 Task: In the Contact  Julia.Wilson@autoliv.com, Create email and send with subject: 'Welcome to a New Paradigm: Introducing Our Visionary Solution', and with mail content 'Hello,_x000D_
Welcome to a new era of excellence. Discover the tools and resources that will redefine your industry and set you on a path to greatness._x000D_
Thanks & Regards', attach the document: Proposal.doc and insert image: visitingcard.jpg. Below Thanks & Regards, write snapchat and insert the URL: 'www.snapchat.com'. Mark checkbox to create task to follow up : In 3 business days . Logged in from softage.5@softage.net
Action: Mouse moved to (57, 54)
Screenshot: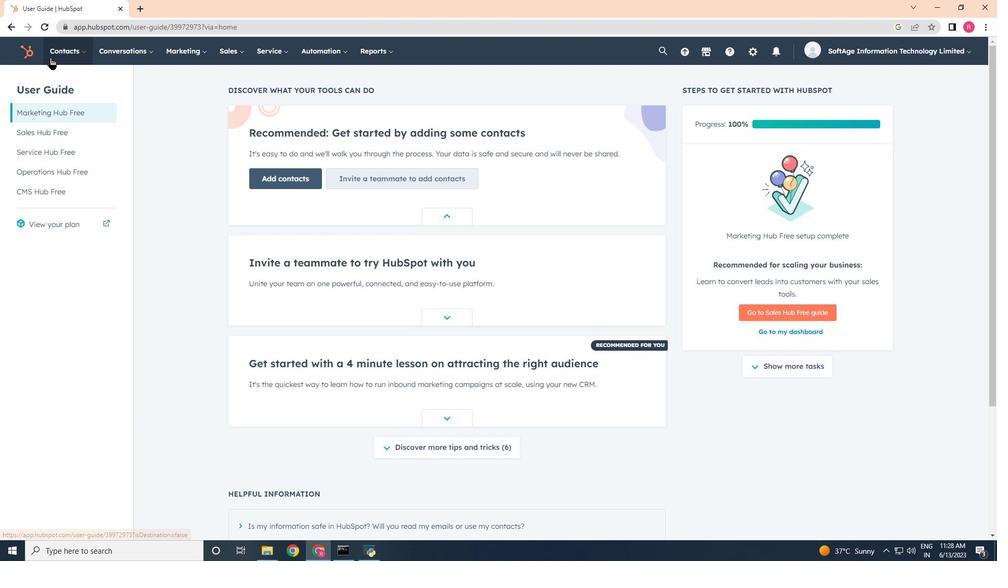 
Action: Mouse pressed left at (57, 54)
Screenshot: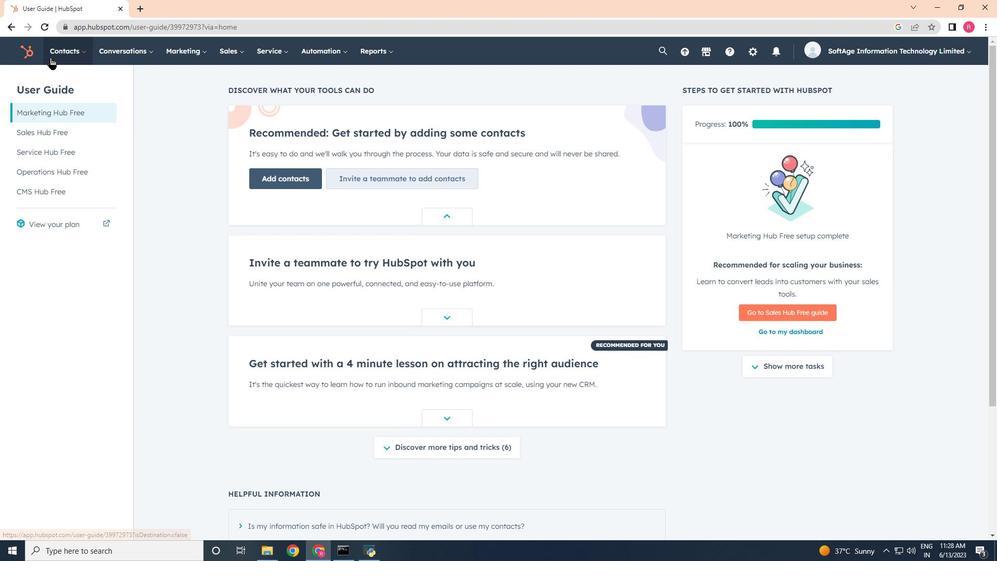 
Action: Mouse moved to (77, 77)
Screenshot: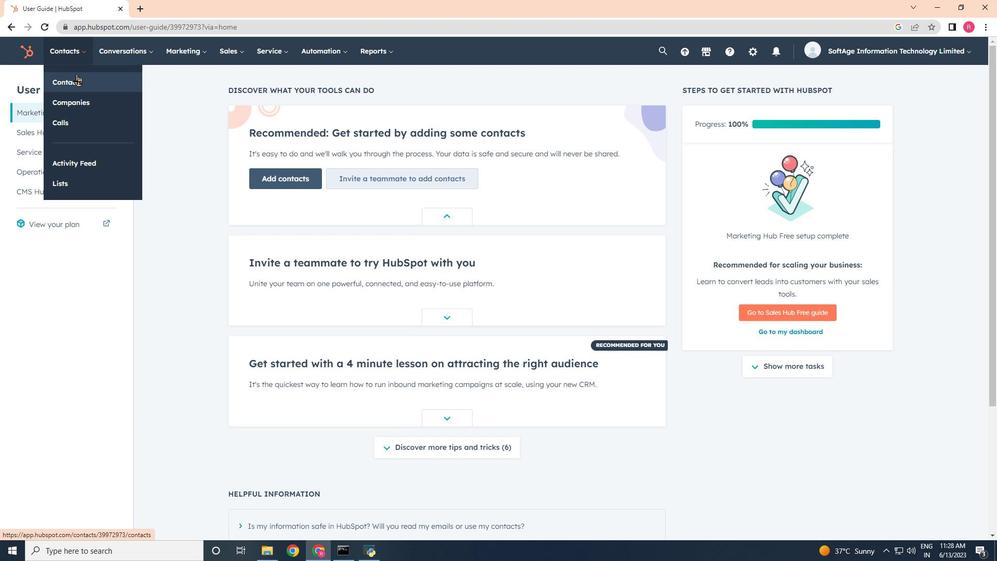 
Action: Mouse pressed left at (77, 77)
Screenshot: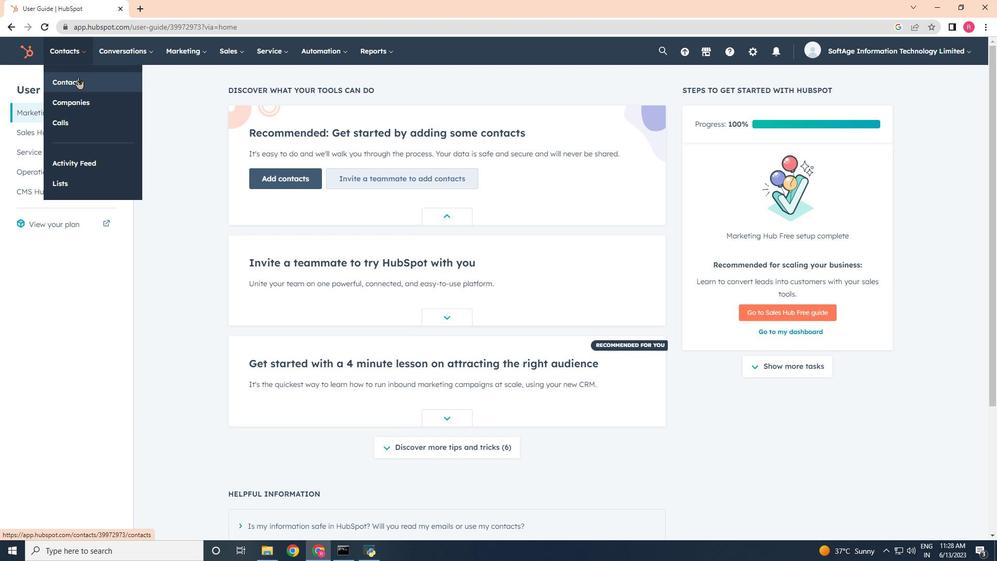 
Action: Mouse moved to (73, 168)
Screenshot: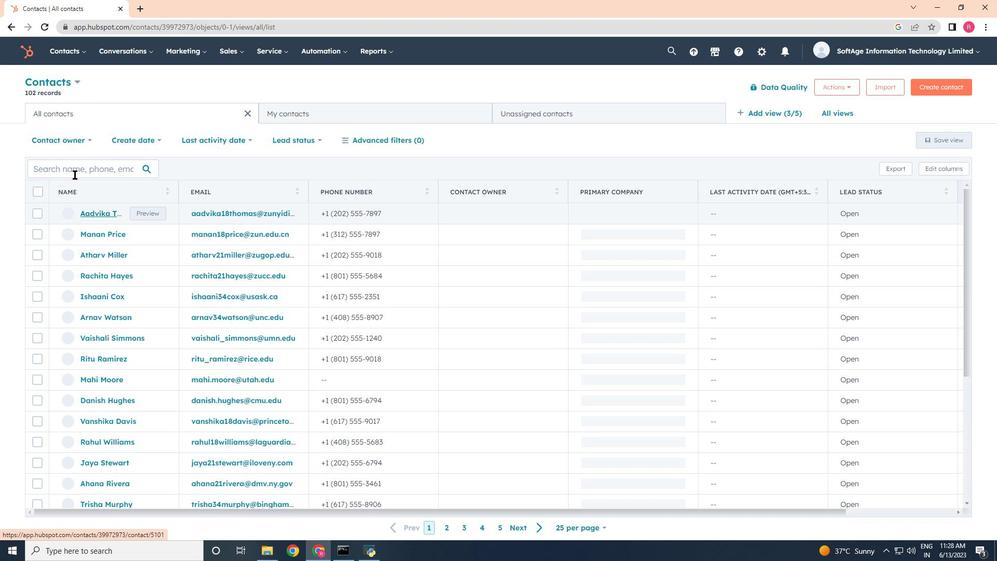 
Action: Mouse pressed left at (73, 168)
Screenshot: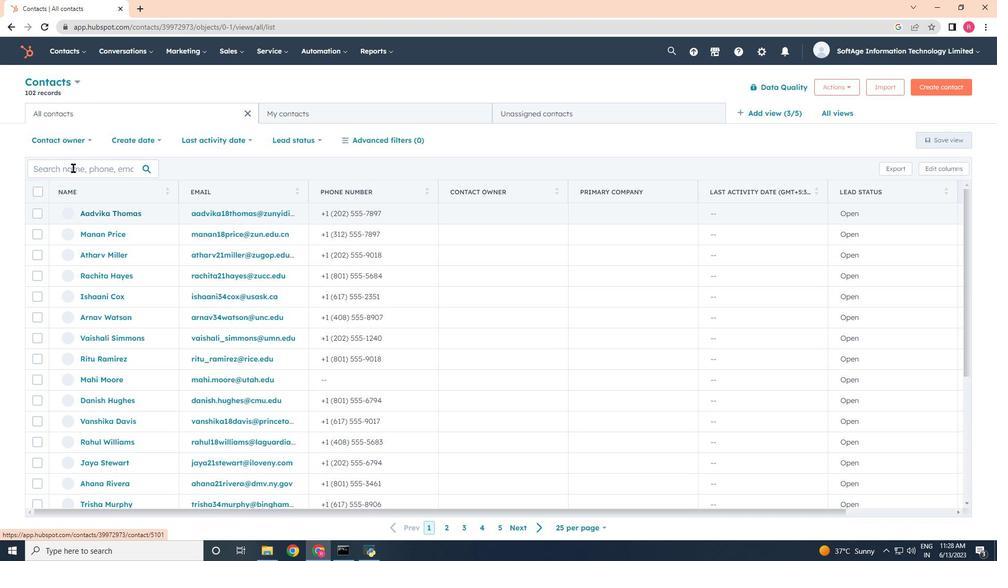 
Action: Key pressed <Key.shift>Julia.<Key.shift><Key.shift><Key.shift><Key.shift><Key.shift>Wilson<Key.shift>@auti<Key.backspace>oliv.com
Screenshot: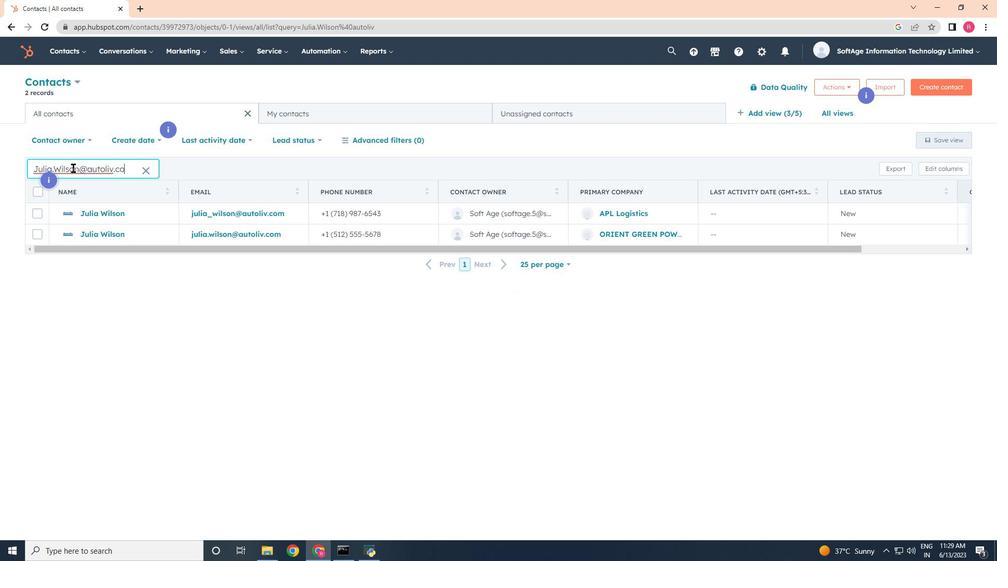 
Action: Mouse moved to (91, 216)
Screenshot: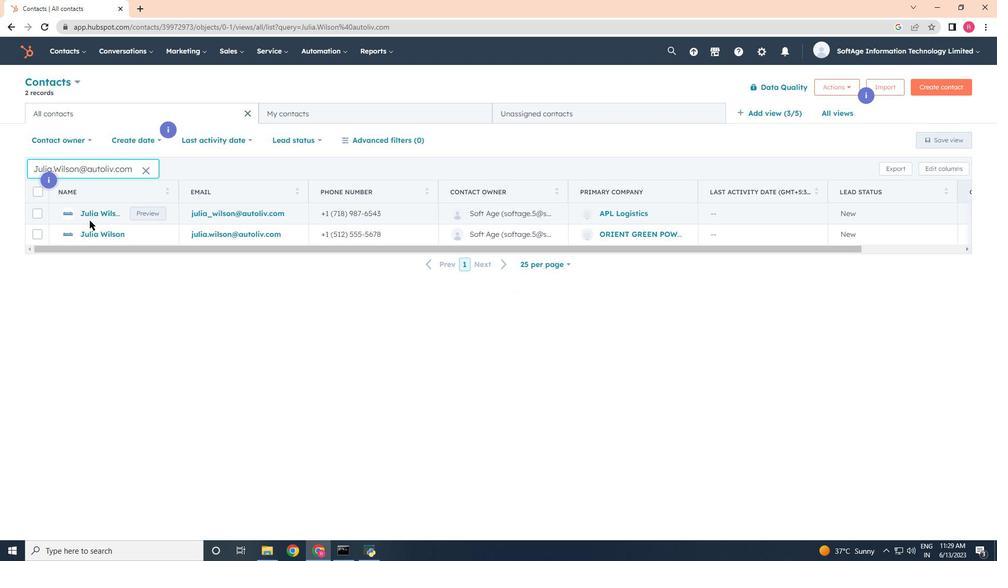 
Action: Mouse pressed left at (91, 216)
Screenshot: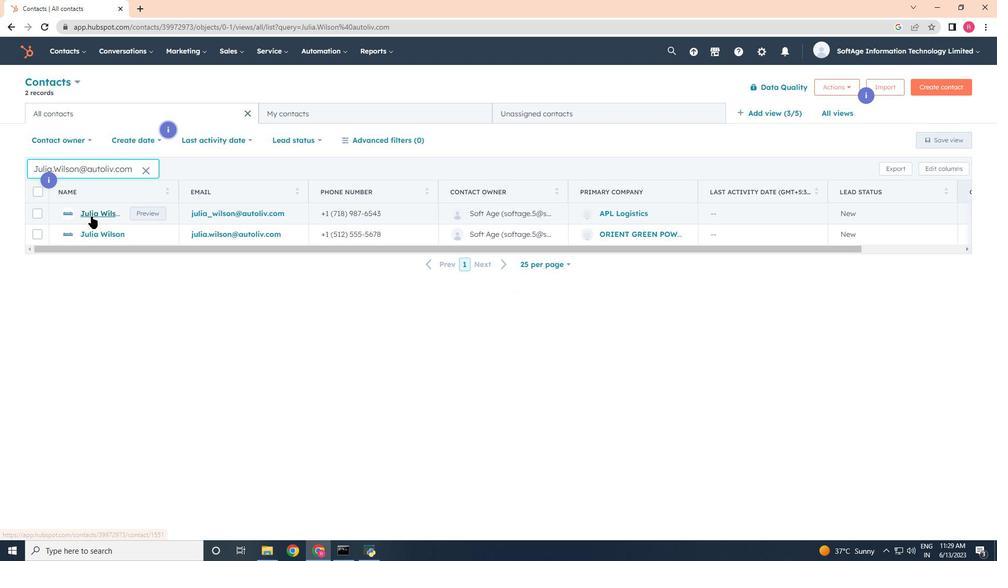 
Action: Mouse moved to (61, 177)
Screenshot: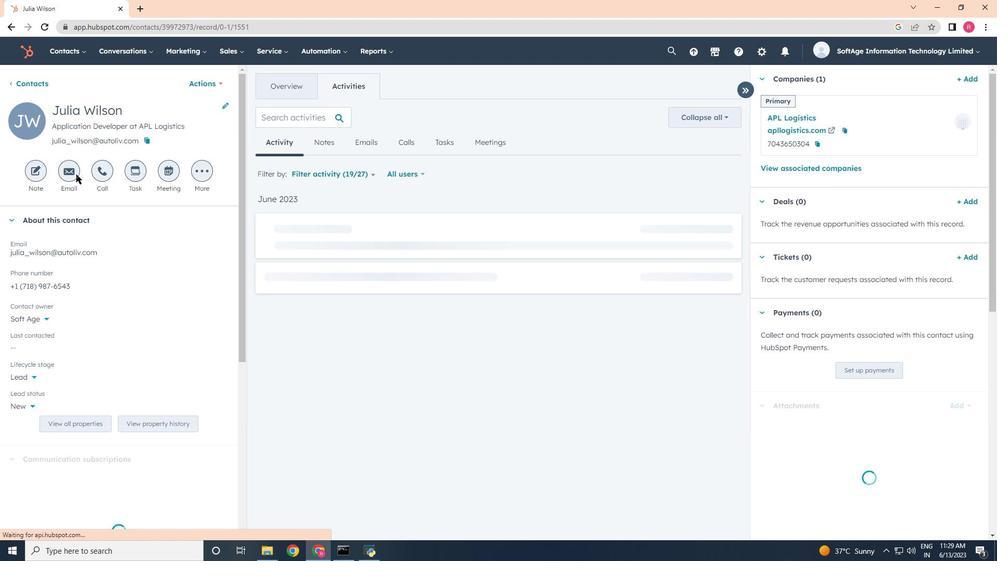 
Action: Mouse pressed left at (61, 177)
Screenshot: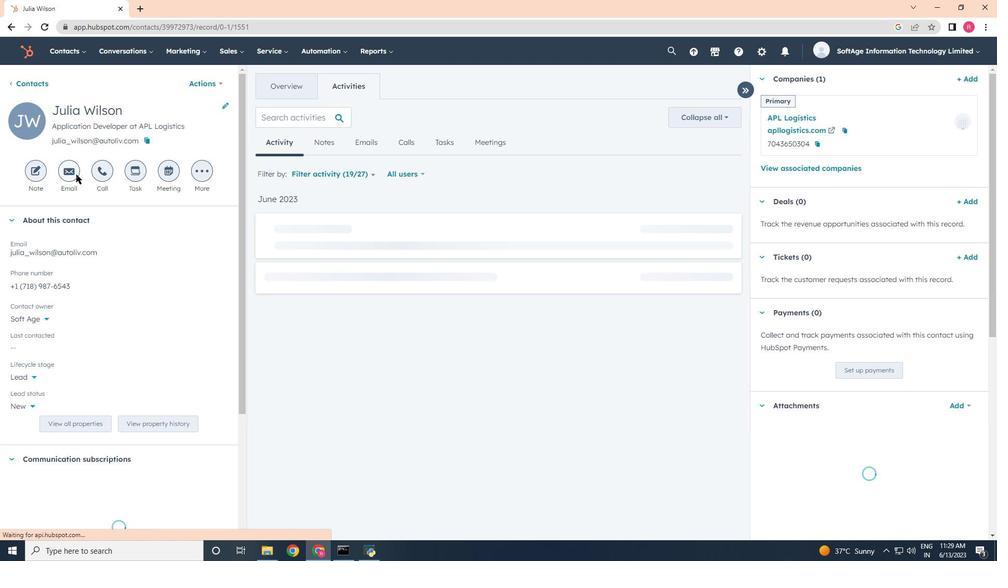 
Action: Mouse moved to (885, 253)
Screenshot: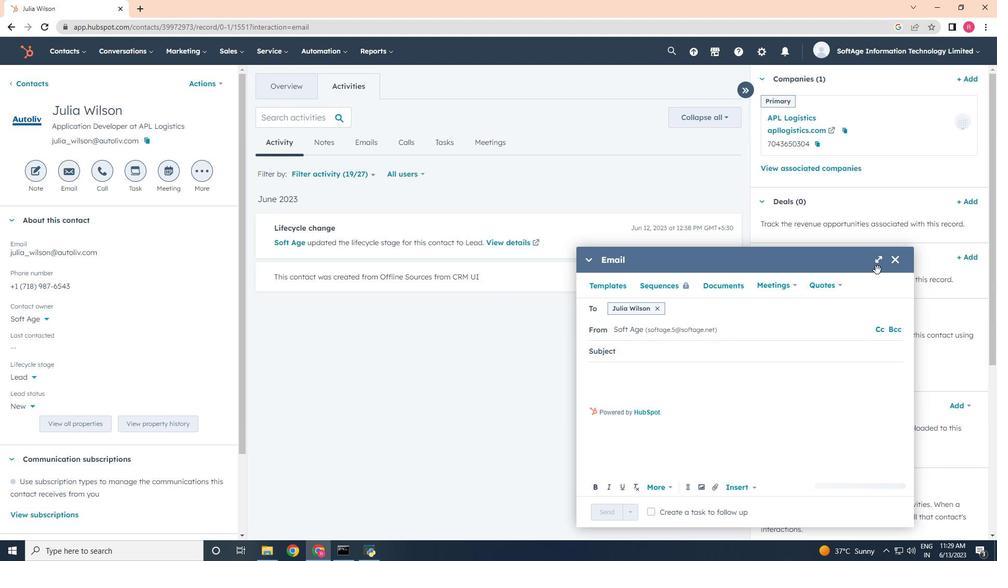 
Action: Mouse pressed left at (885, 253)
Screenshot: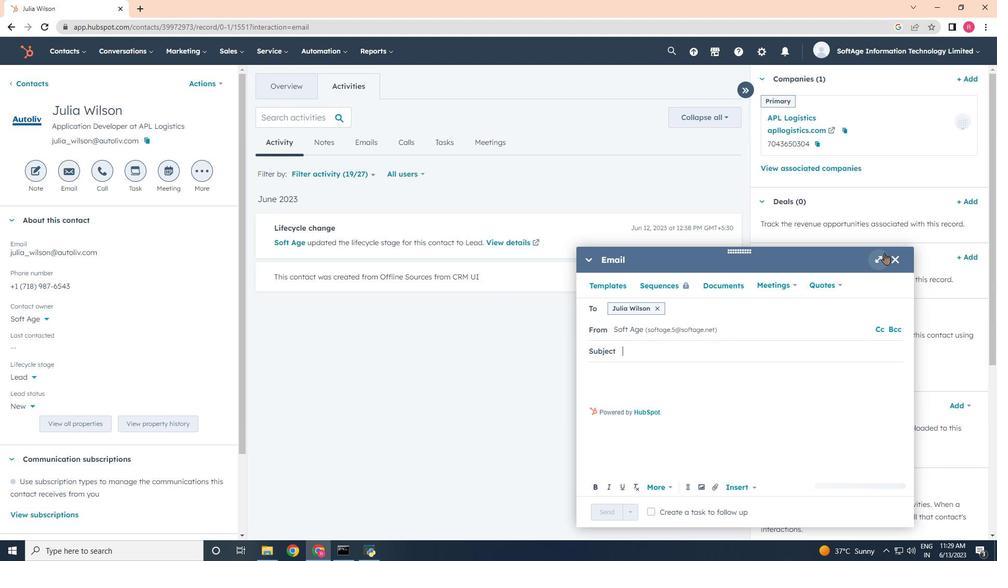 
Action: Mouse moved to (609, 415)
Screenshot: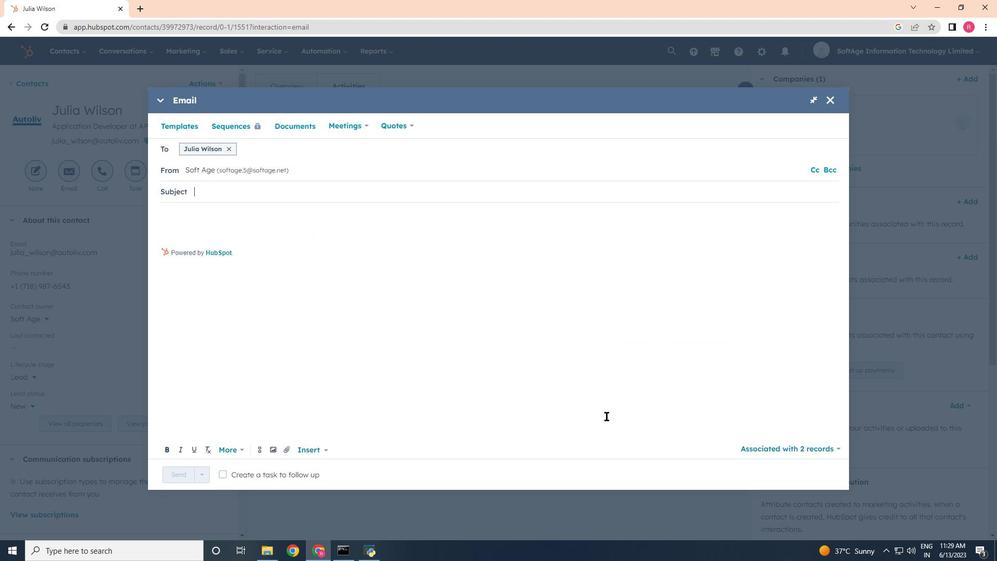 
Action: Key pressed <Key.shift>Welcome<Key.space>to<Key.space>a<Key.space><Key.shift>New<Key.space><Key.shift>Pa
Screenshot: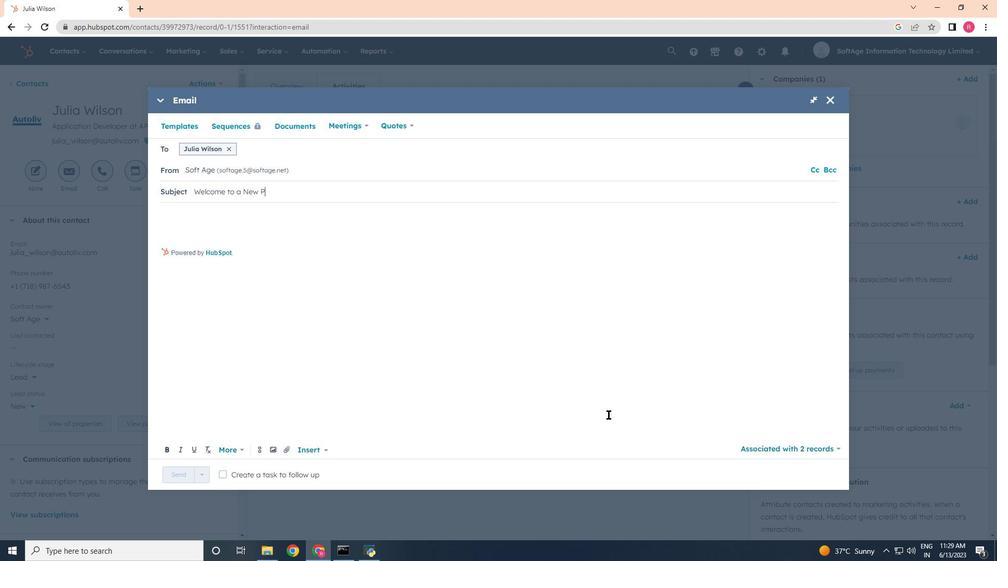 
Action: Mouse moved to (609, 415)
Screenshot: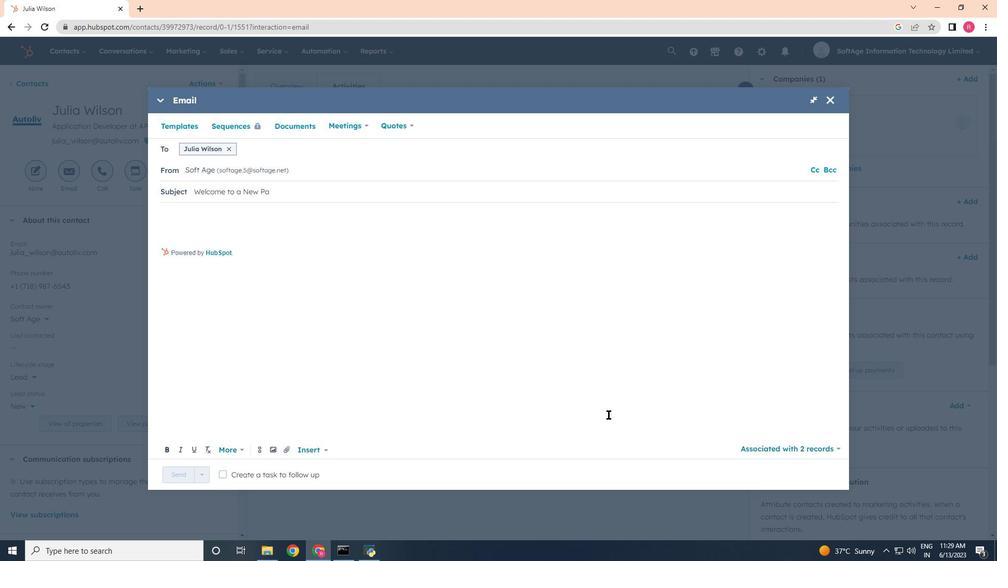 
Action: Key pressed rad
Screenshot: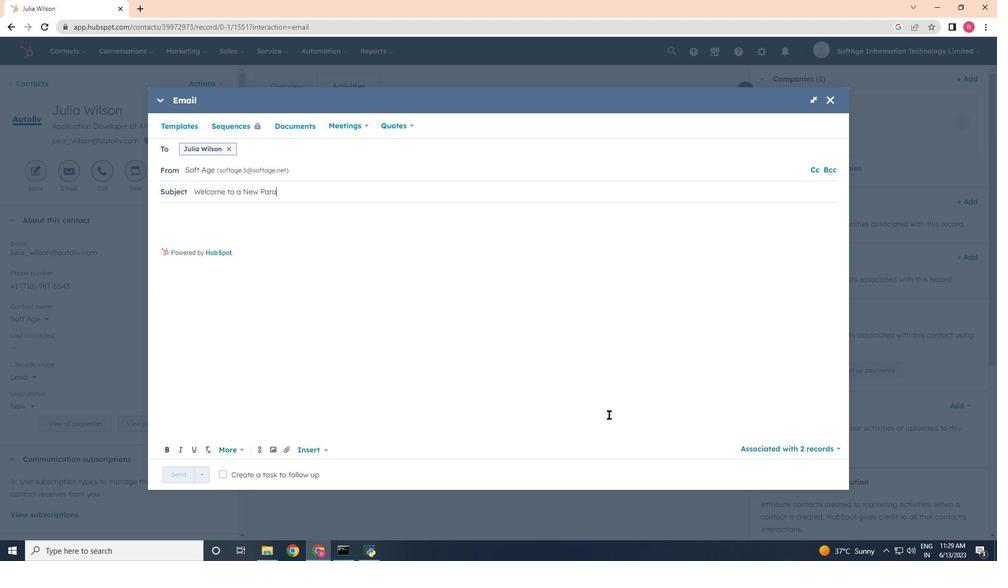 
Action: Mouse moved to (611, 414)
Screenshot: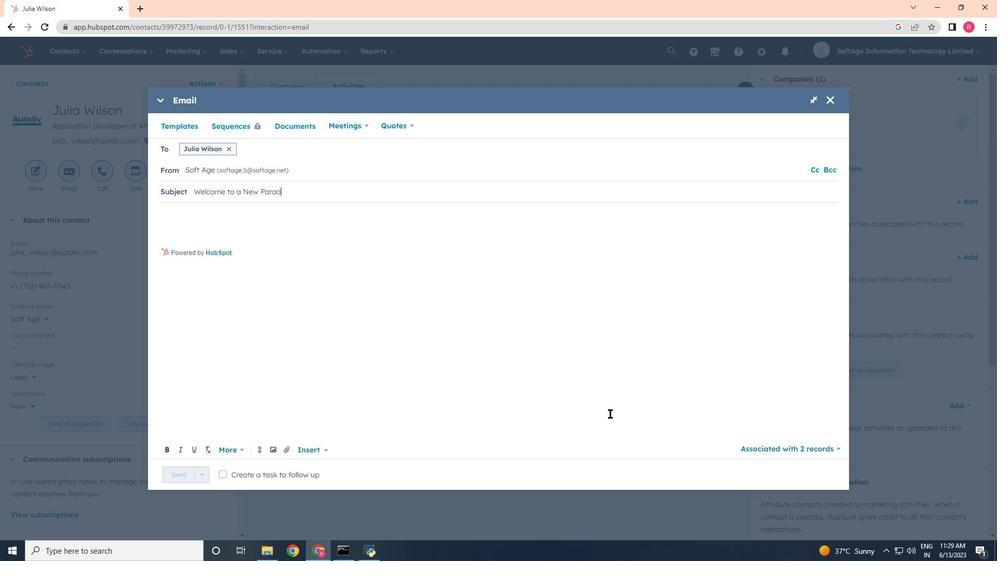 
Action: Key pressed igm<Key.shift_r>:<Key.space>
Screenshot: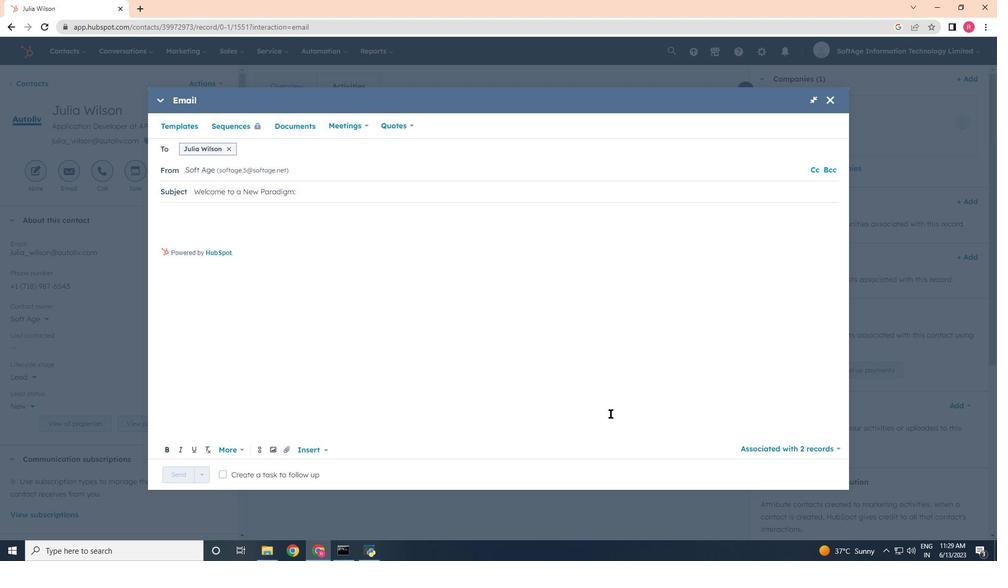 
Action: Mouse moved to (613, 412)
Screenshot: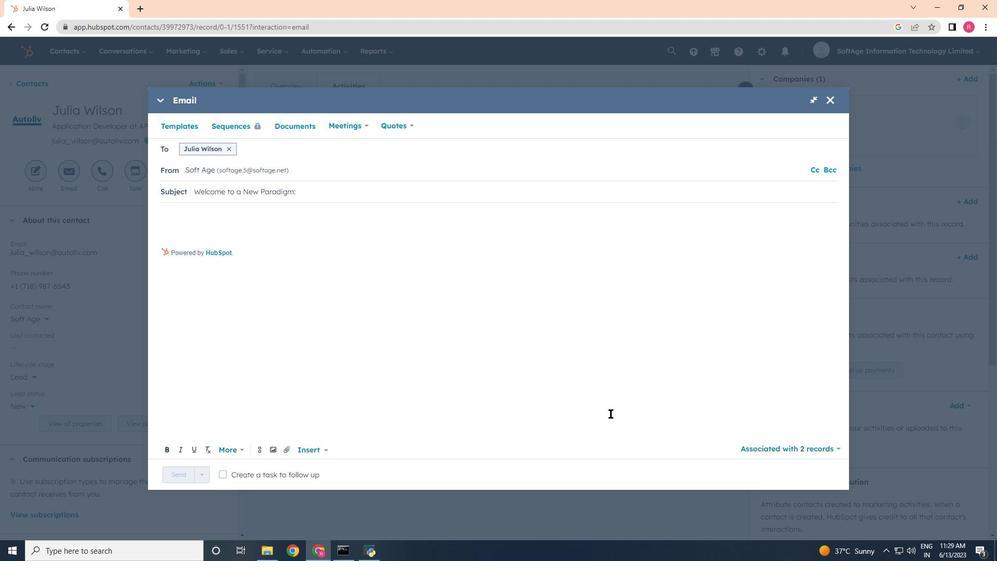 
Action: Key pressed <Key.shift>Int
Screenshot: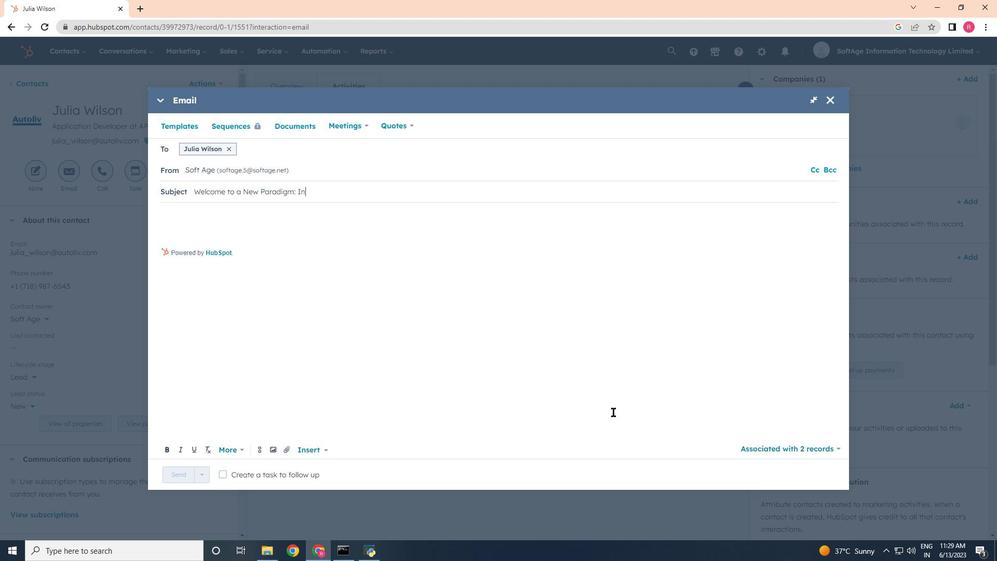 
Action: Mouse moved to (656, 390)
Screenshot: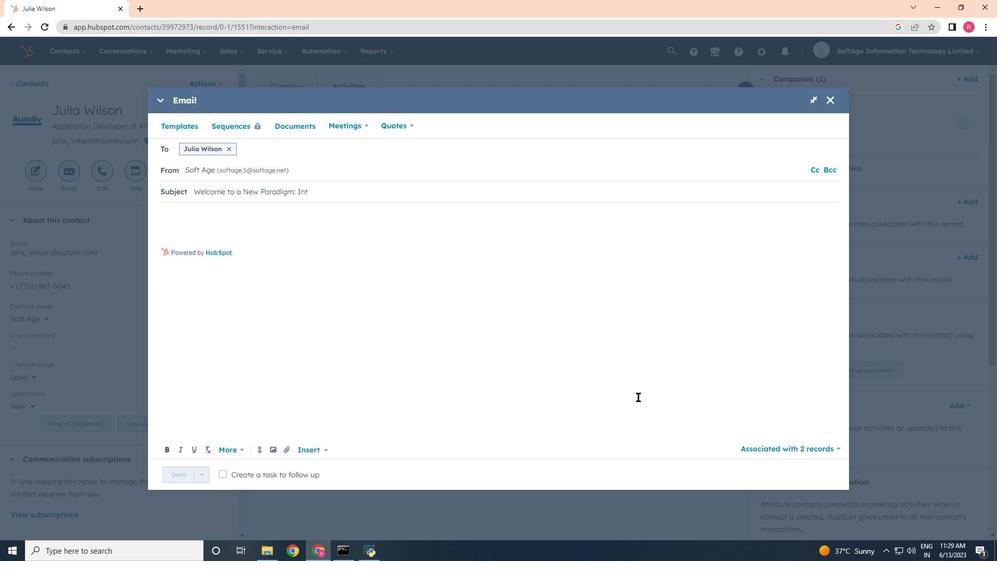 
Action: Key pressed roducing<Key.space><Key.shift>Our<Key.space><Key.shift>Visionary<Key.space><Key.shift>Solution<Key.enter>
Screenshot: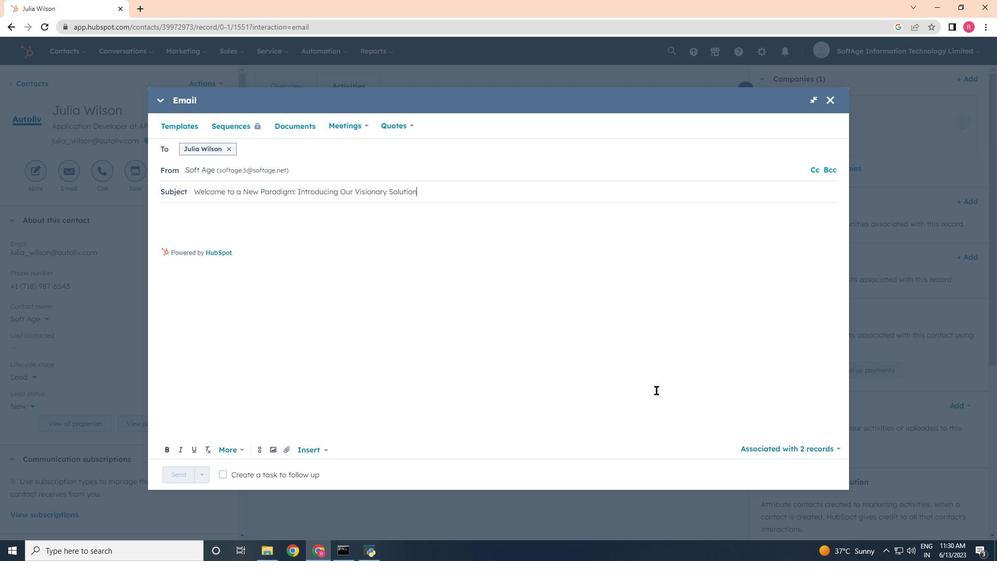 
Action: Mouse moved to (170, 211)
Screenshot: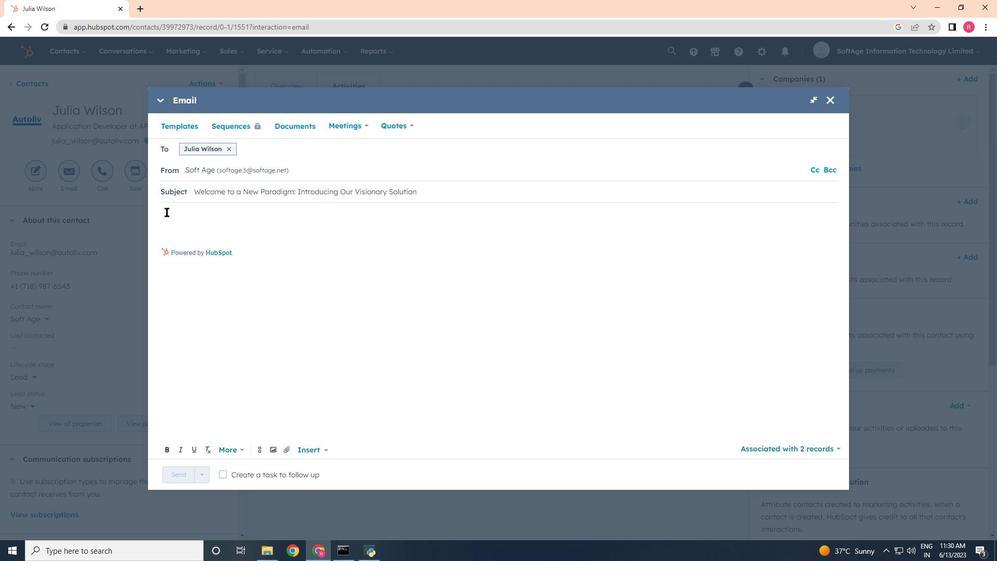 
Action: Mouse pressed left at (170, 211)
Screenshot: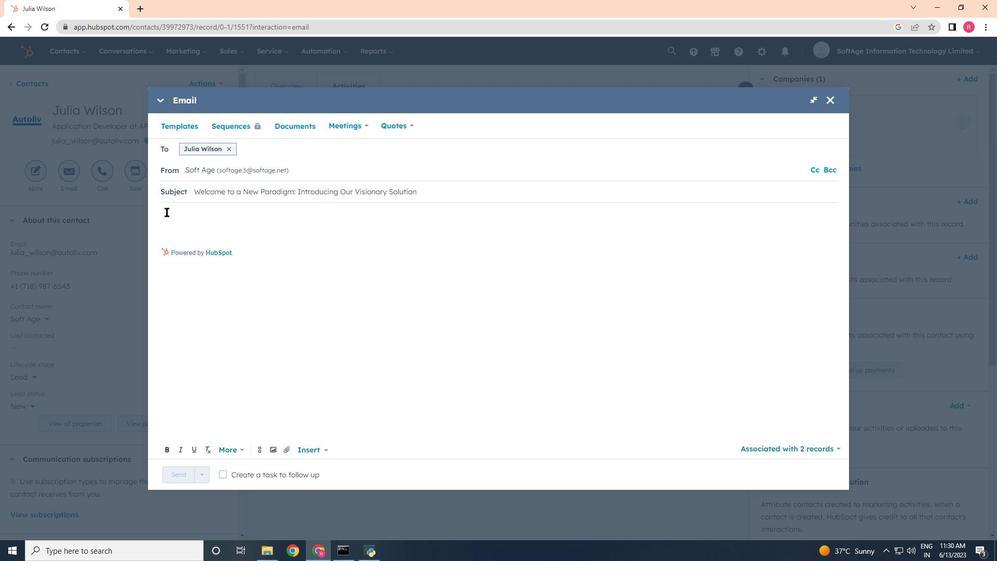 
Action: Mouse moved to (511, 410)
Screenshot: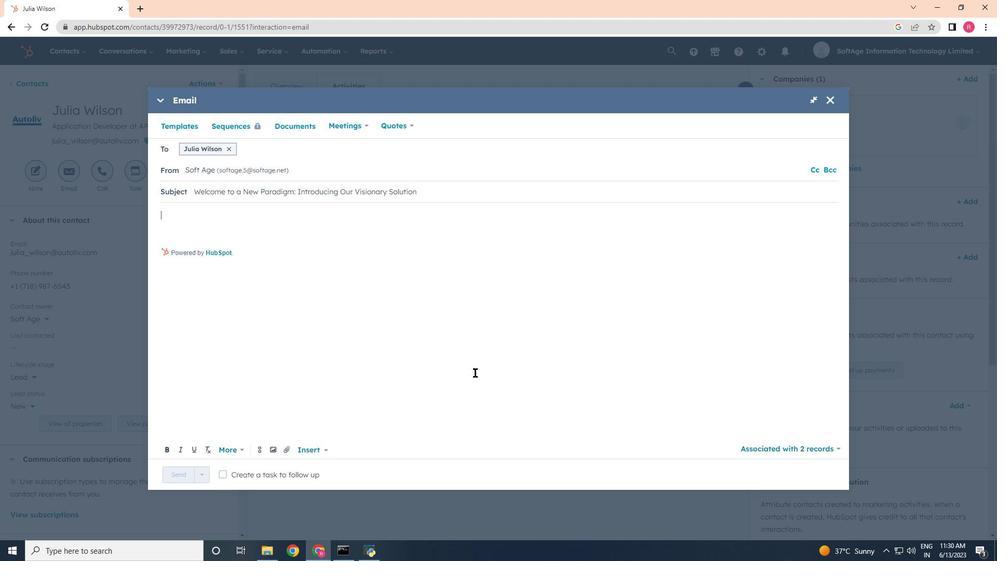 
Action: Key pressed <Key.shift>Hello,<Key.enter><Key.shift>Welocme<Key.space><Key.backspace><Key.backspace><Key.backspace><Key.backspace><Key.backspace>come<Key.space>to<Key.space>a<Key.space>new<Key.space>era<Key.space>of<Key.space>ec<Key.backspace>xxellence<Key.space><Key.backspace><Key.left><Key.left><Key.left><Key.left><Key.left><Key.left><Key.left><Key.backspace><Key.right><Key.right><Key.right><Key.right><Key.right><Key.right><Key.right>.<Key.space><Key.shift>Discover<Key.left><Key.left><Key.left><Key.left><Key.left><Key.left><Key.left><Key.left><Key.left><Key.left><Key.backspace><Key.backspace><Key.backspace><Key.backspace><Key.backspace><Key.backspace><Key.backspace><Key.backspace><Key.backspace><Key.right><Key.right><Key.right><Key.right><Key.right><Key.right><Key.right><Key.right><Key.right><Key.right><Key.backspace><Key.backspace><Key.backspace><Key.backspace><Key.backspace><Key.backspace><Key.backspace><Key.backspace>
Screenshot: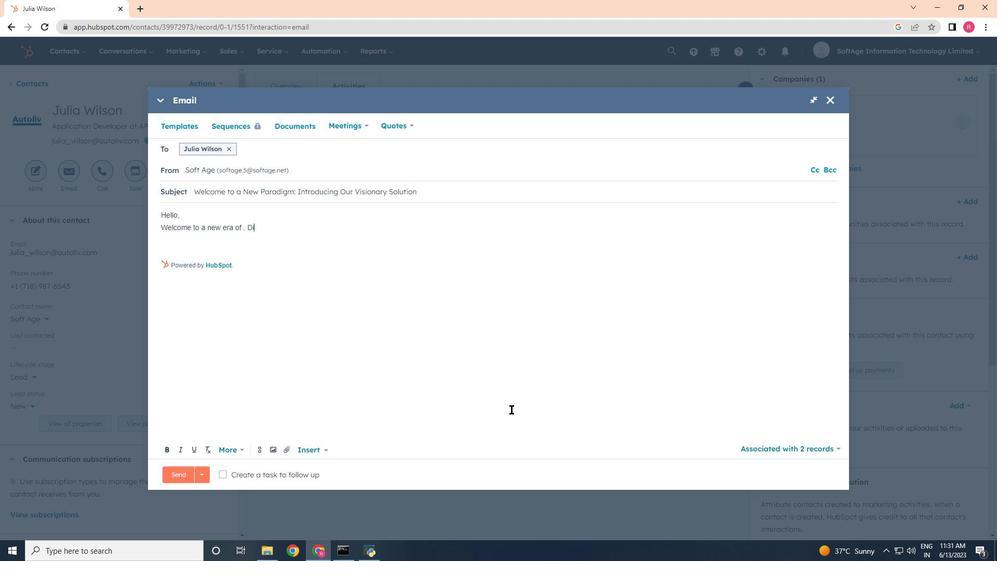 
Action: Mouse moved to (573, 420)
Screenshot: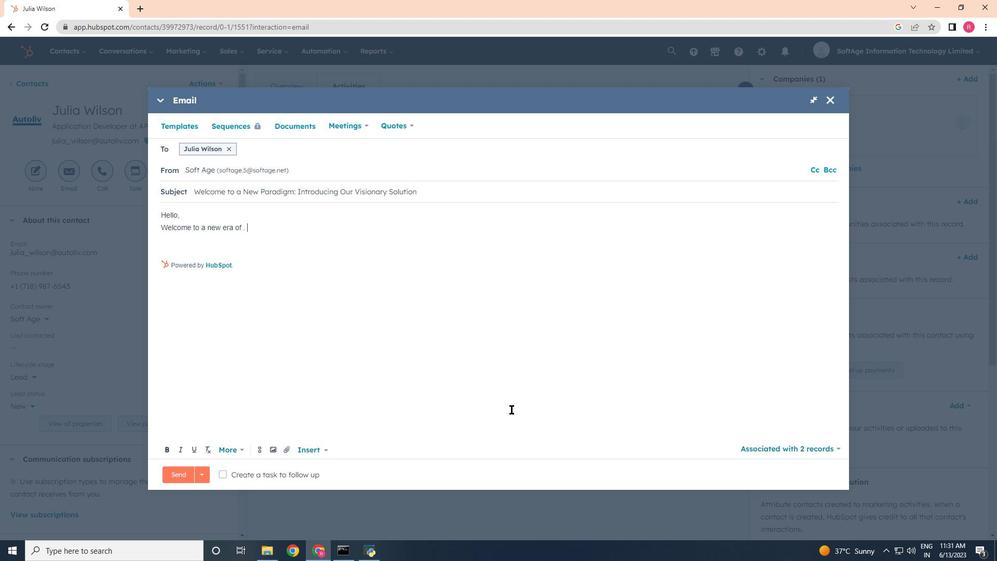 
Action: Key pressed <Key.backspace>
Screenshot: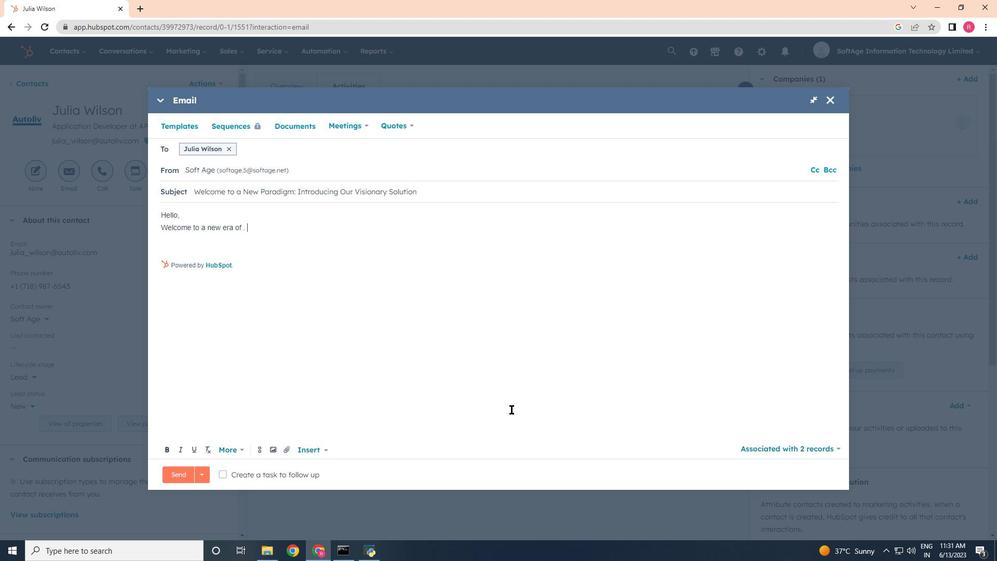
Action: Mouse moved to (731, 436)
Screenshot: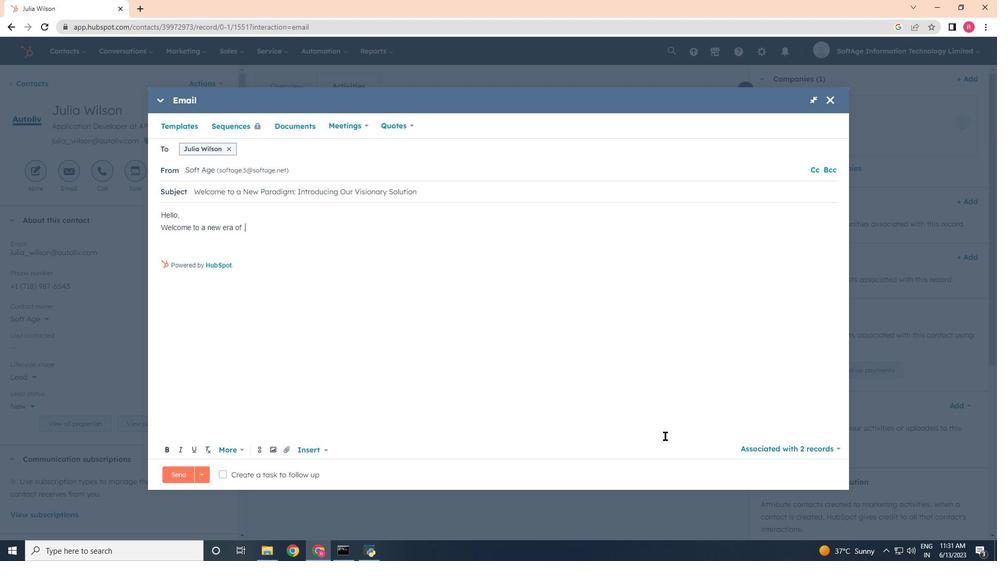 
Action: Key pressed <Key.backspace>
Screenshot: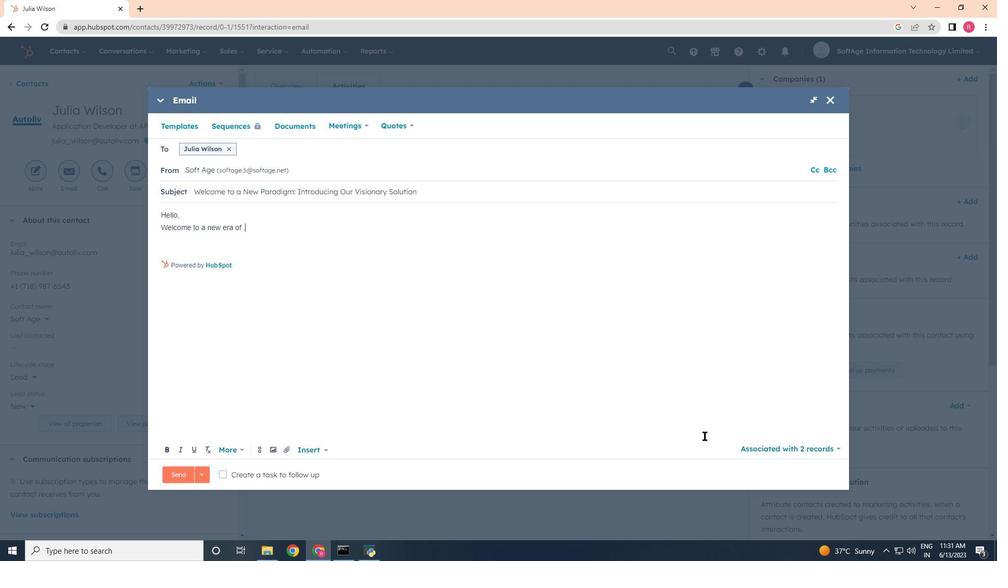 
Action: Mouse moved to (847, 430)
Screenshot: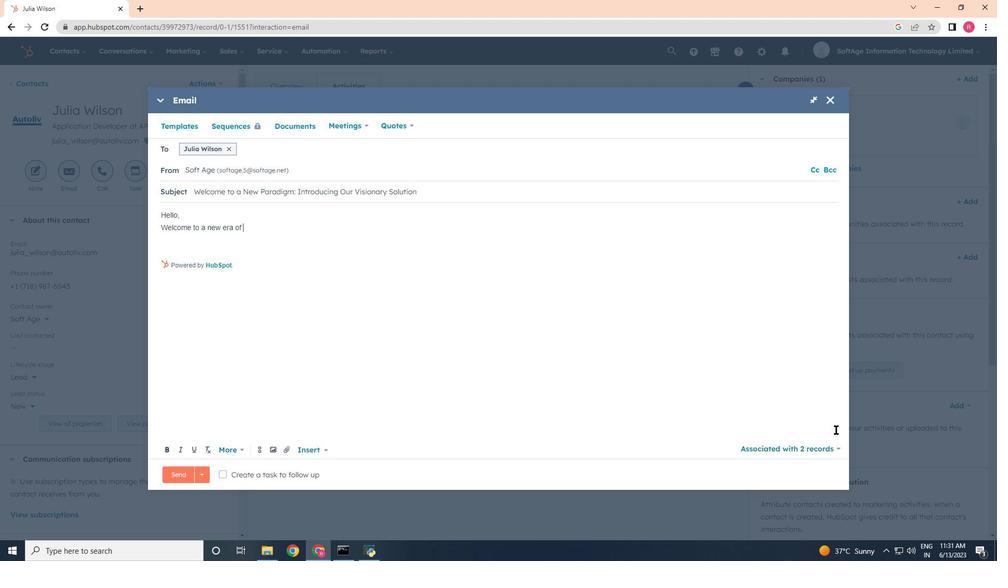 
Action: Key pressed w<Key.backspace>excellence.<Key.space><Key.shift>Discover<Key.space>the<Key.space>
Screenshot: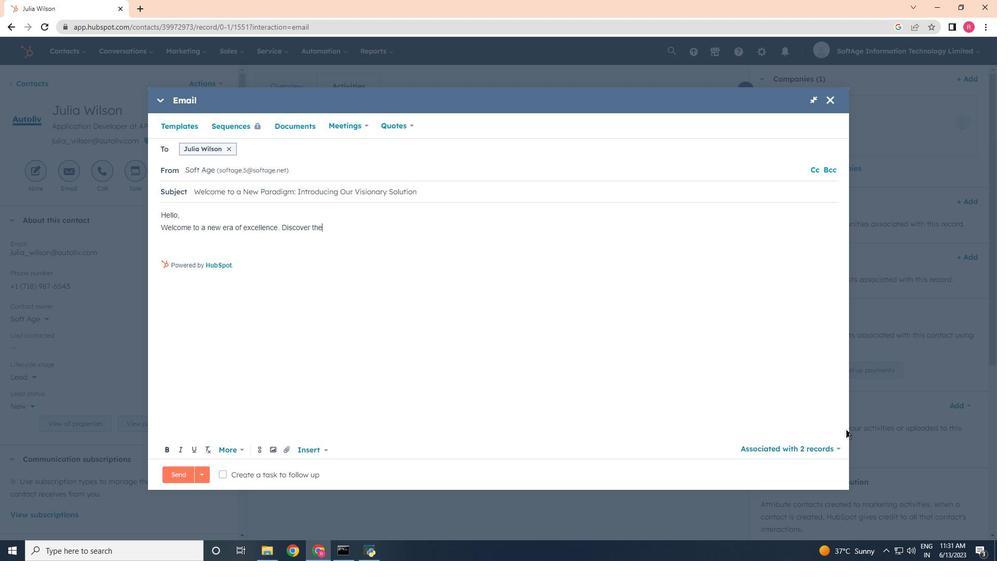
Action: Mouse moved to (849, 429)
Screenshot: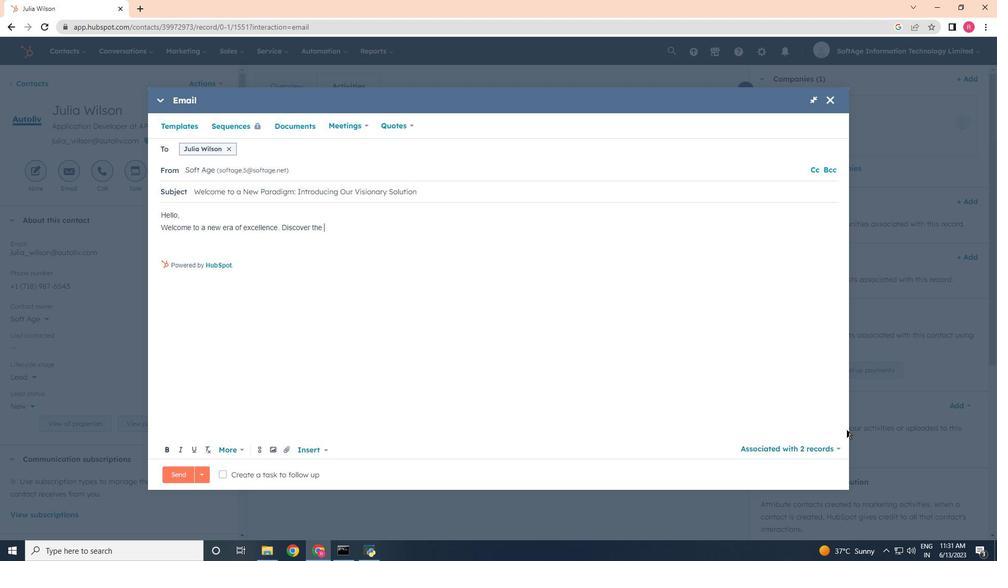 
Action: Key pressed tools<Key.space>and<Key.space>resources<Key.space>that<Key.space>will<Key.space>redefine<Key.space>your<Key.space>indust<Key.backspace><Key.backspace><Key.backspace>ustry<Key.space>and<Key.space>set<Key.space>you<Key.space>on<Key.space>a<Key.space>path<Key.space>to<Key.space>g
Screenshot: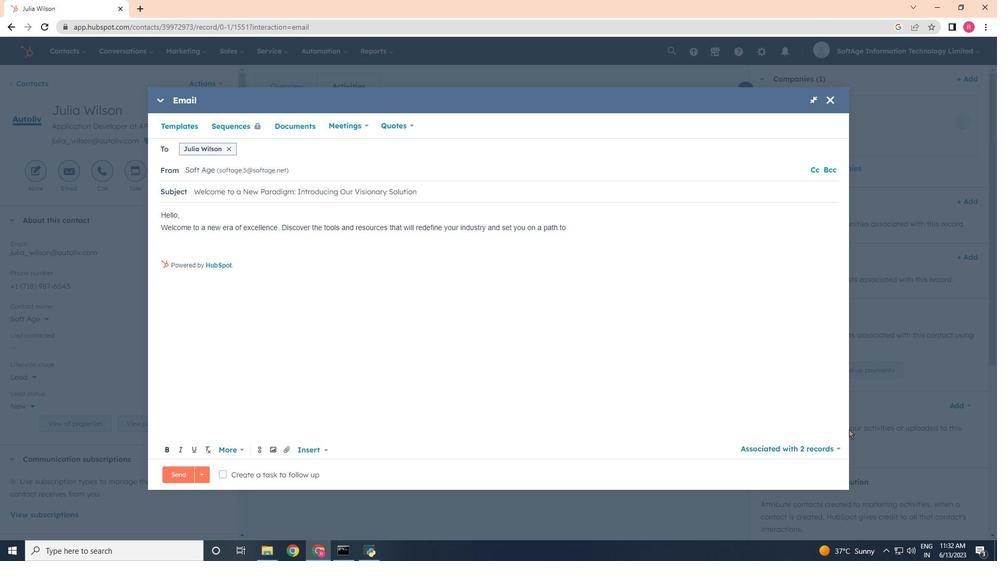 
Action: Mouse moved to (857, 428)
Screenshot: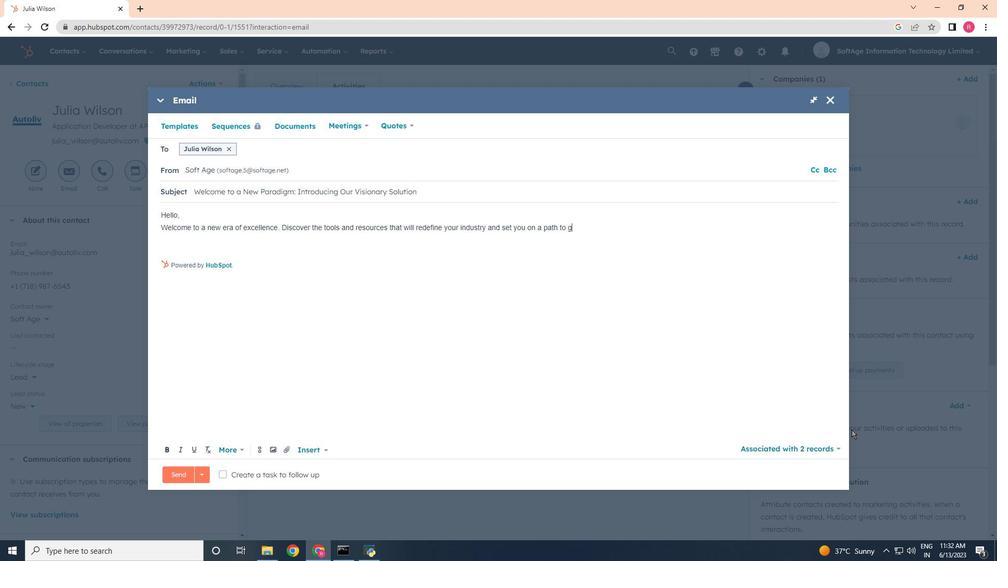 
Action: Key pressed retness.<Key.backspace><Key.backspace><Key.backspace><Key.backspace><Key.backspace><Key.backspace><Key.backspace>eatnes
Screenshot: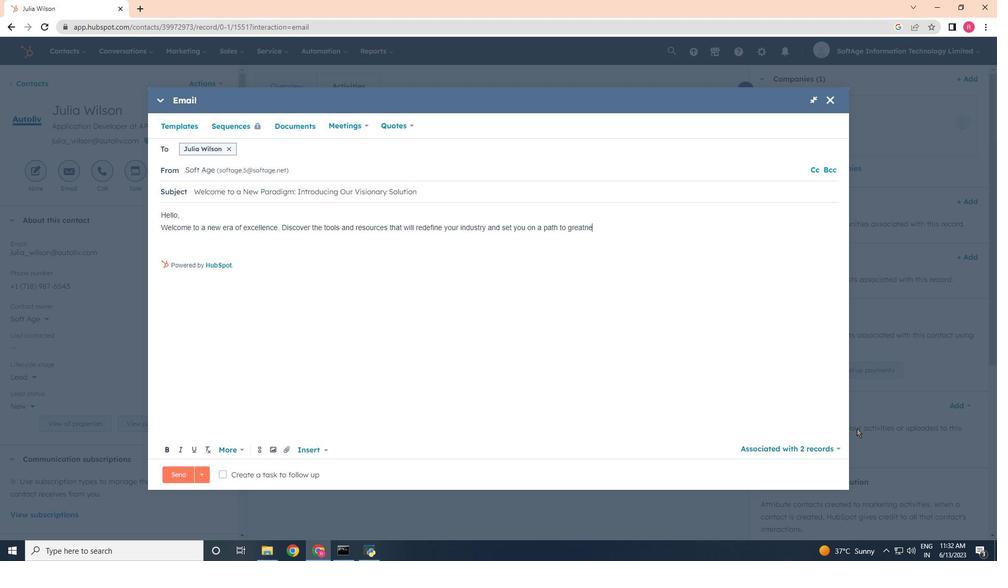 
Action: Mouse moved to (859, 428)
Screenshot: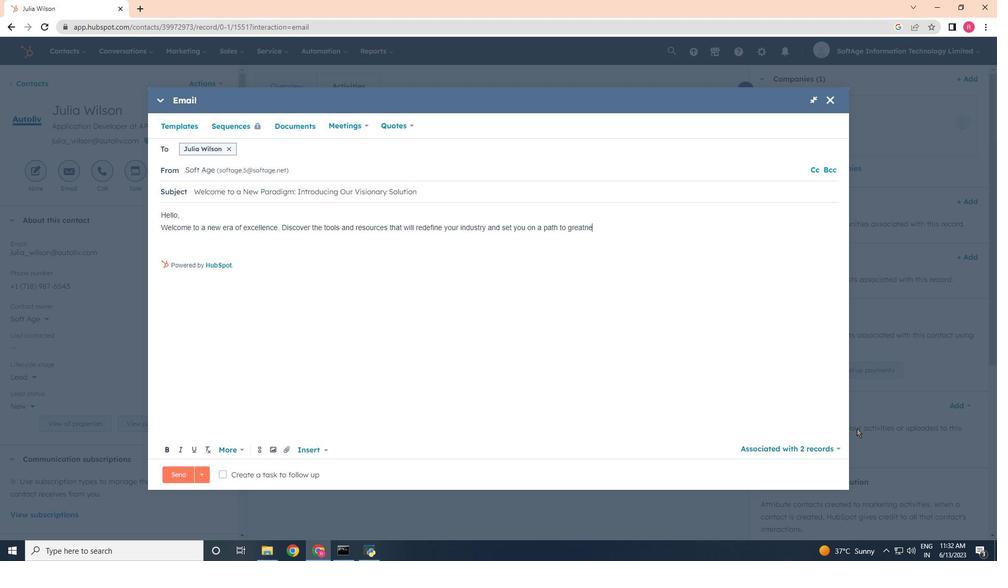 
Action: Key pressed s.<Key.enter><Key.enter>
Screenshot: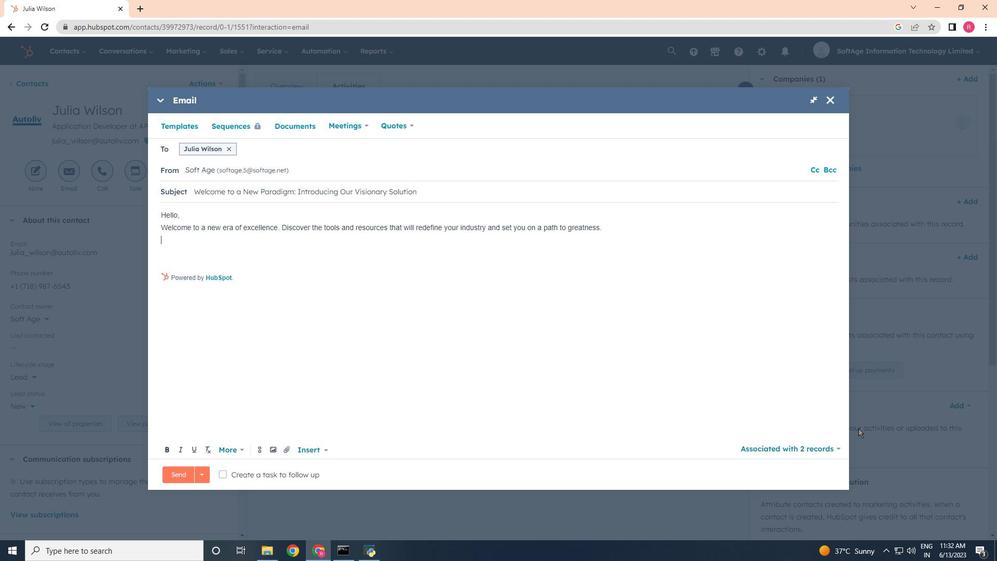 
Action: Mouse moved to (863, 428)
Screenshot: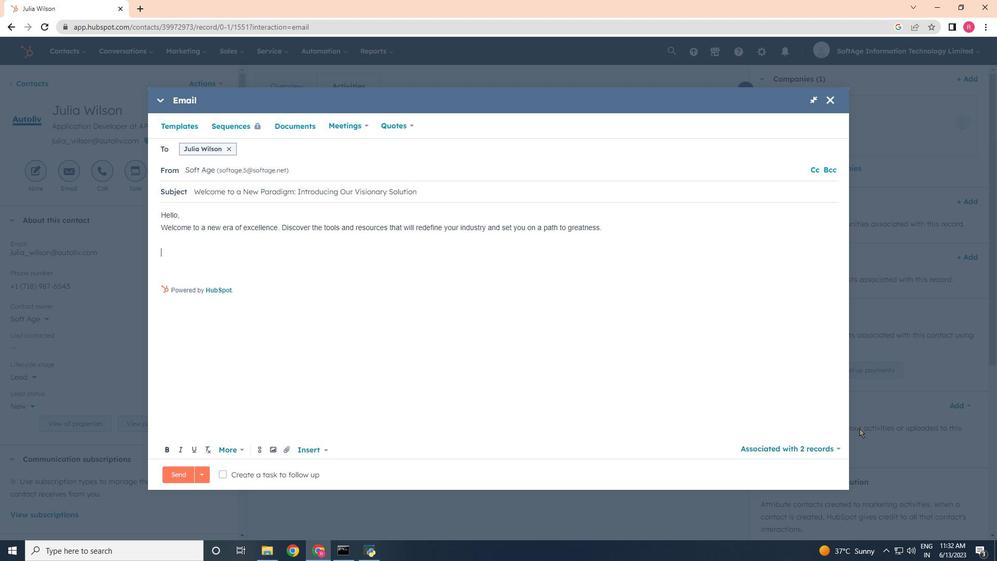 
Action: Key pressed <Key.shift>Thanks<Key.space><Key.shift><Key.shift><Key.shift><Key.shift><Key.shift><Key.shift><Key.shift><Key.shift><Key.shift><Key.shift>&<Key.space>regards,<Key.enter>
Screenshot: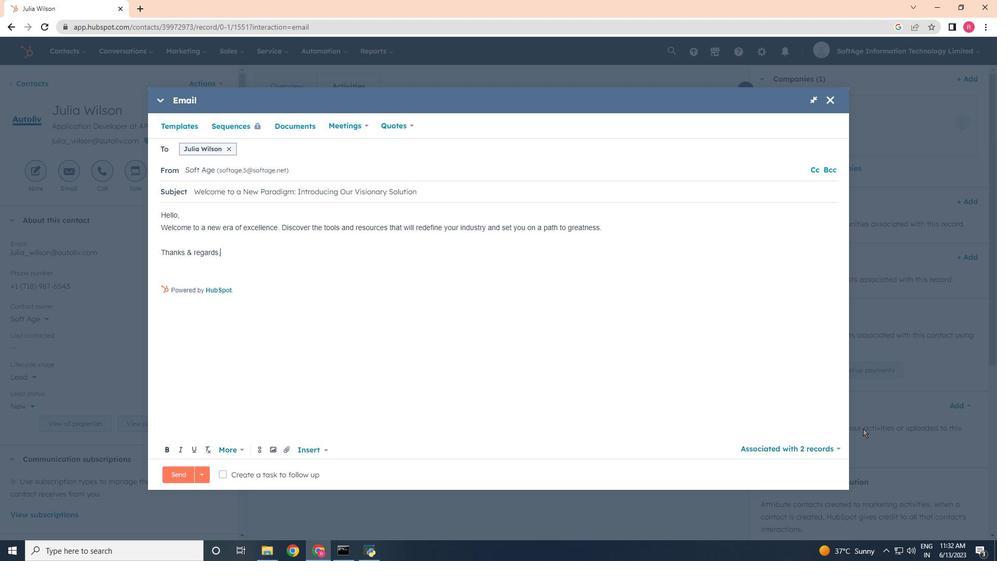 
Action: Mouse moved to (722, 573)
Screenshot: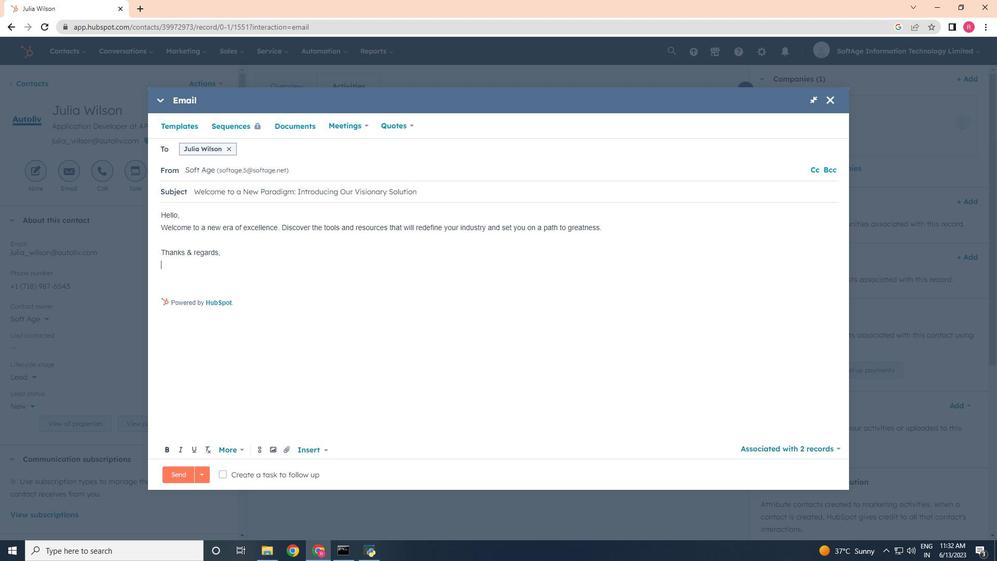 
Action: Mouse scrolled (722, 561) with delta (0, 0)
Screenshot: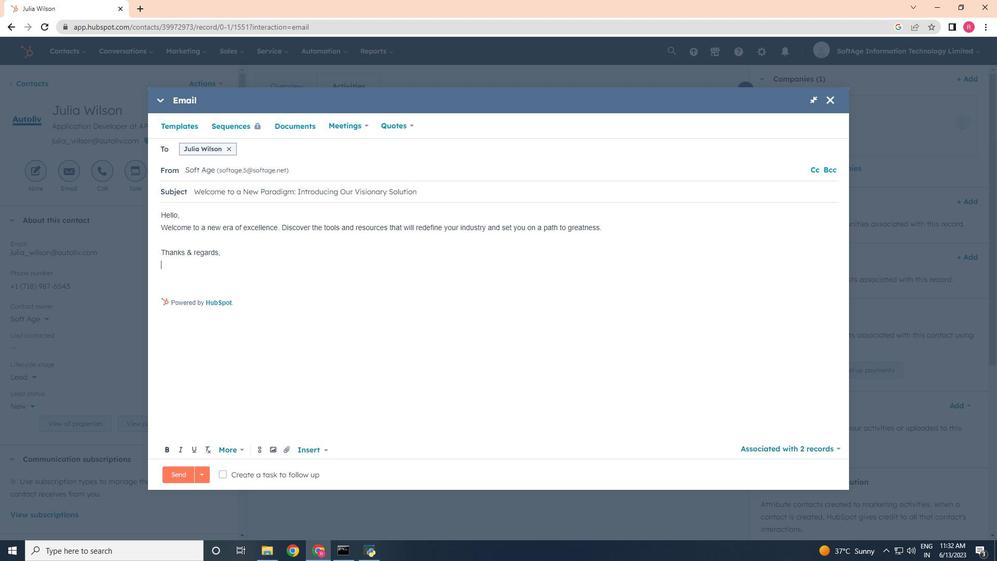 
Action: Mouse moved to (286, 448)
Screenshot: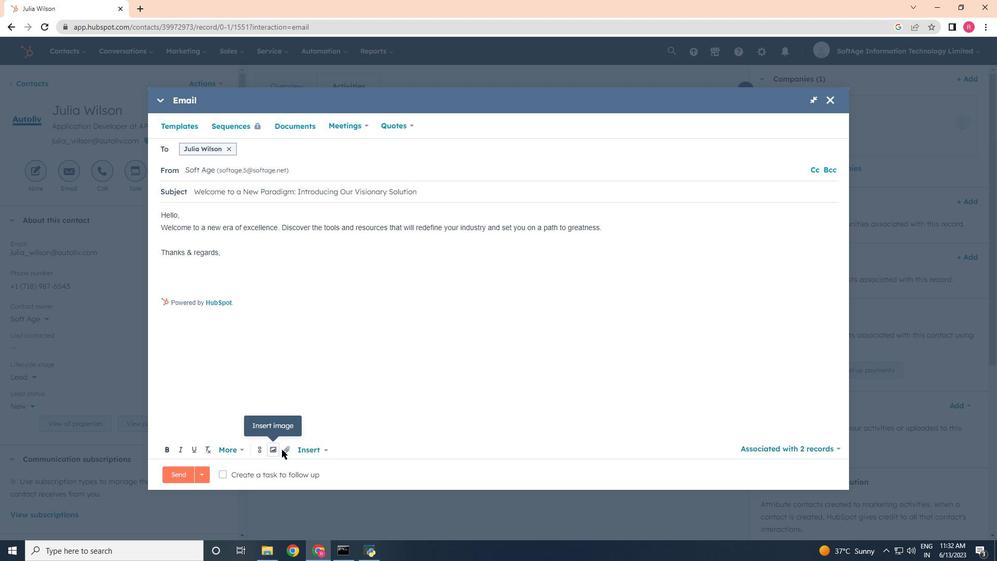 
Action: Mouse pressed left at (286, 448)
Screenshot: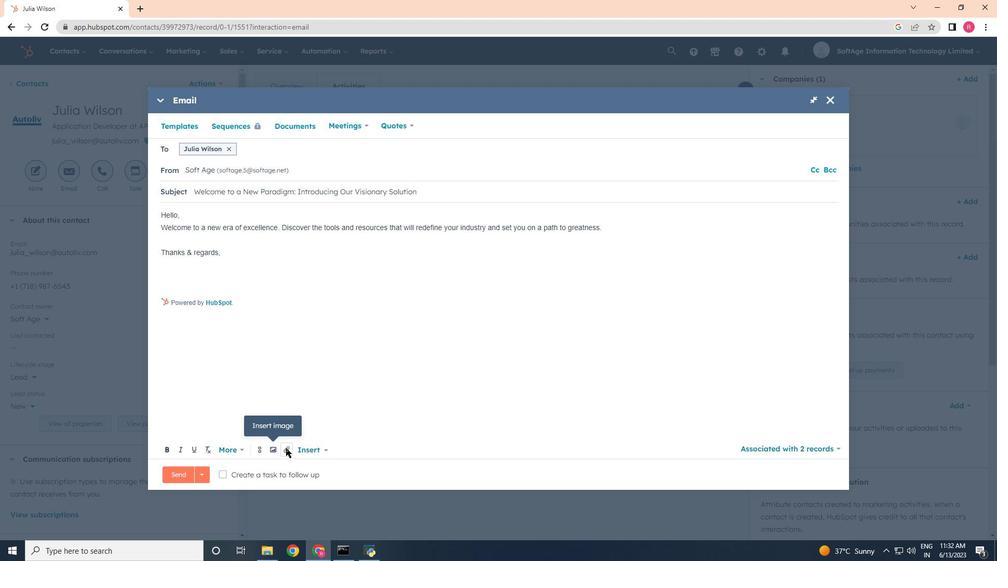 
Action: Mouse moved to (307, 424)
Screenshot: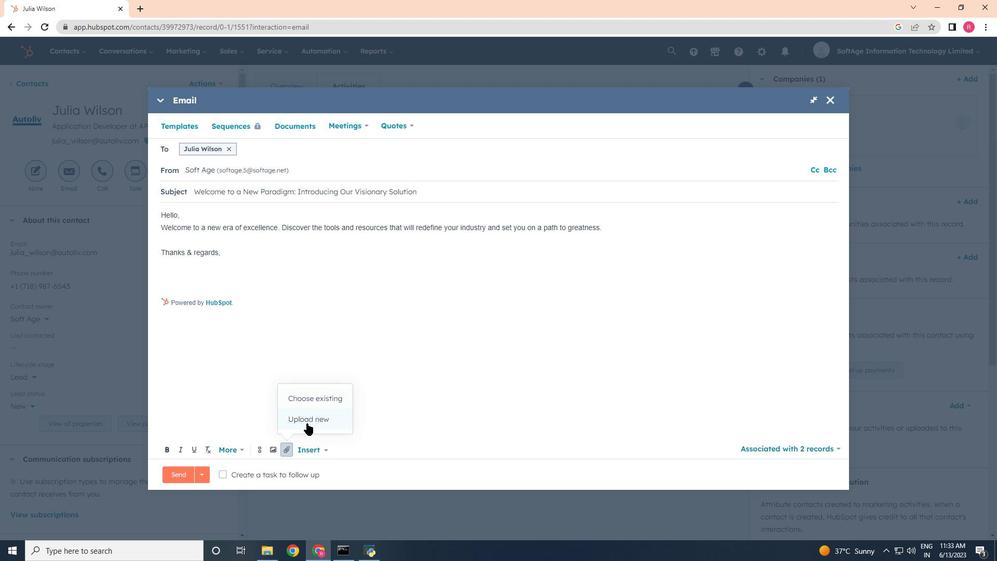 
Action: Mouse pressed left at (307, 424)
Screenshot: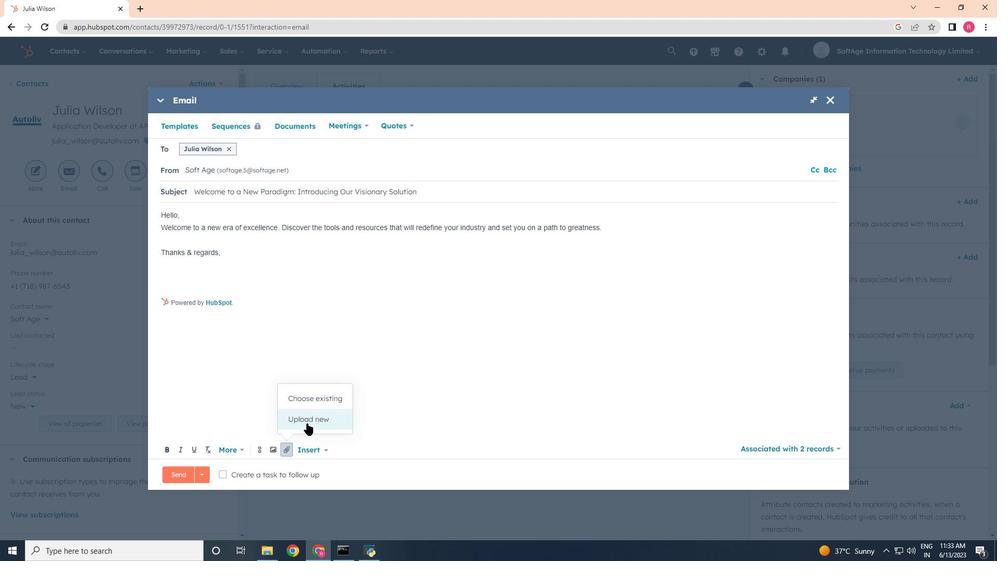 
Action: Mouse moved to (144, 159)
Screenshot: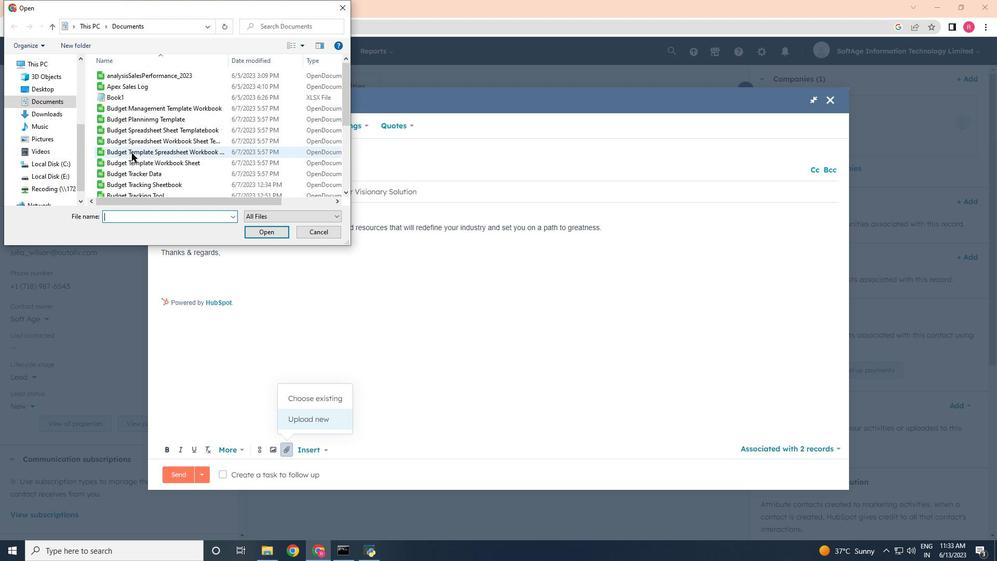 
Action: Mouse scrolled (144, 159) with delta (0, 0)
Screenshot: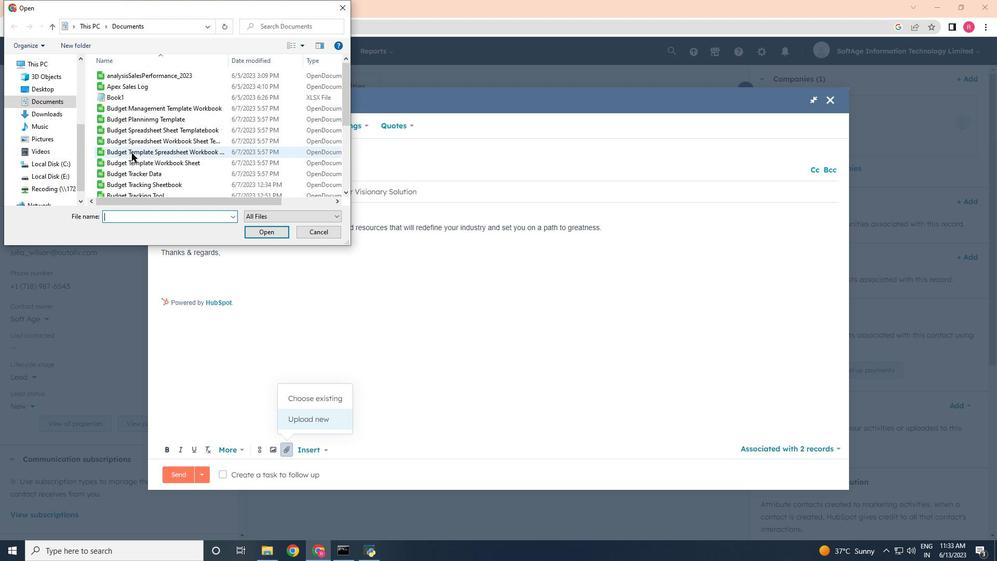 
Action: Mouse moved to (146, 161)
Screenshot: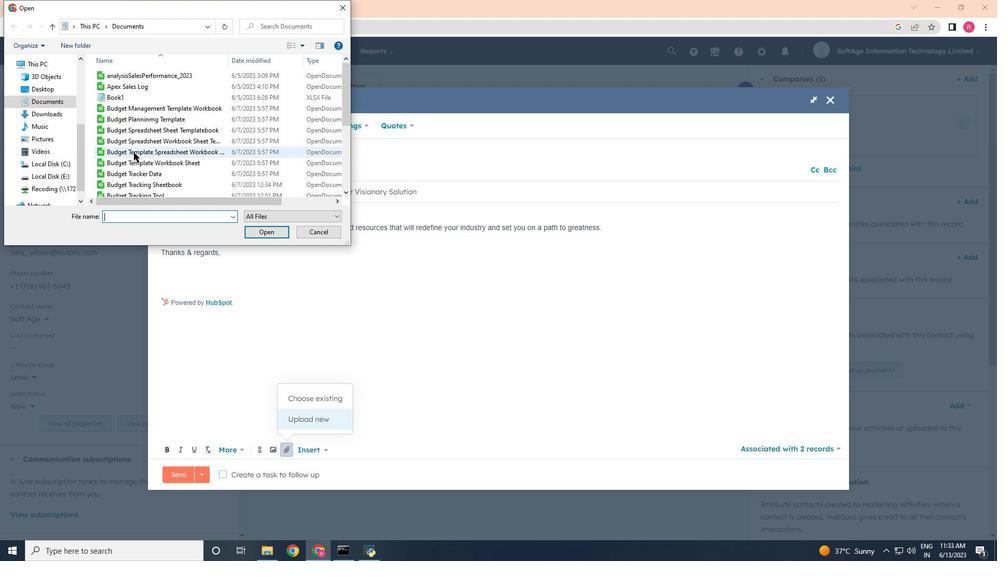 
Action: Mouse scrolled (146, 160) with delta (0, 0)
Screenshot: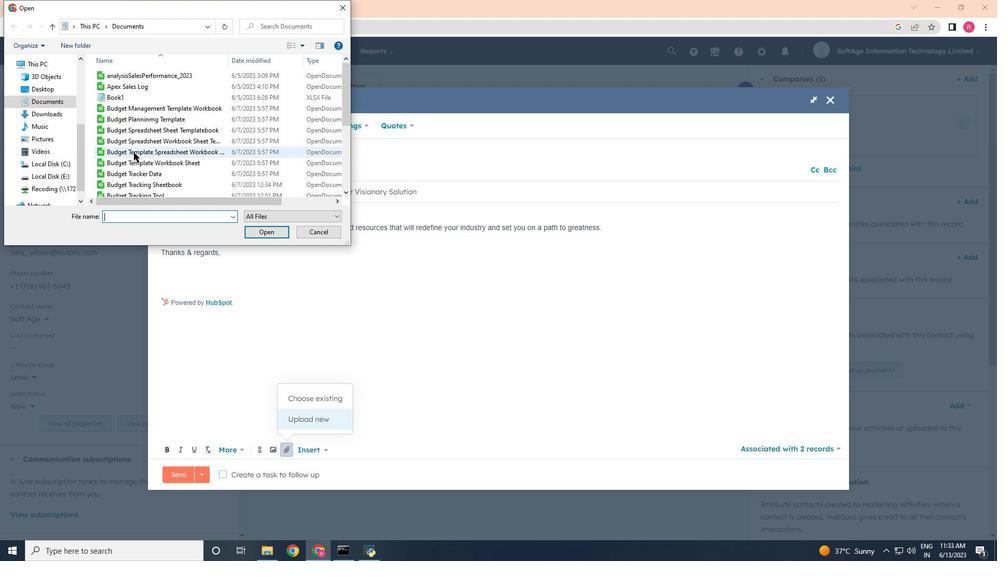 
Action: Mouse moved to (147, 162)
Screenshot: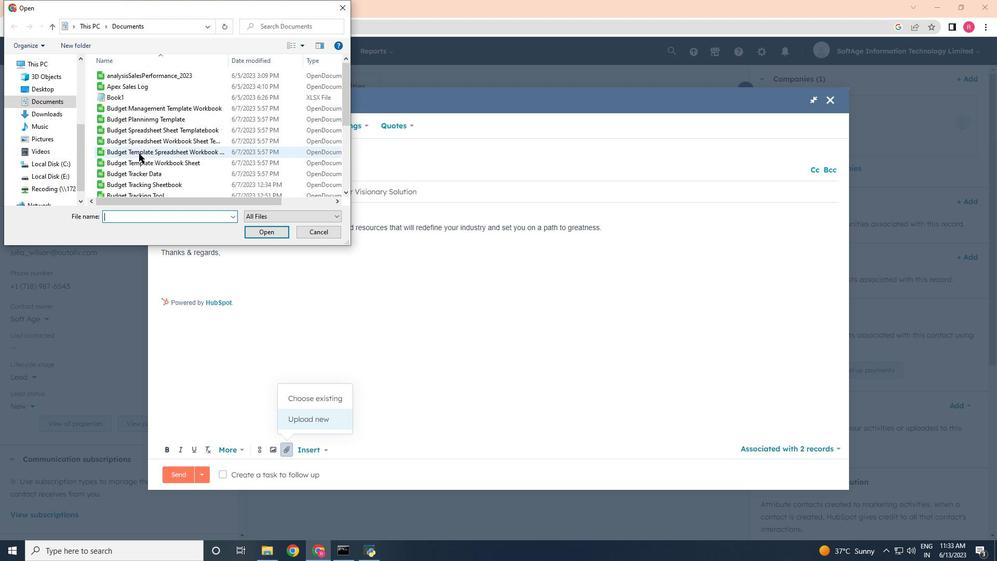 
Action: Mouse scrolled (147, 162) with delta (0, 0)
Screenshot: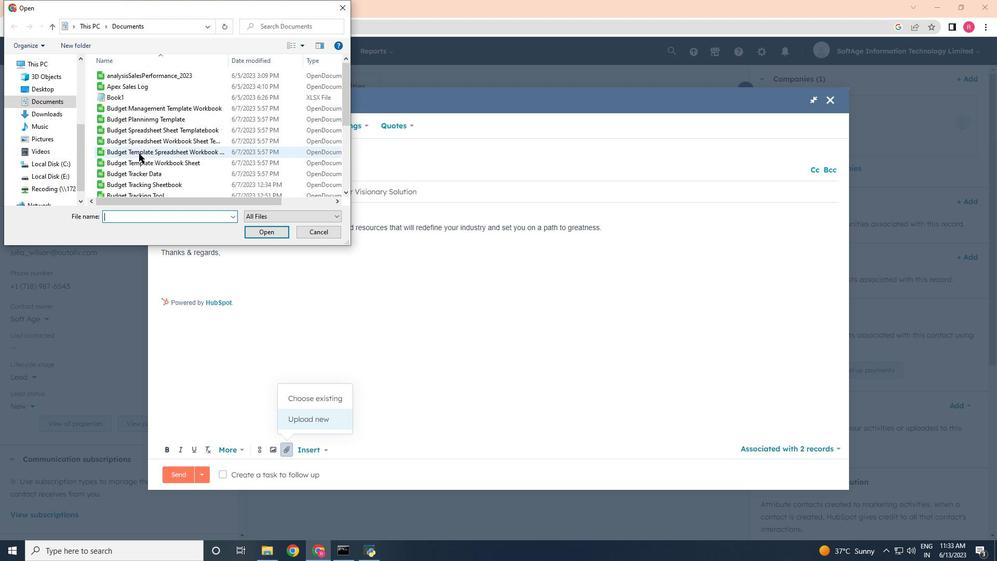 
Action: Mouse moved to (150, 163)
Screenshot: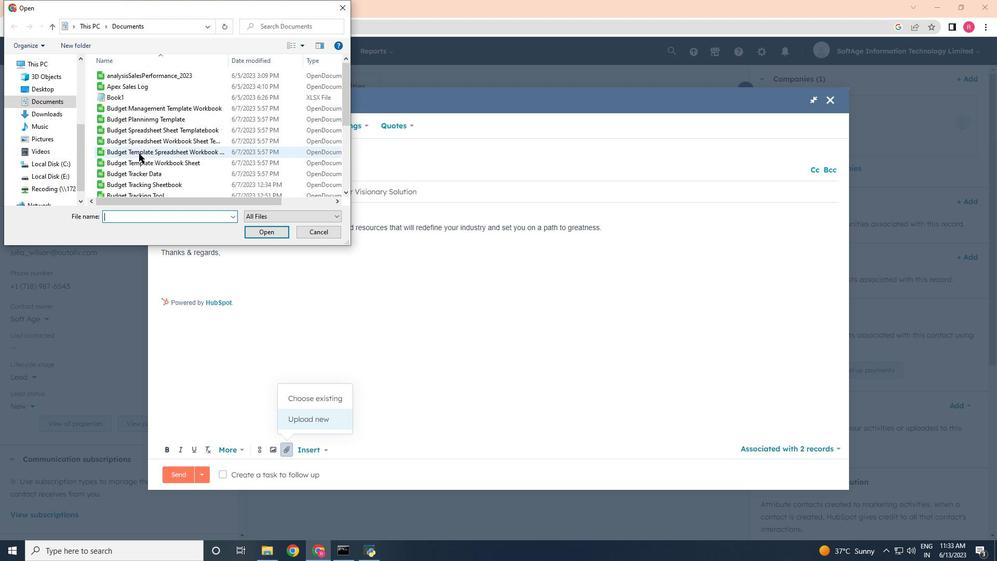 
Action: Mouse scrolled (150, 163) with delta (0, 0)
Screenshot: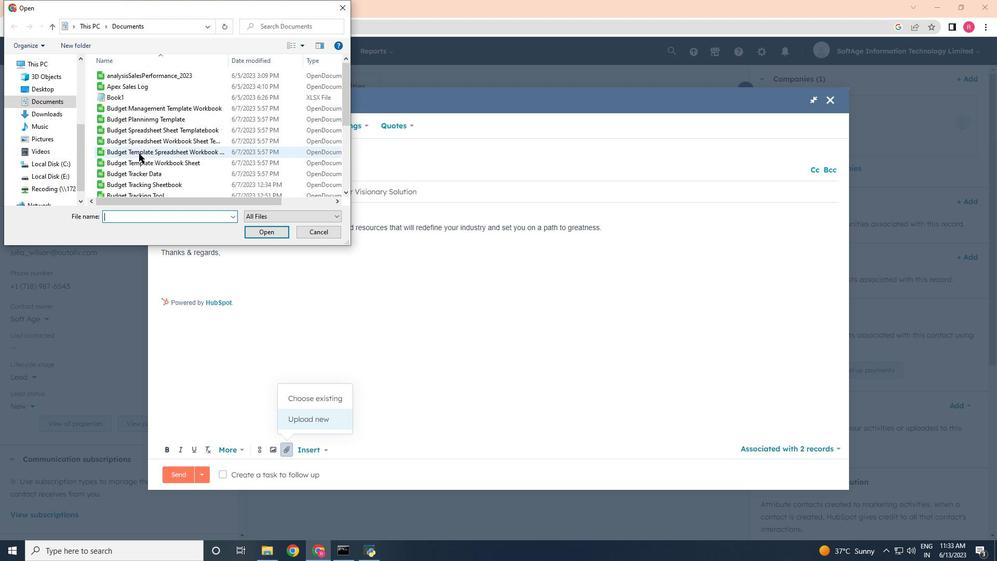 
Action: Mouse moved to (163, 156)
Screenshot: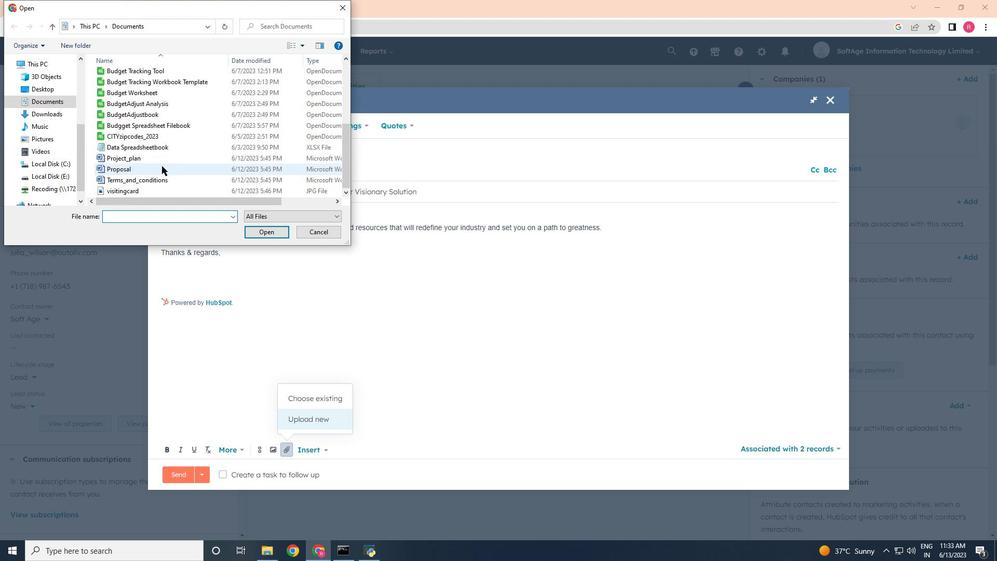 
Action: Mouse scrolled (163, 155) with delta (0, 0)
Screenshot: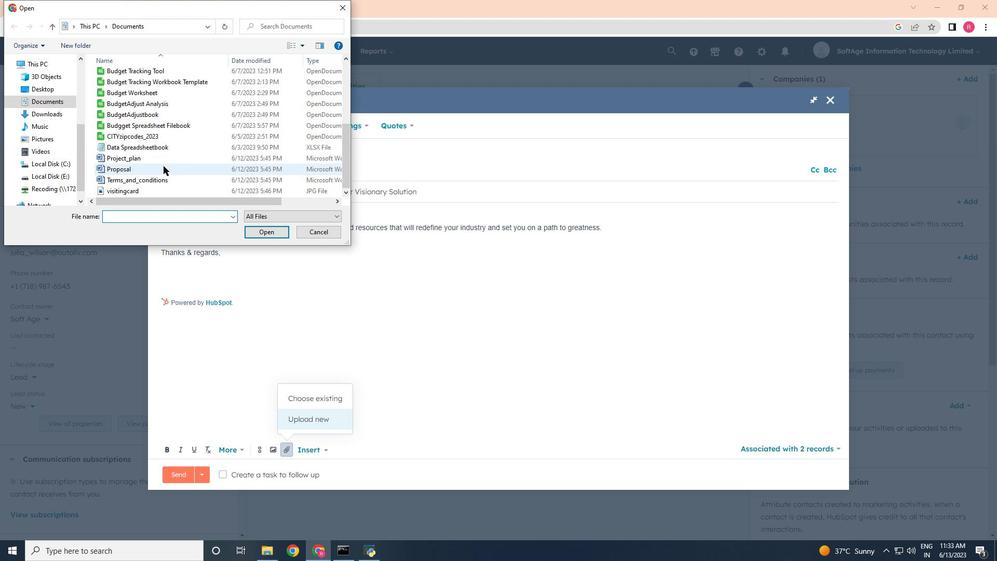 
Action: Mouse scrolled (163, 155) with delta (0, 0)
Screenshot: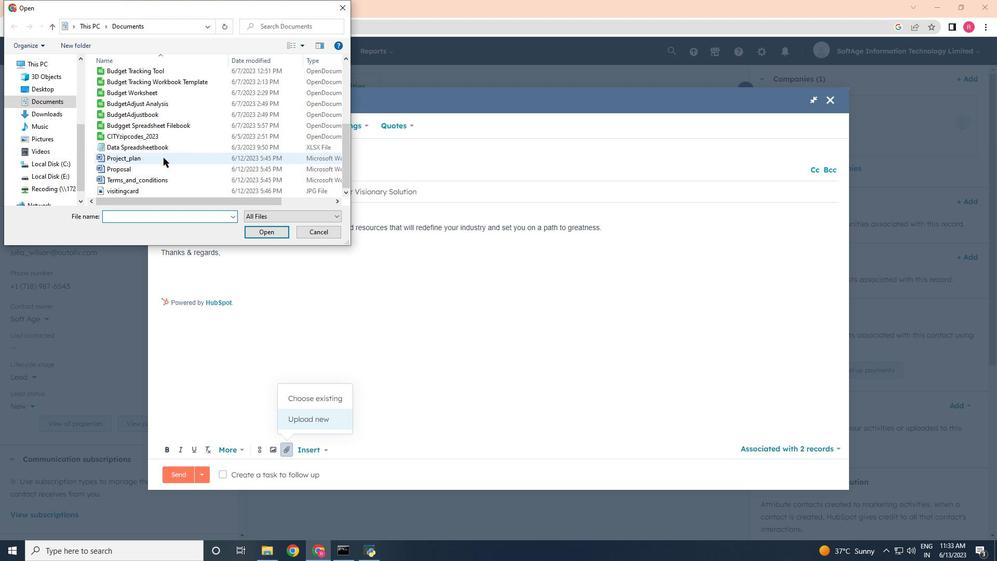 
Action: Mouse scrolled (163, 155) with delta (0, 0)
Screenshot: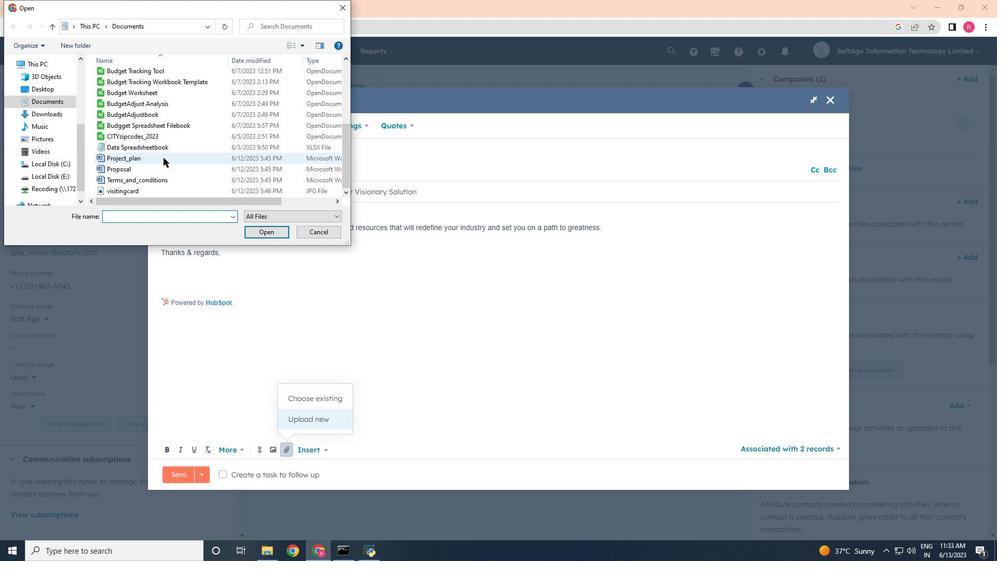 
Action: Mouse moved to (163, 155)
Screenshot: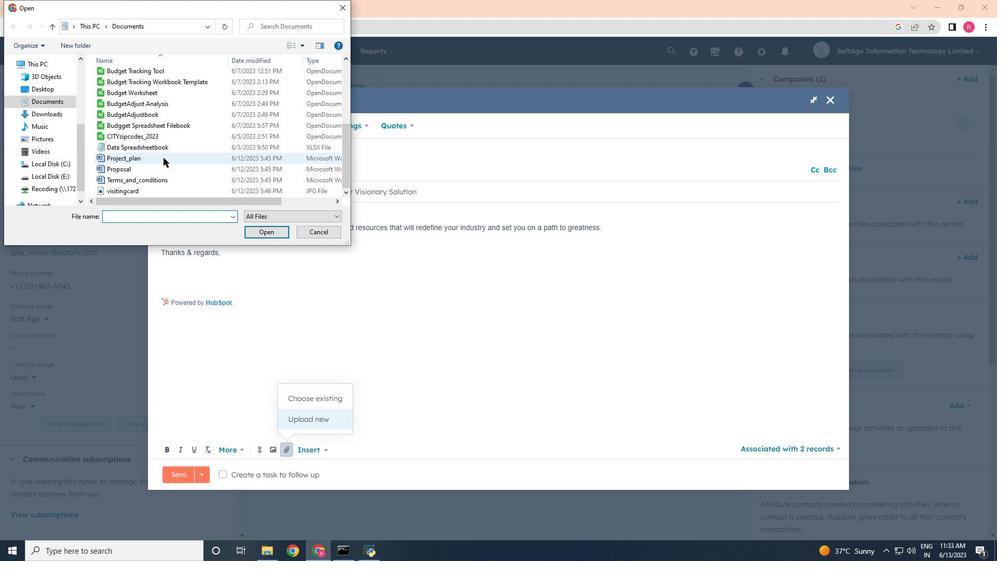 
Action: Mouse scrolled (163, 155) with delta (0, 0)
Screenshot: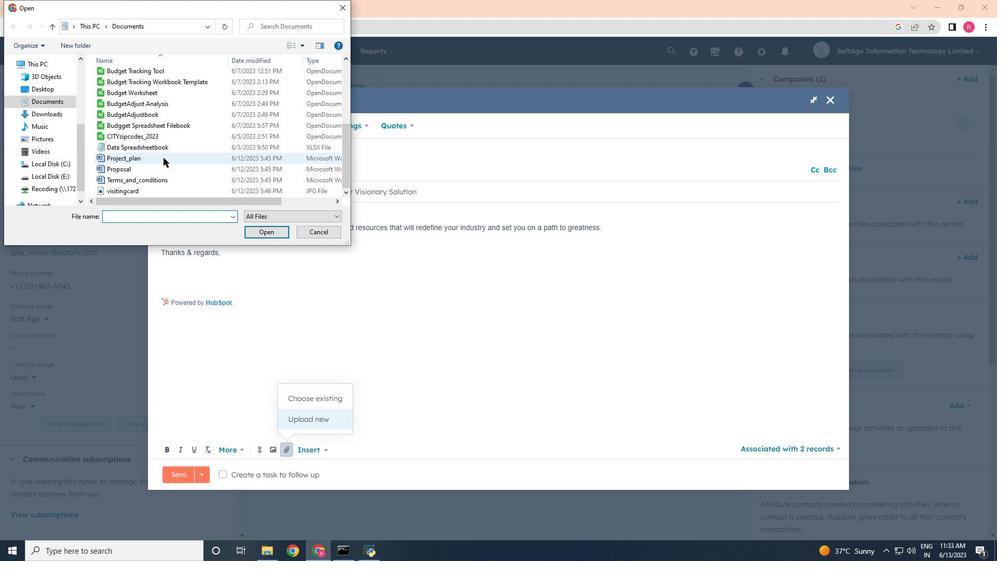 
Action: Mouse moved to (162, 155)
Screenshot: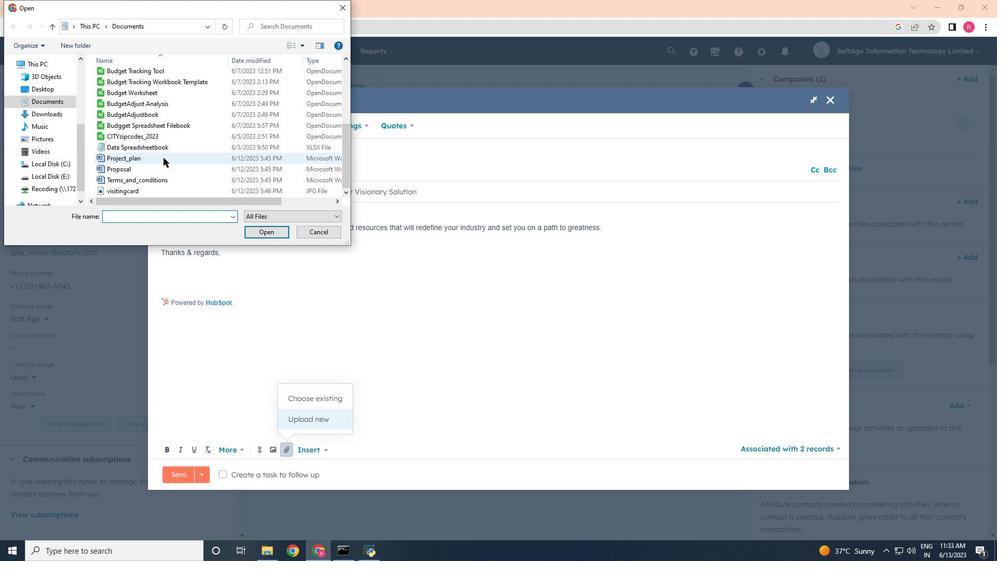 
Action: Mouse scrolled (162, 155) with delta (0, 0)
Screenshot: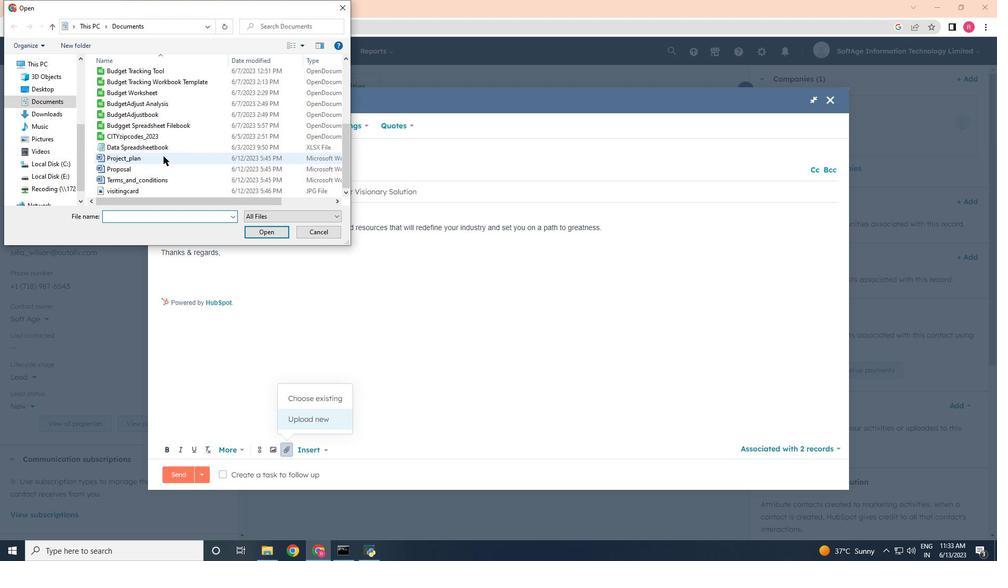 
Action: Mouse moved to (161, 155)
Screenshot: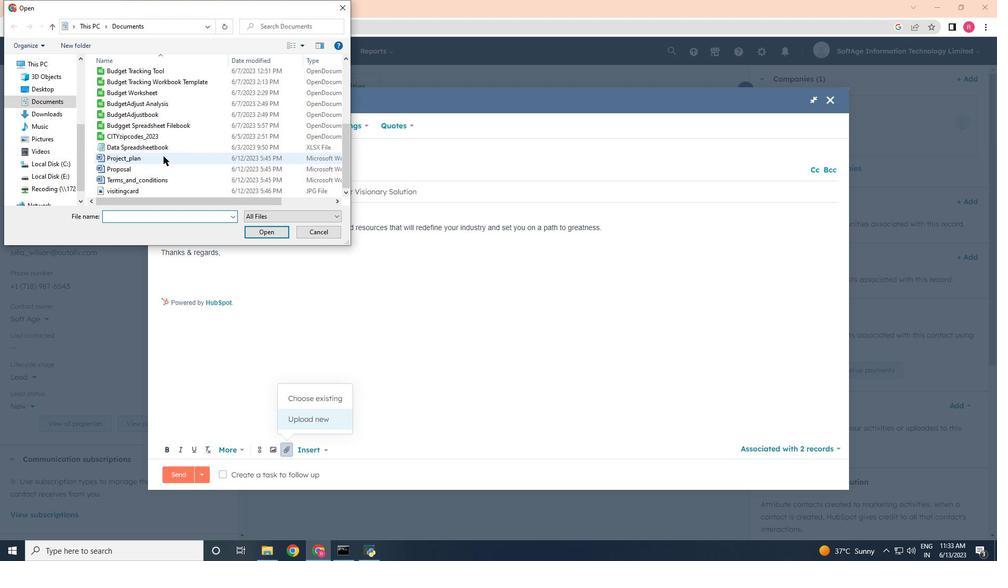 
Action: Mouse scrolled (161, 155) with delta (0, 0)
Screenshot: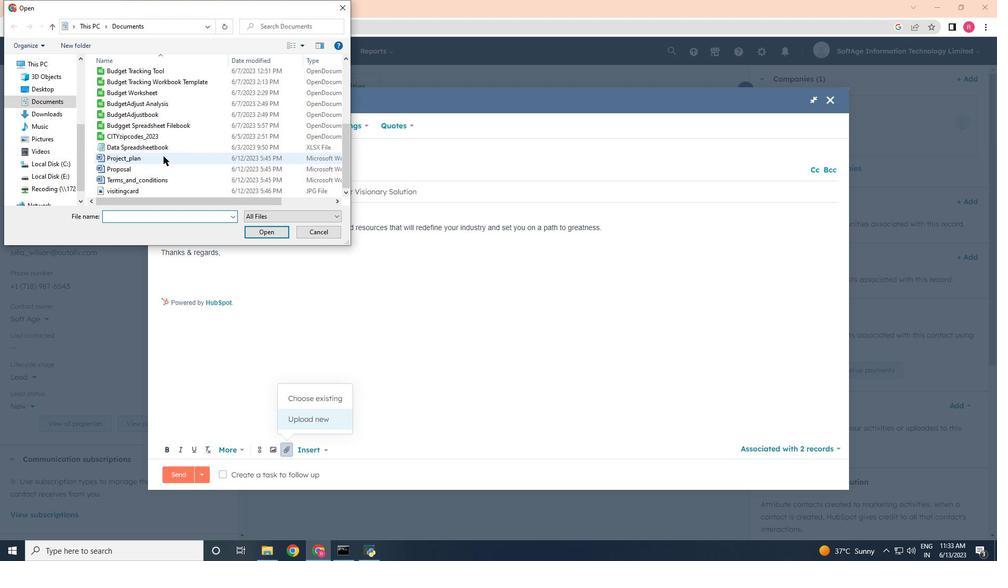 
Action: Mouse moved to (161, 155)
Screenshot: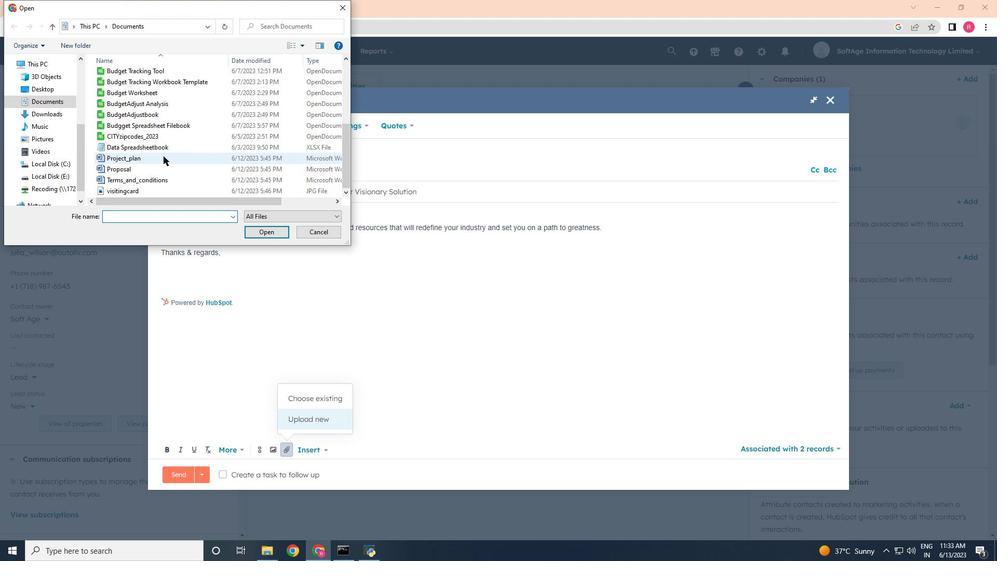 
Action: Mouse scrolled (161, 155) with delta (0, 0)
Screenshot: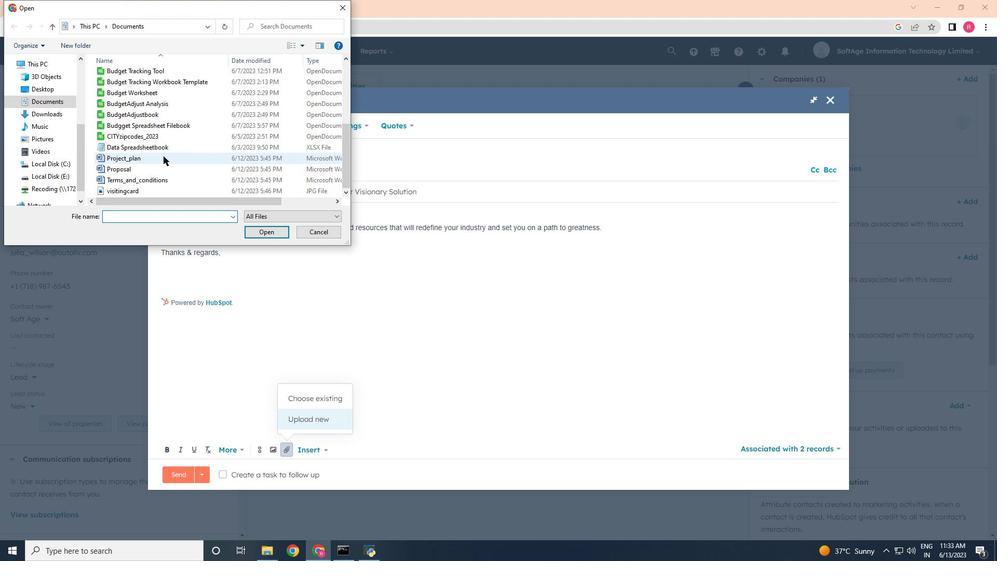 
Action: Mouse moved to (135, 165)
Screenshot: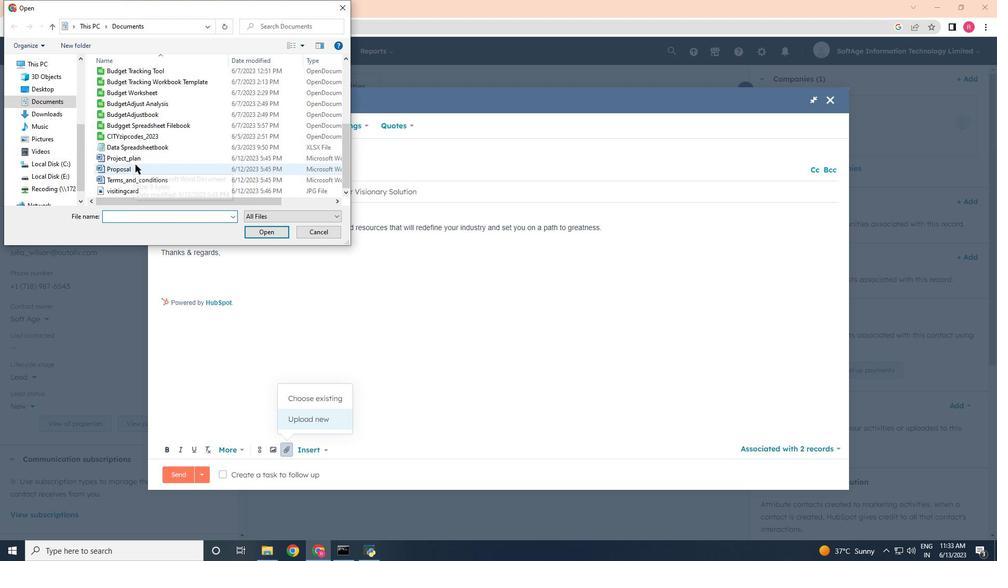 
Action: Mouse pressed left at (135, 165)
Screenshot: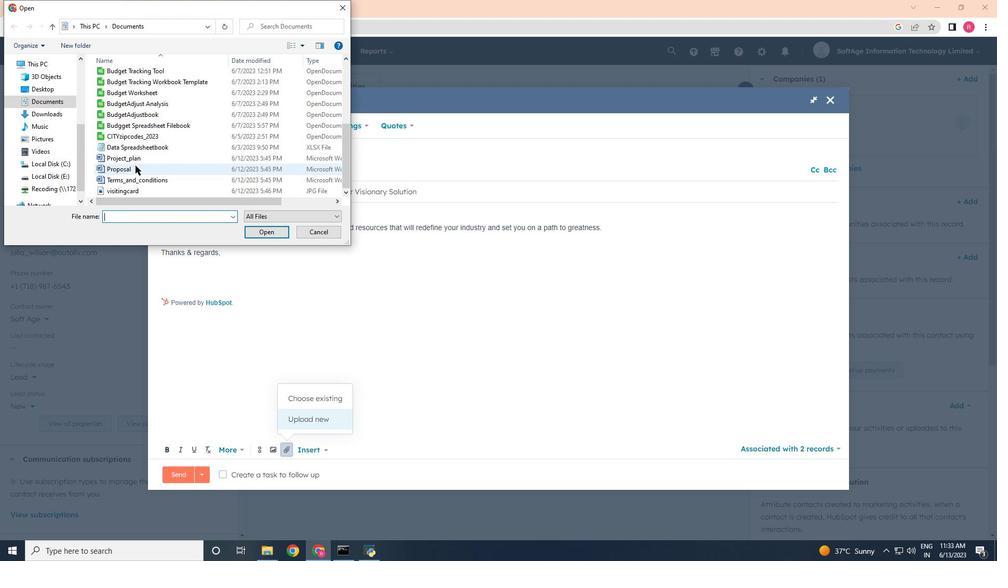 
Action: Mouse moved to (271, 232)
Screenshot: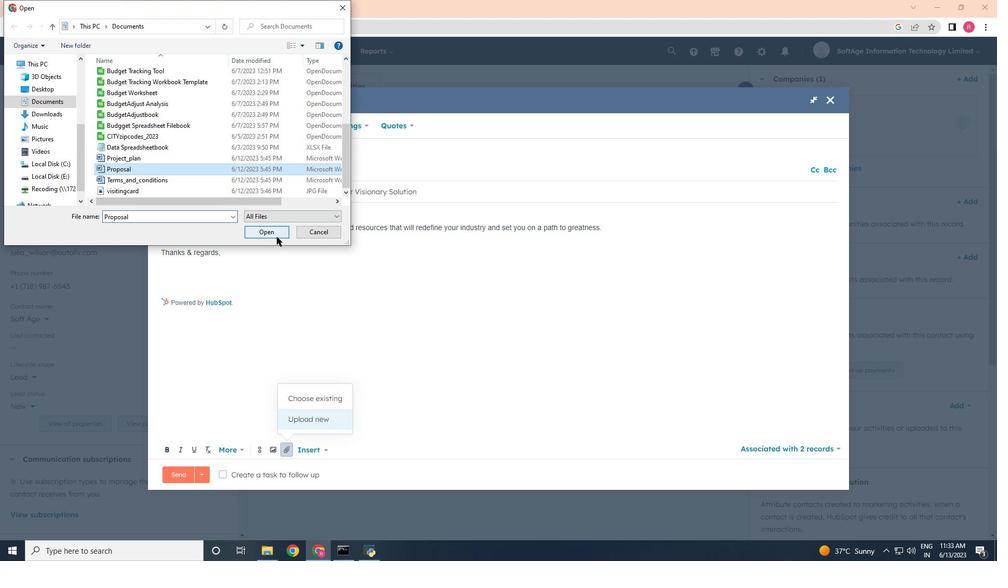 
Action: Mouse pressed left at (271, 232)
Screenshot: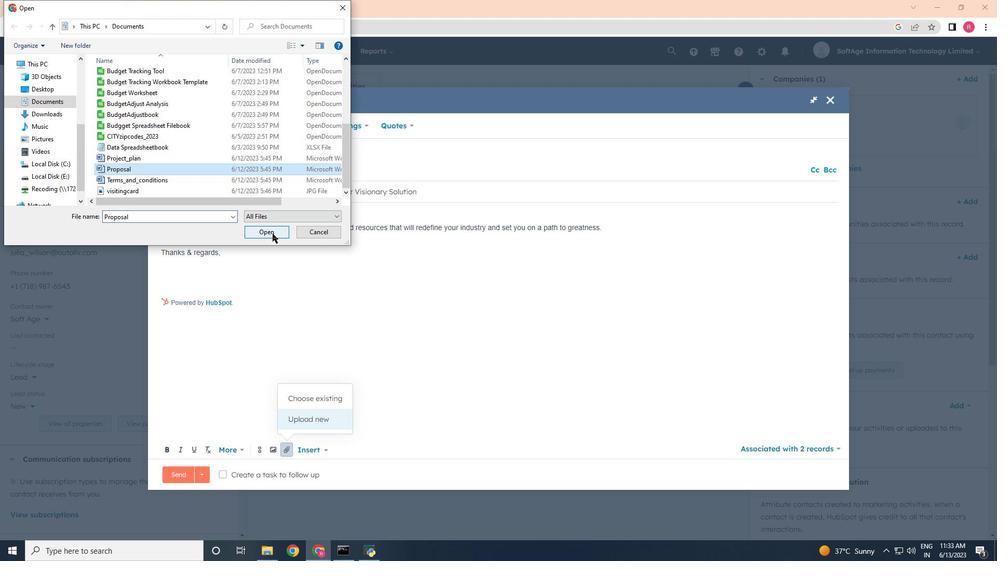 
Action: Mouse moved to (286, 421)
Screenshot: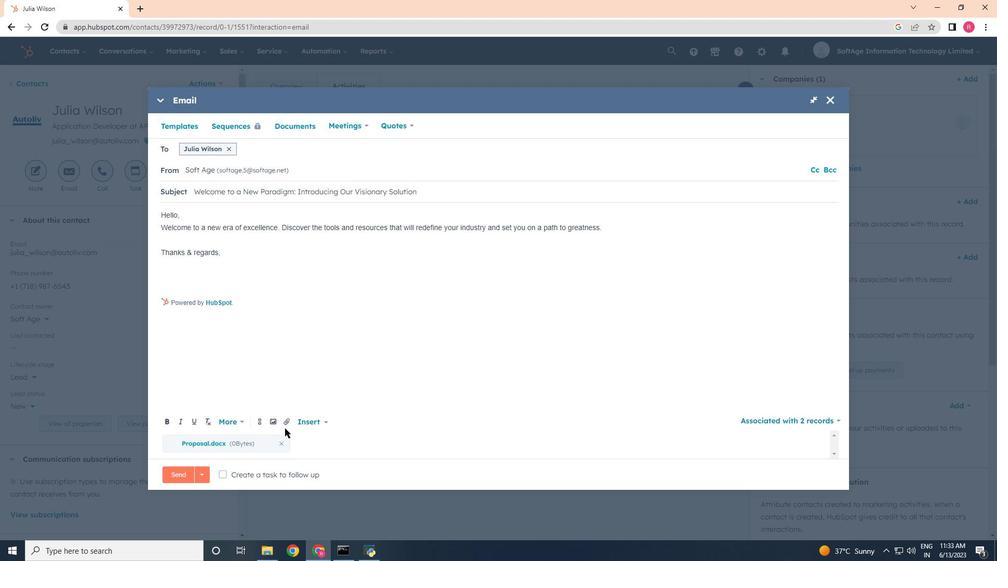 
Action: Mouse pressed left at (286, 421)
Screenshot: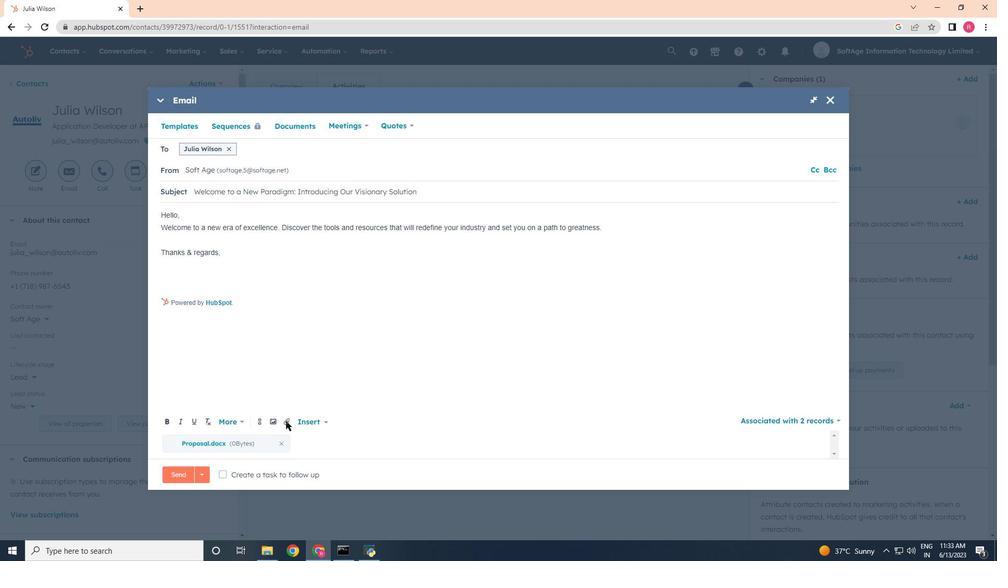 
Action: Mouse moved to (302, 396)
Screenshot: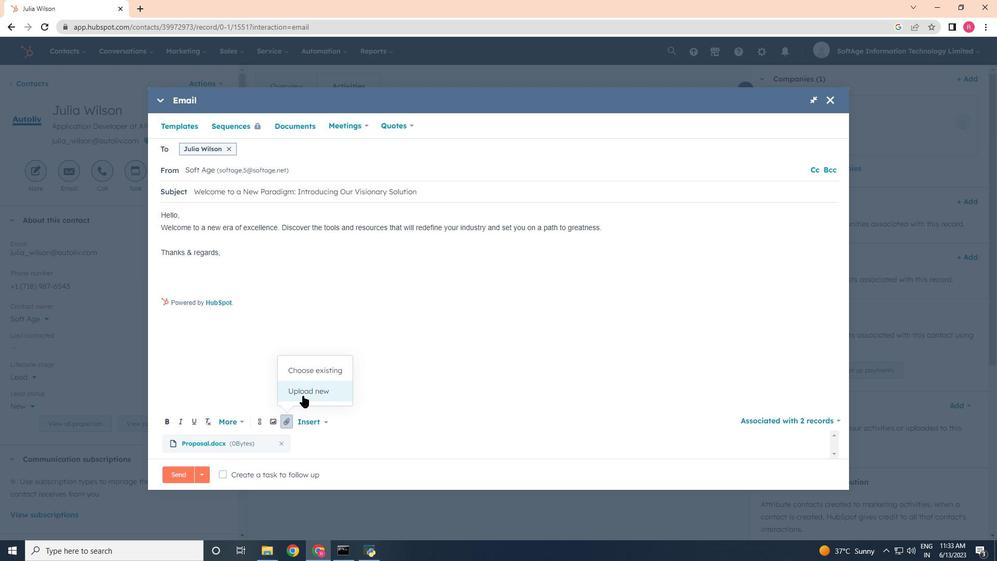 
Action: Mouse pressed left at (302, 396)
Screenshot: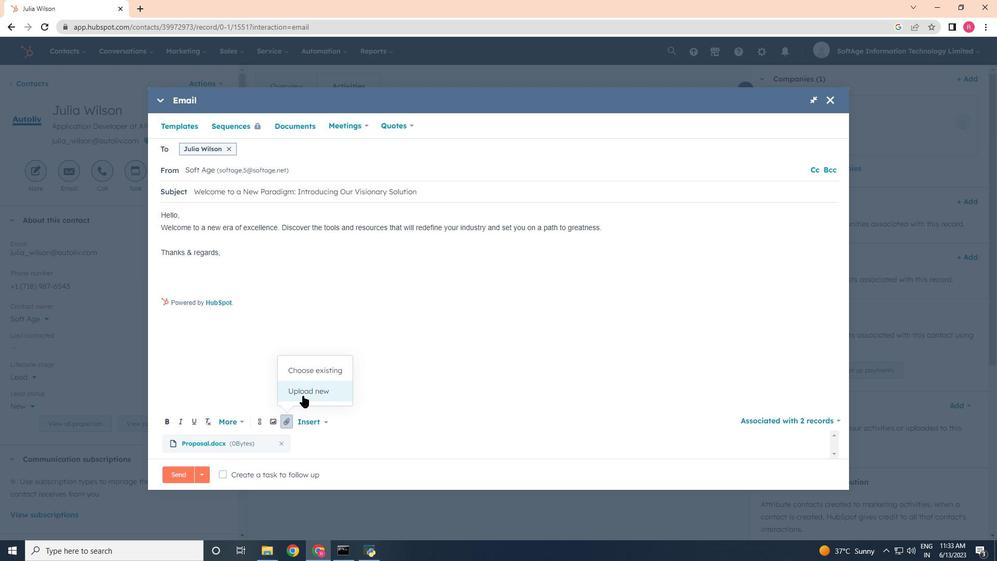 
Action: Mouse moved to (229, 147)
Screenshot: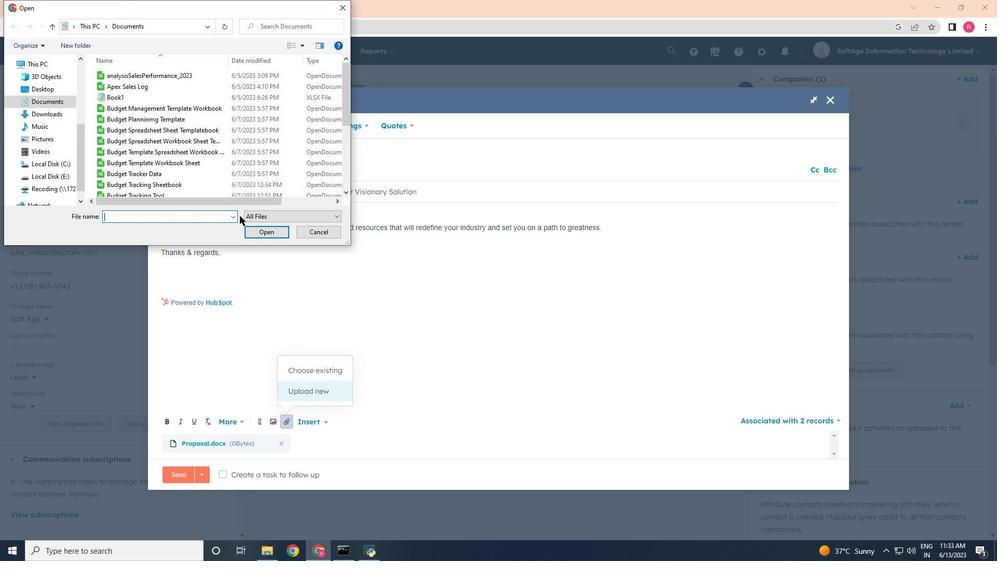 
Action: Mouse scrolled (229, 146) with delta (0, 0)
Screenshot: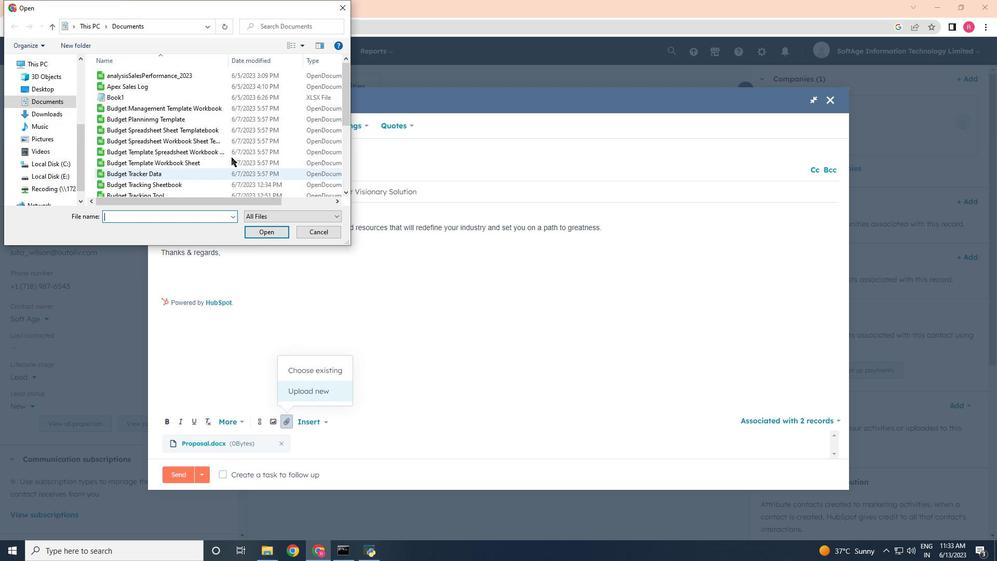
Action: Mouse moved to (228, 146)
Screenshot: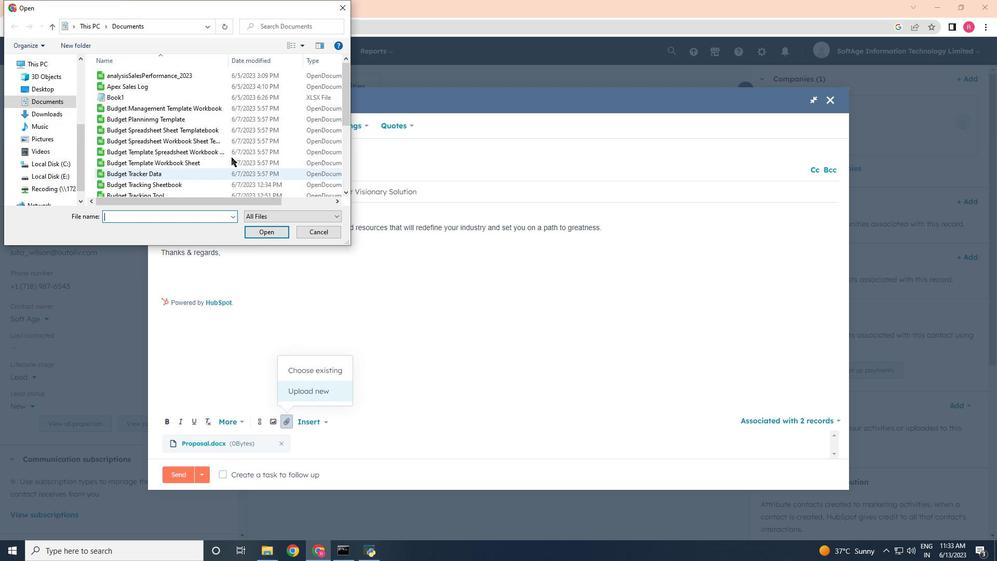 
Action: Mouse scrolled (228, 146) with delta (0, 0)
Screenshot: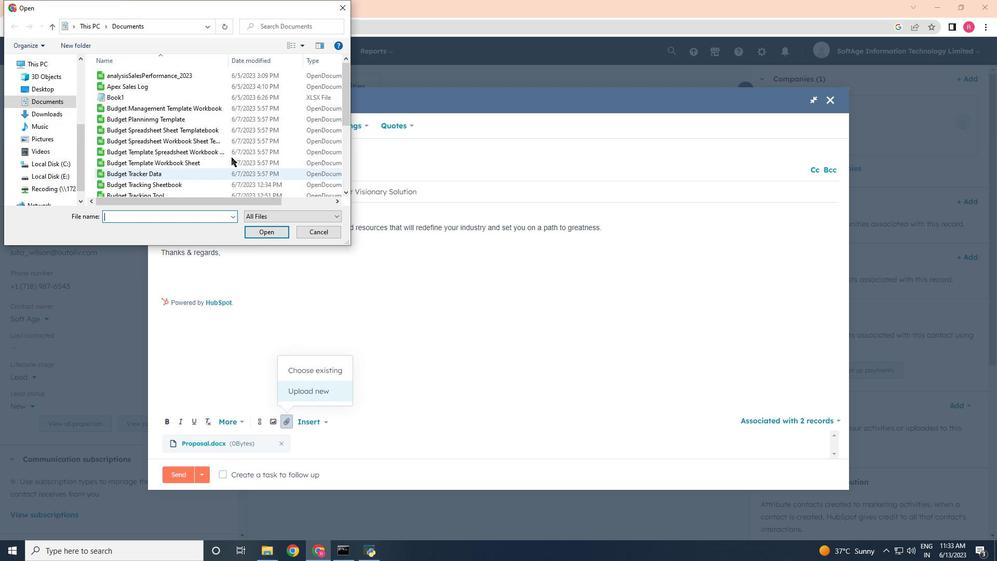 
Action: Mouse moved to (228, 146)
Screenshot: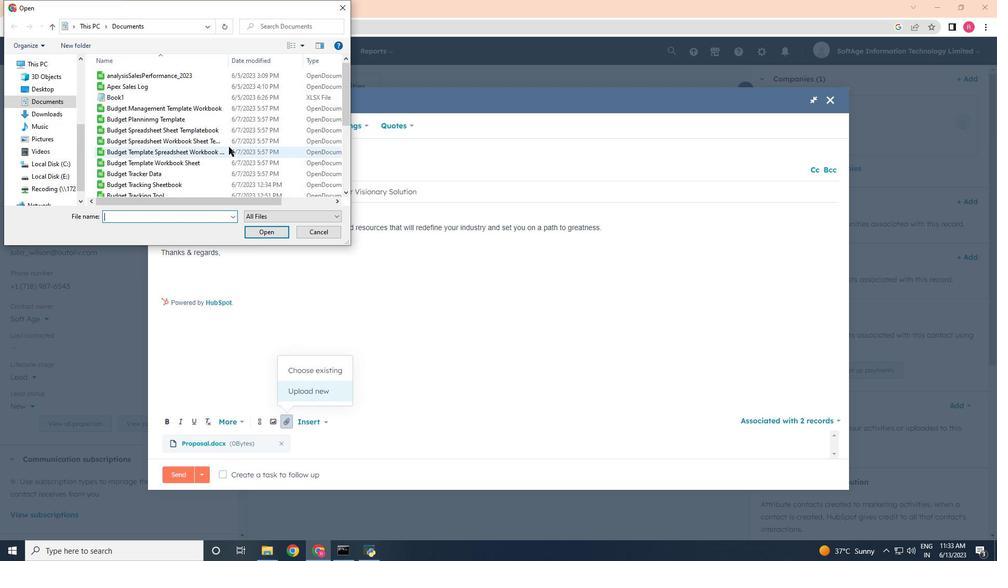 
Action: Mouse scrolled (228, 147) with delta (0, 0)
Screenshot: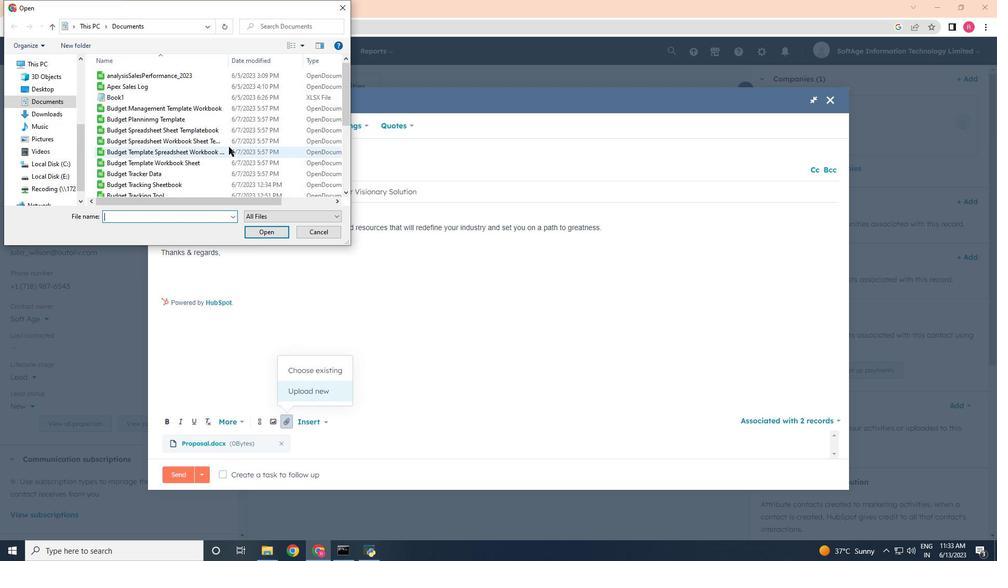
Action: Mouse moved to (228, 146)
Screenshot: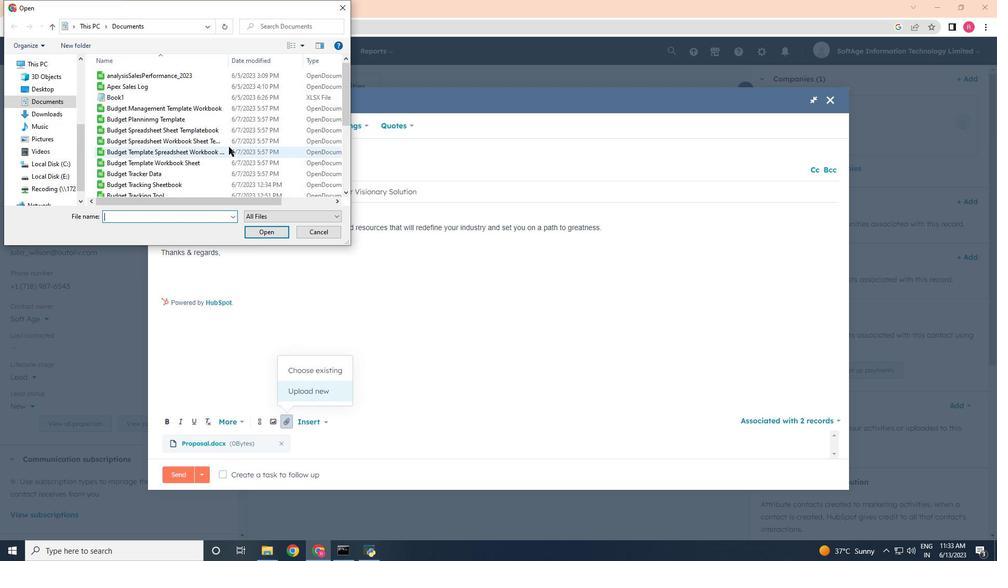 
Action: Mouse scrolled (228, 146) with delta (0, 0)
Screenshot: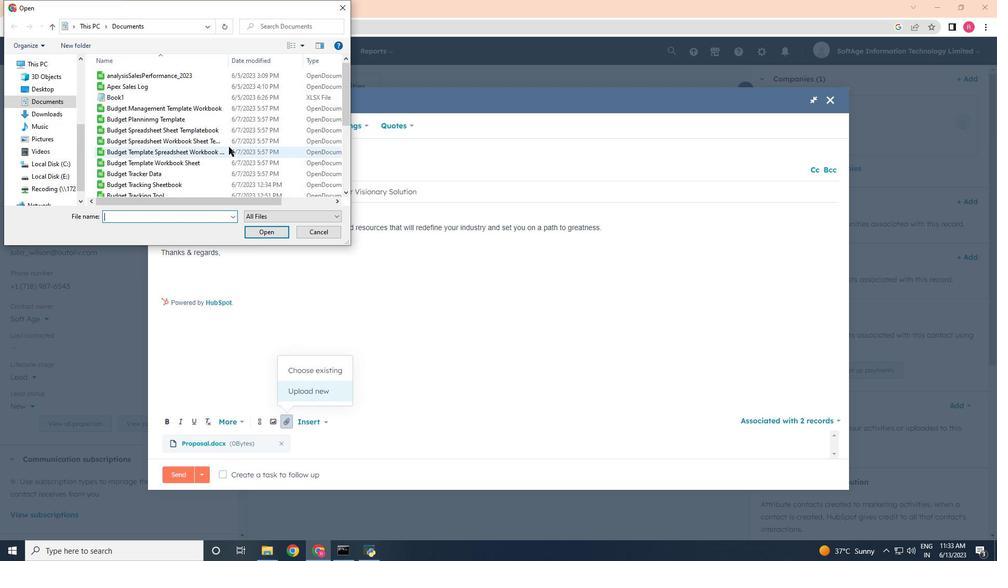
Action: Mouse moved to (227, 146)
Screenshot: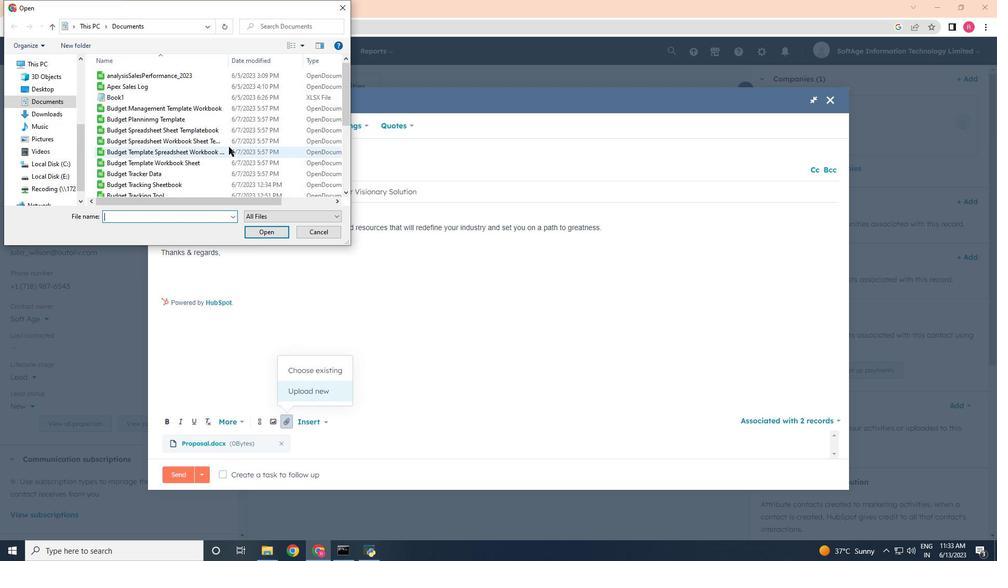 
Action: Mouse scrolled (227, 146) with delta (0, 0)
Screenshot: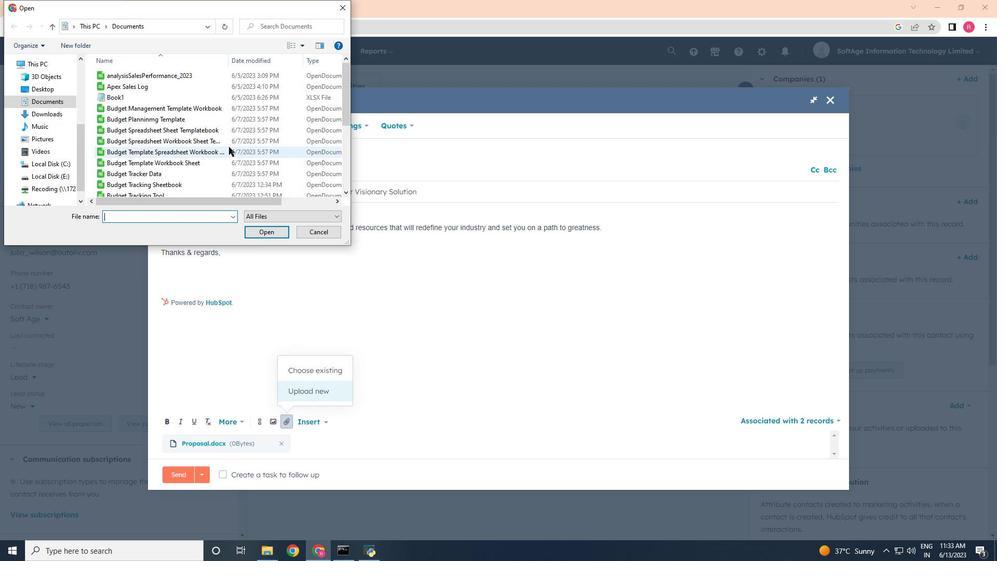 
Action: Mouse moved to (221, 157)
Screenshot: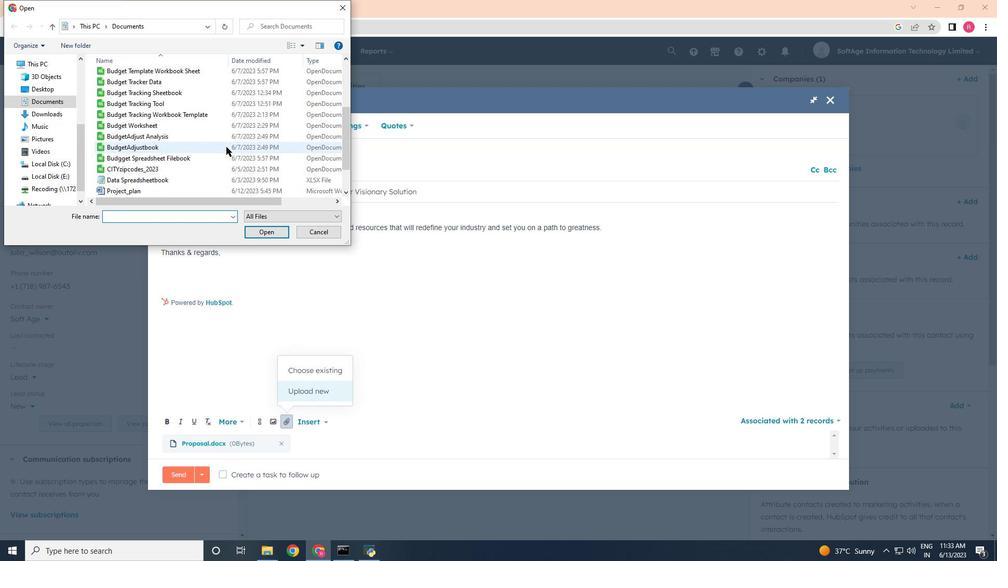 
Action: Mouse scrolled (221, 156) with delta (0, 0)
Screenshot: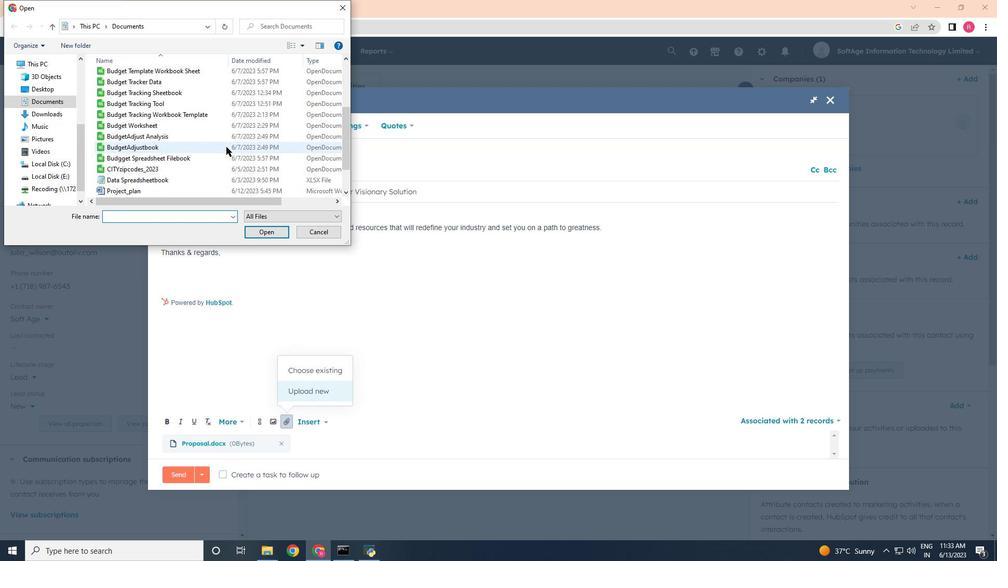 
Action: Mouse moved to (219, 162)
Screenshot: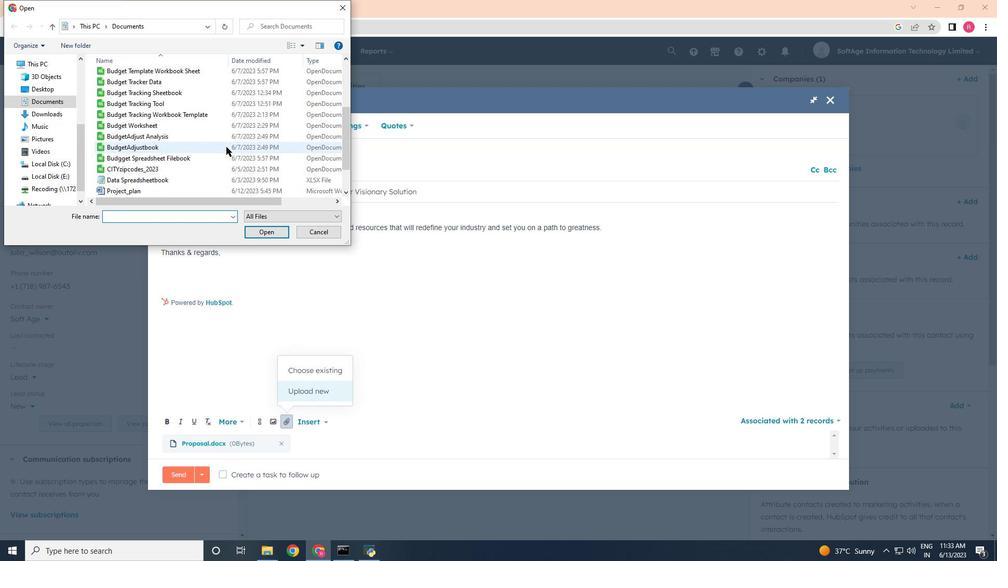 
Action: Mouse scrolled (219, 161) with delta (0, 0)
Screenshot: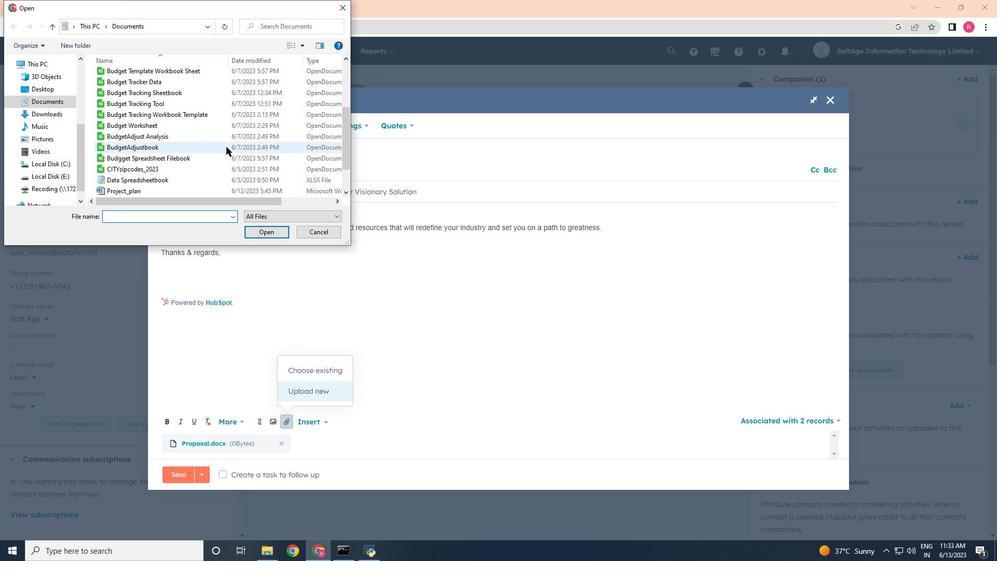 
Action: Mouse moved to (217, 165)
Screenshot: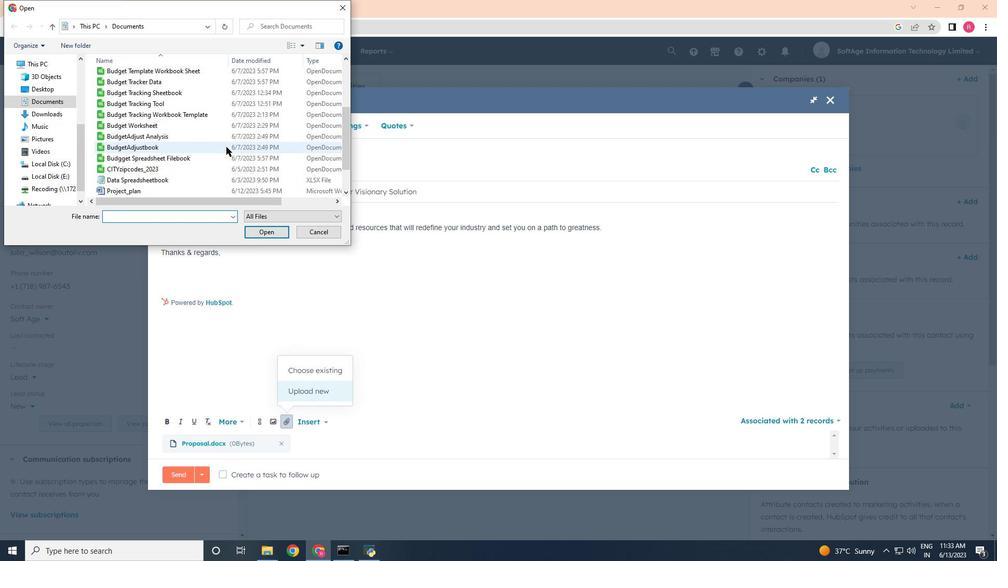 
Action: Mouse scrolled (217, 165) with delta (0, 0)
Screenshot: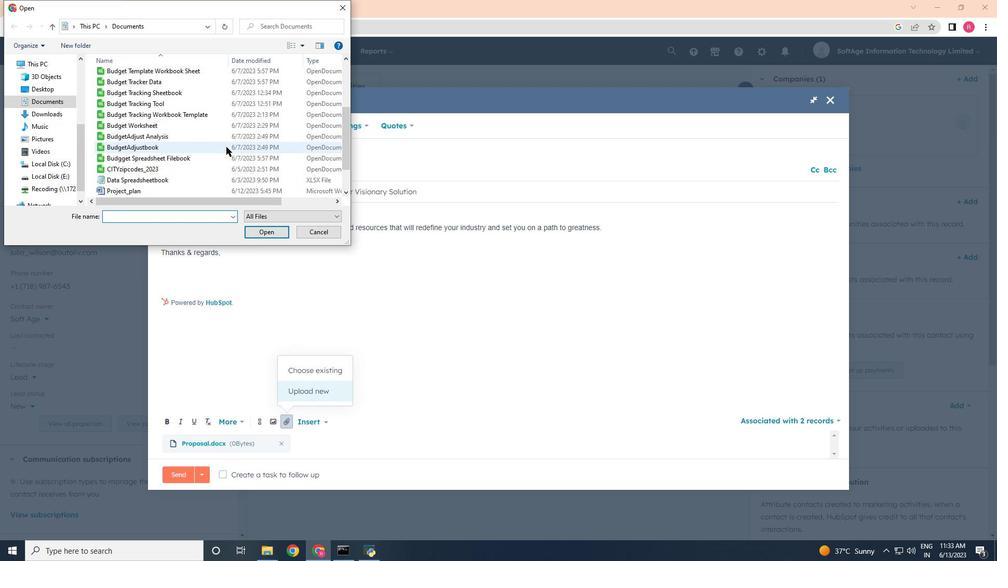 
Action: Mouse moved to (172, 190)
Screenshot: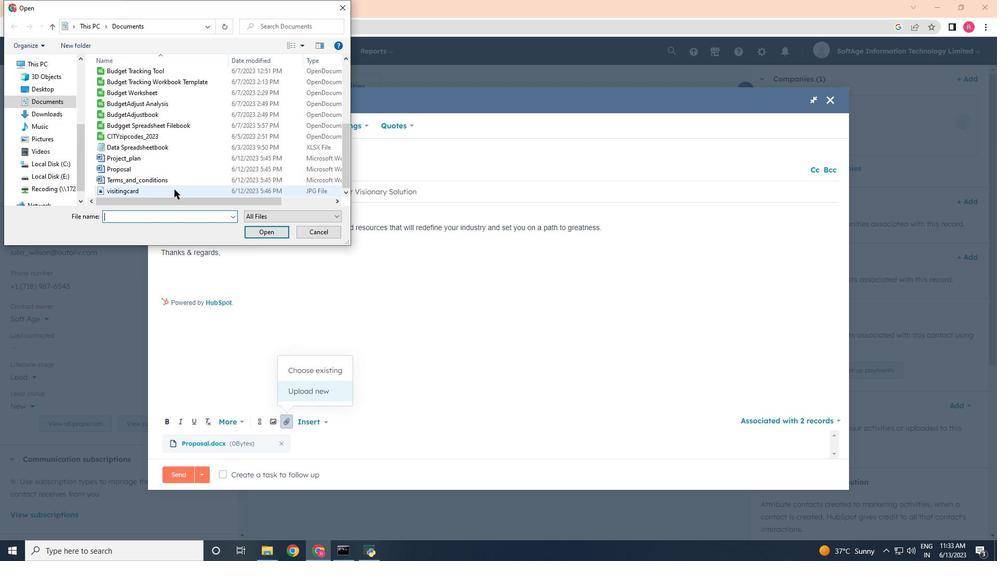 
Action: Mouse pressed left at (172, 190)
Screenshot: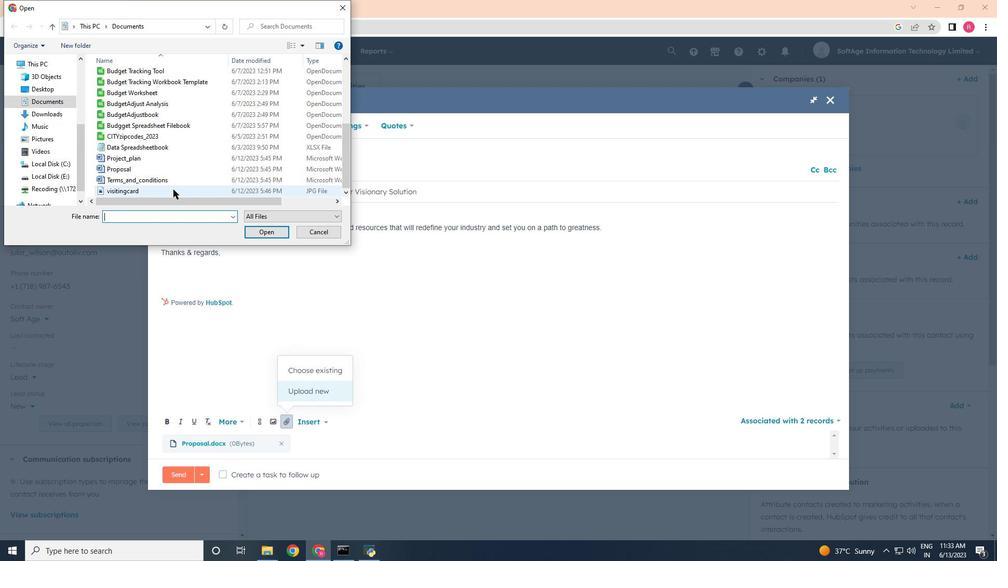 
Action: Mouse moved to (262, 235)
Screenshot: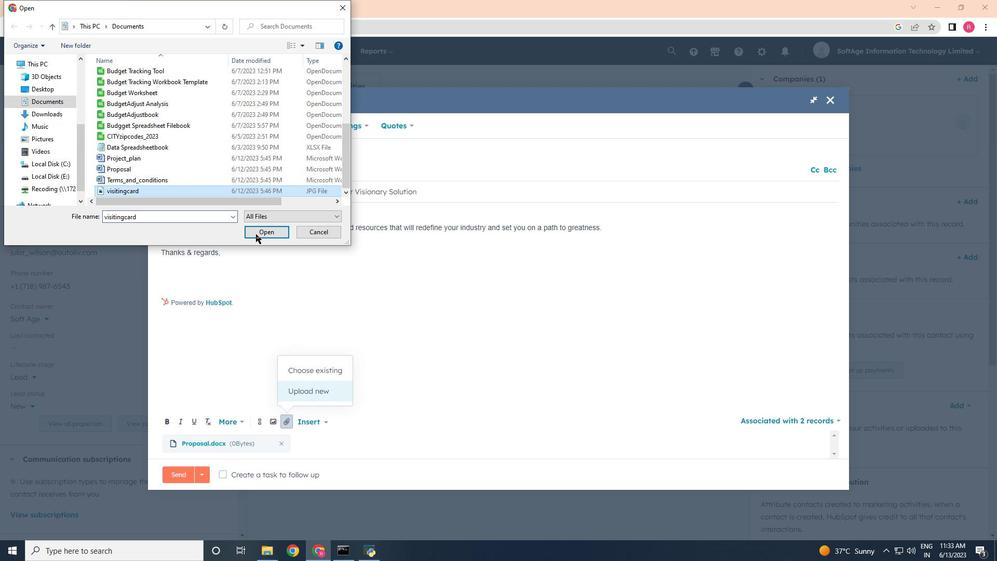 
Action: Mouse pressed left at (262, 235)
Screenshot: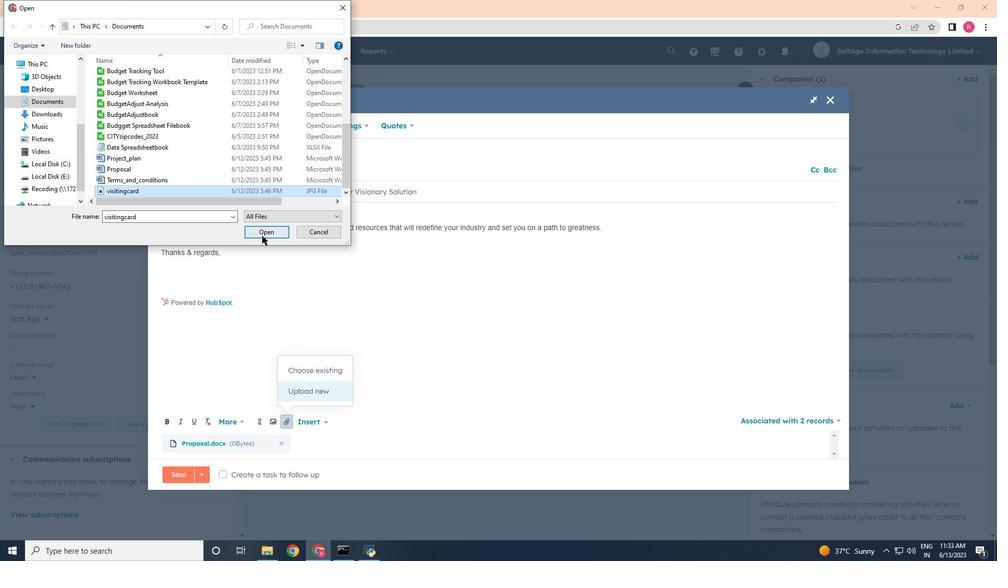 
Action: Mouse moved to (222, 329)
Screenshot: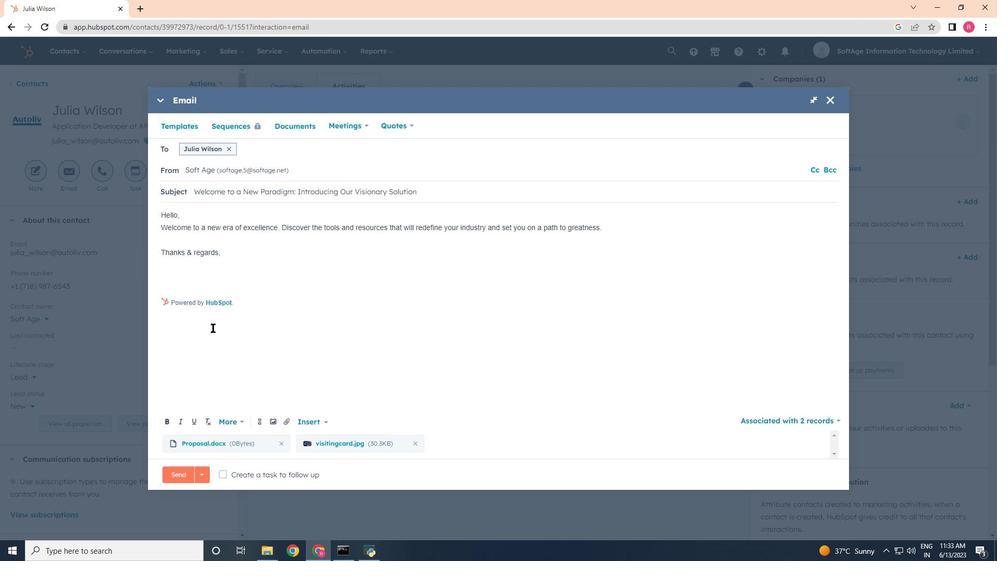 
Action: Mouse scrolled (222, 328) with delta (0, 0)
Screenshot: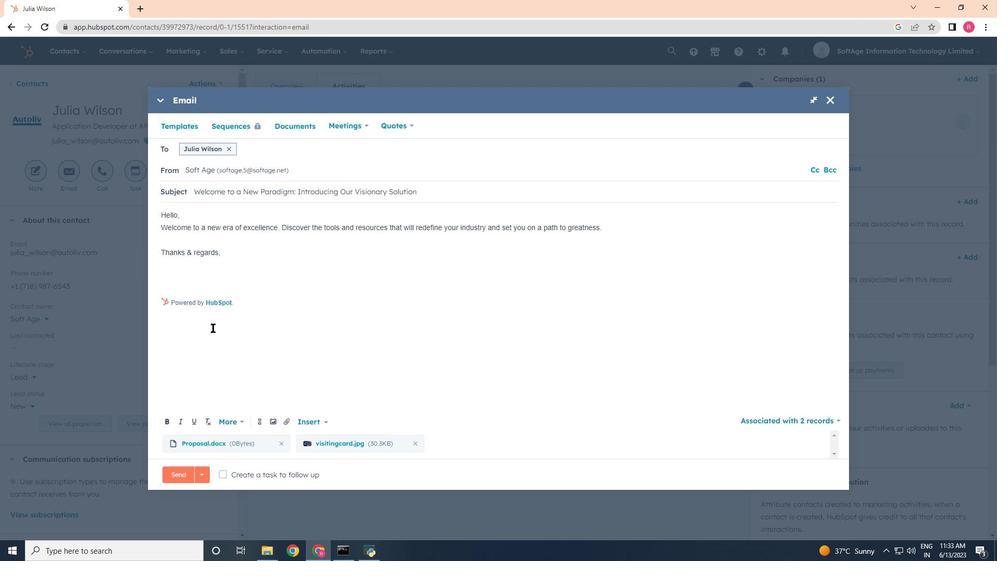 
Action: Mouse moved to (222, 333)
Screenshot: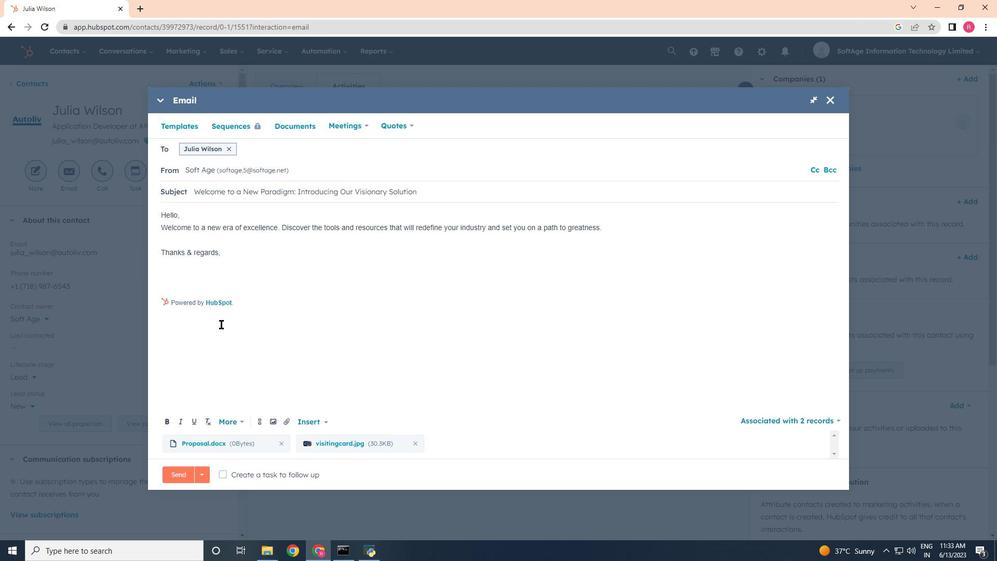 
Action: Mouse scrolled (222, 333) with delta (0, 0)
Screenshot: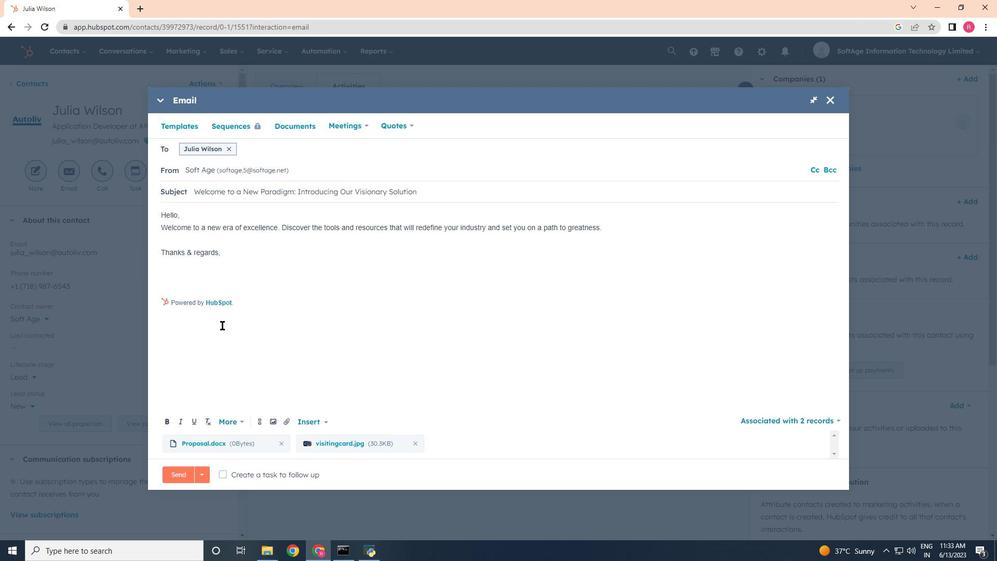 
Action: Mouse scrolled (222, 333) with delta (0, 0)
Screenshot: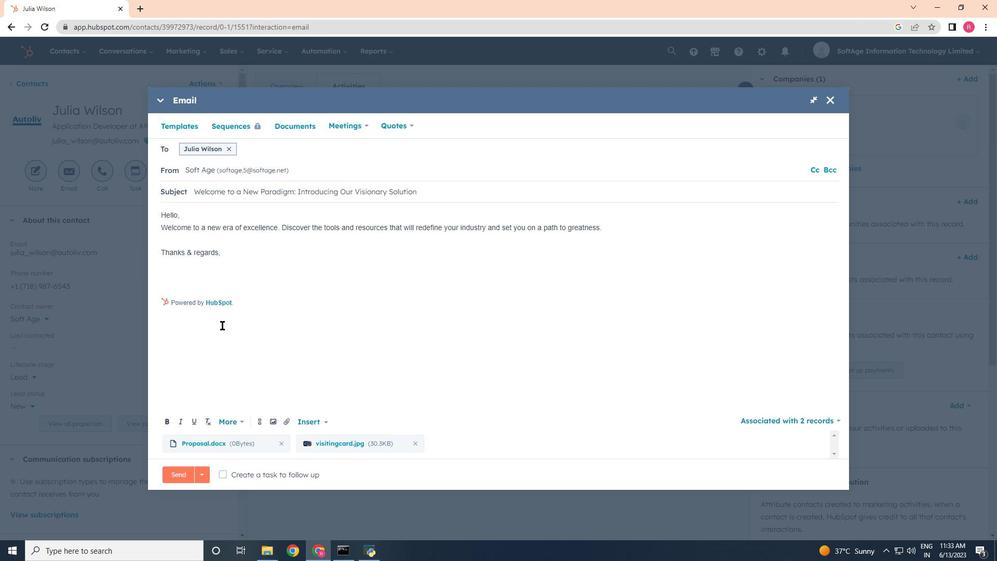 
Action: Mouse moved to (222, 333)
Screenshot: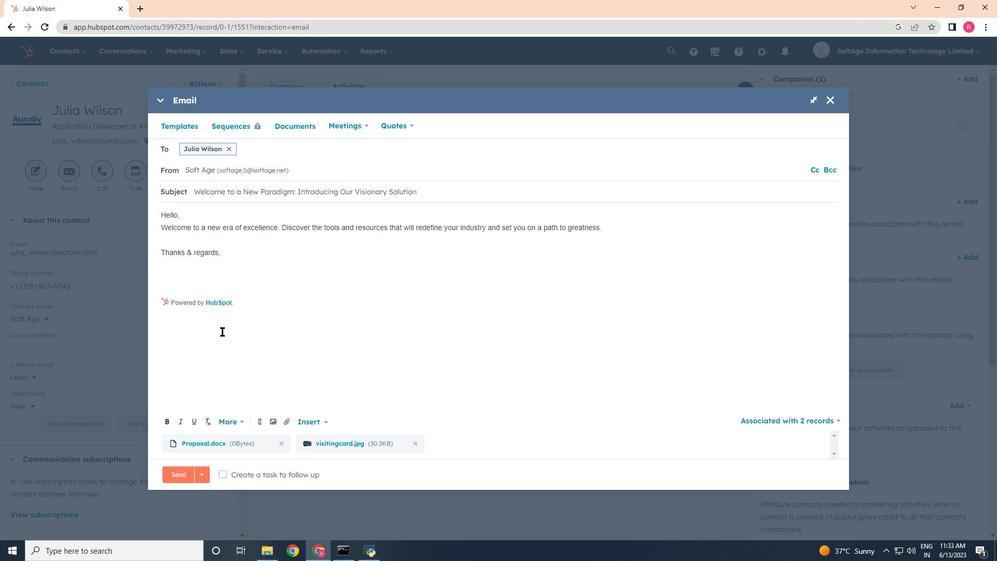
Action: Mouse scrolled (222, 333) with delta (0, 0)
Screenshot: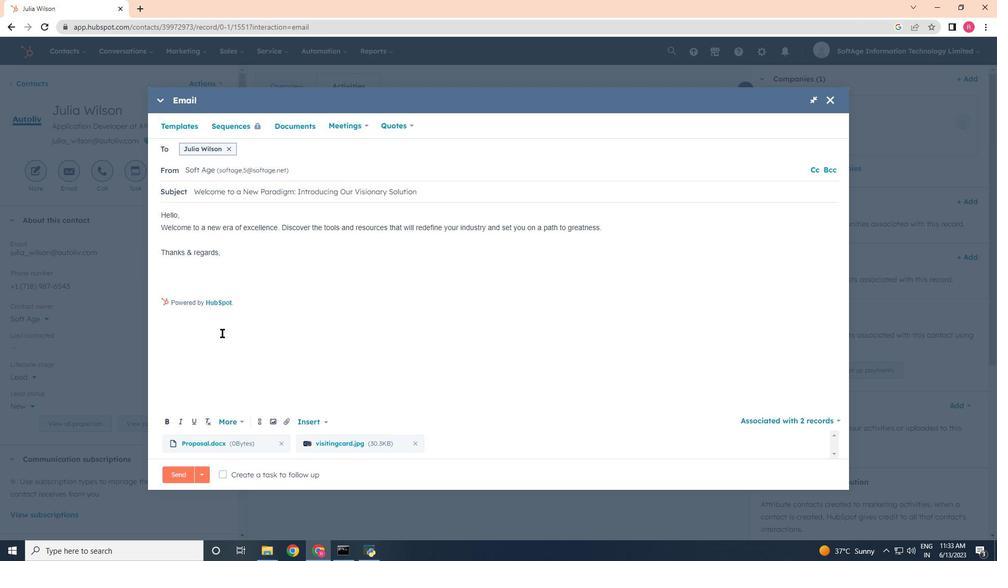 
Action: Mouse moved to (180, 274)
Screenshot: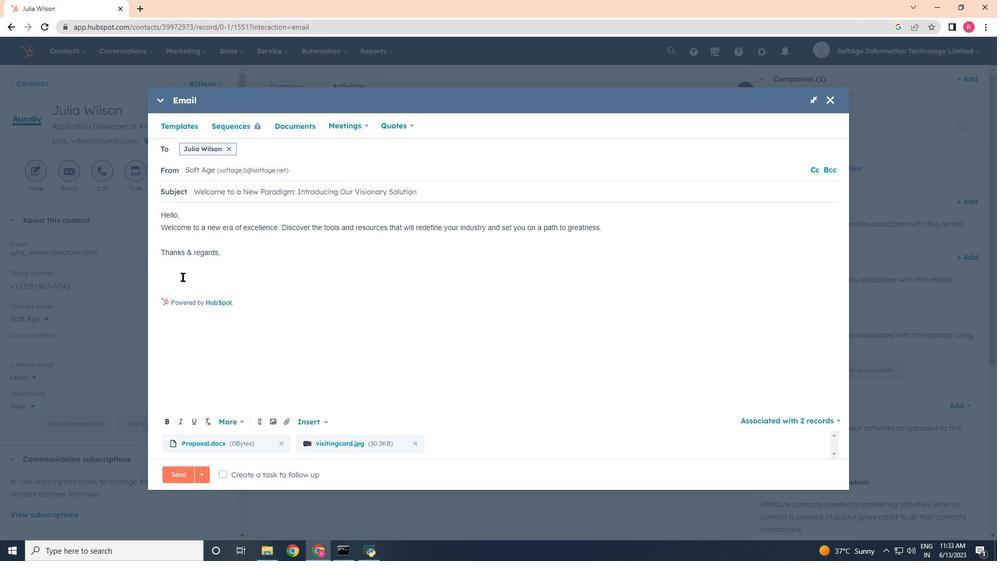 
Action: Mouse pressed left at (180, 274)
Screenshot: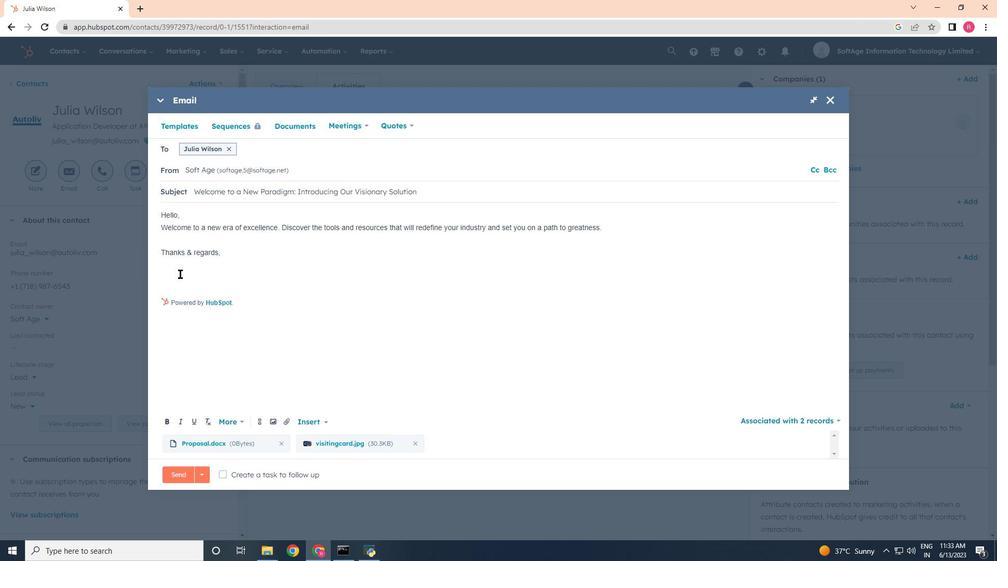 
Action: Mouse moved to (260, 422)
Screenshot: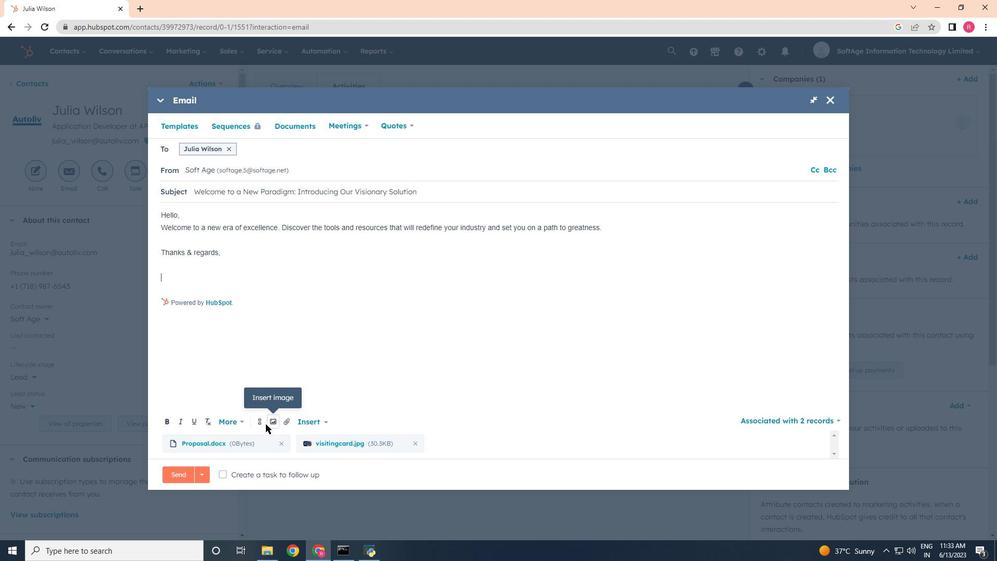 
Action: Mouse pressed left at (260, 422)
Screenshot: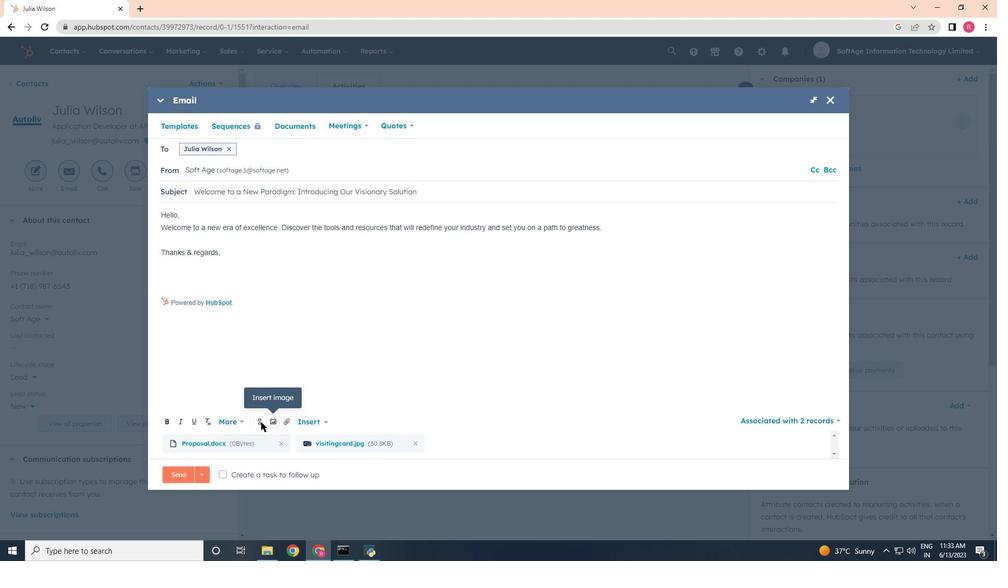 
Action: Mouse moved to (295, 317)
Screenshot: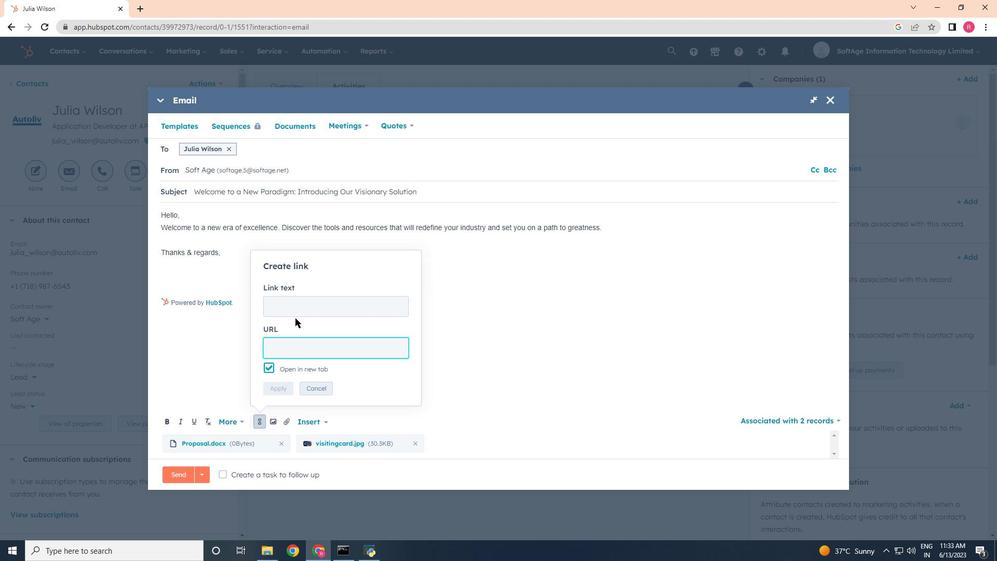 
Action: Mouse pressed left at (295, 317)
Screenshot: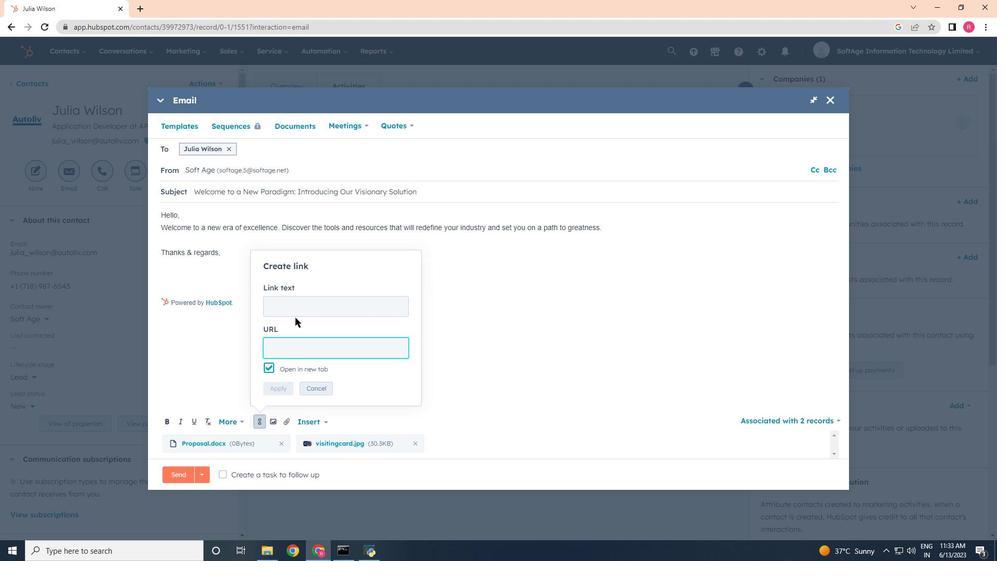 
Action: Mouse moved to (295, 307)
Screenshot: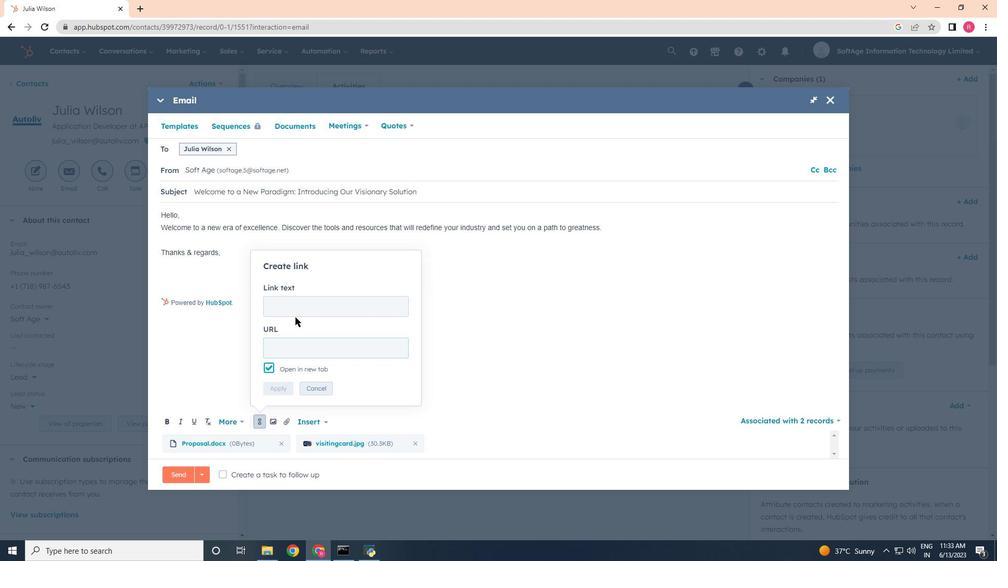 
Action: Mouse pressed left at (295, 307)
Screenshot: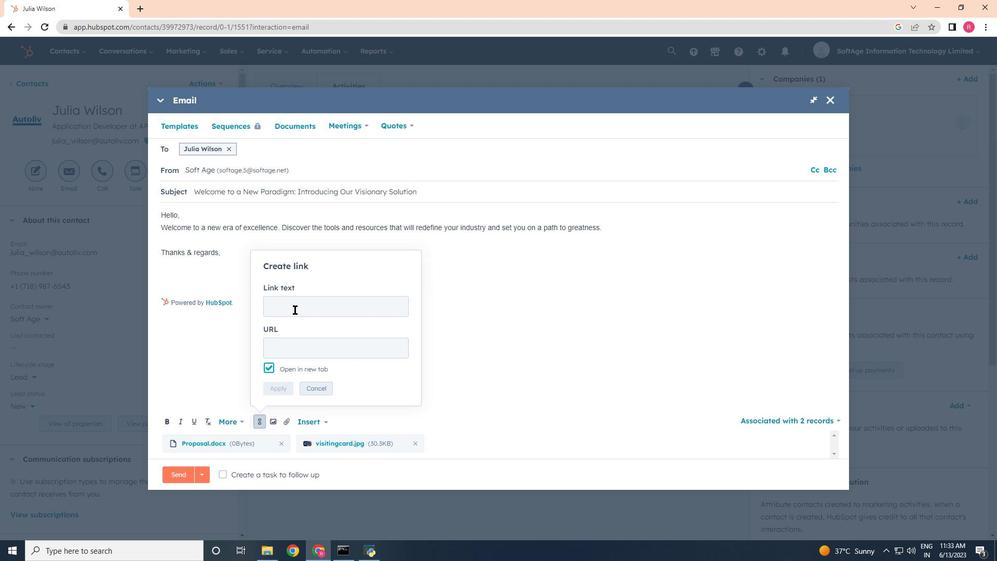 
Action: Key pressed <Key.shift>snapchat<Key.tab>www.snapchat.com
Screenshot: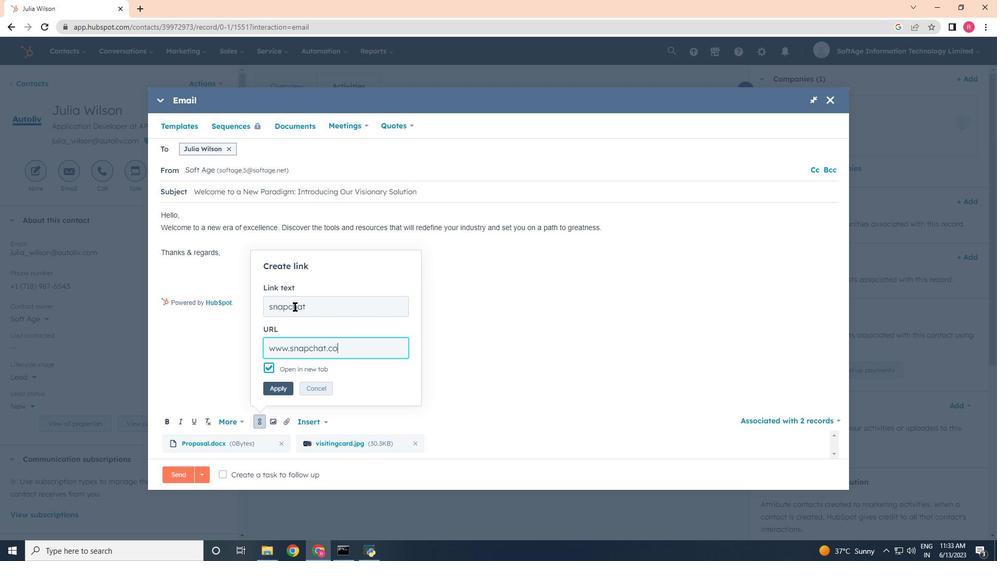 
Action: Mouse moved to (273, 393)
Screenshot: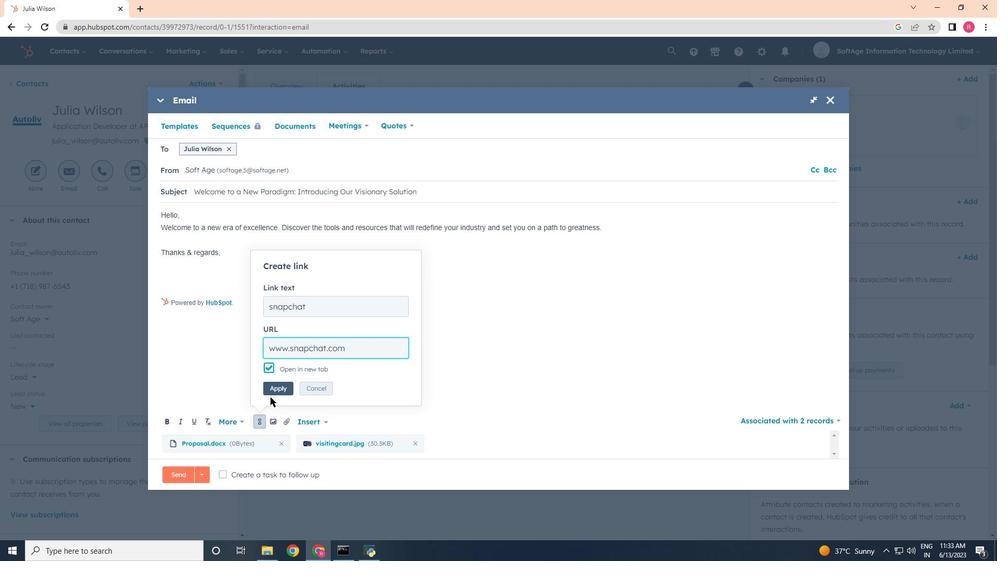 
Action: Mouse pressed left at (273, 393)
Screenshot: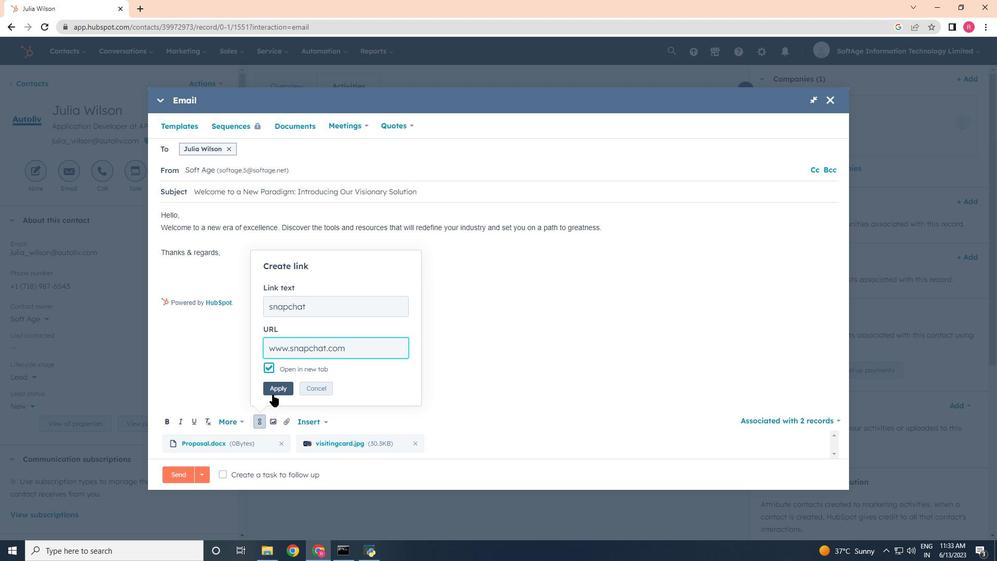 
Action: Mouse moved to (224, 471)
Screenshot: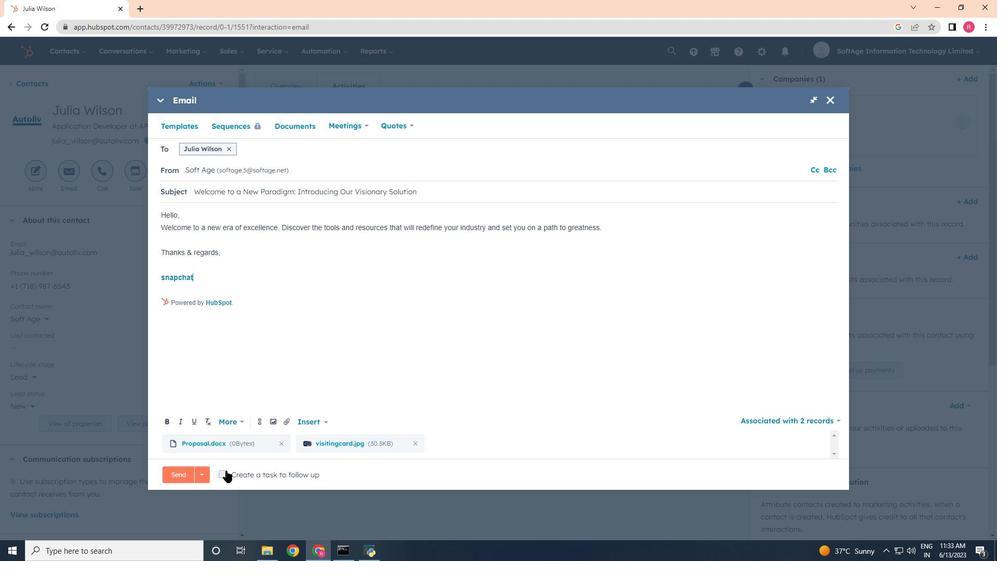 
Action: Mouse pressed left at (224, 471)
Screenshot: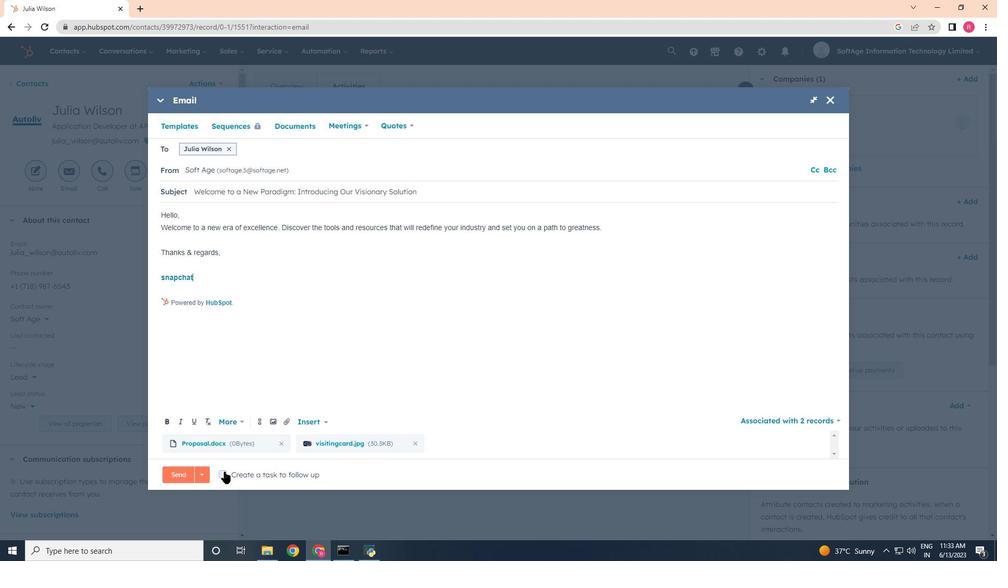 
Action: Mouse moved to (425, 472)
Screenshot: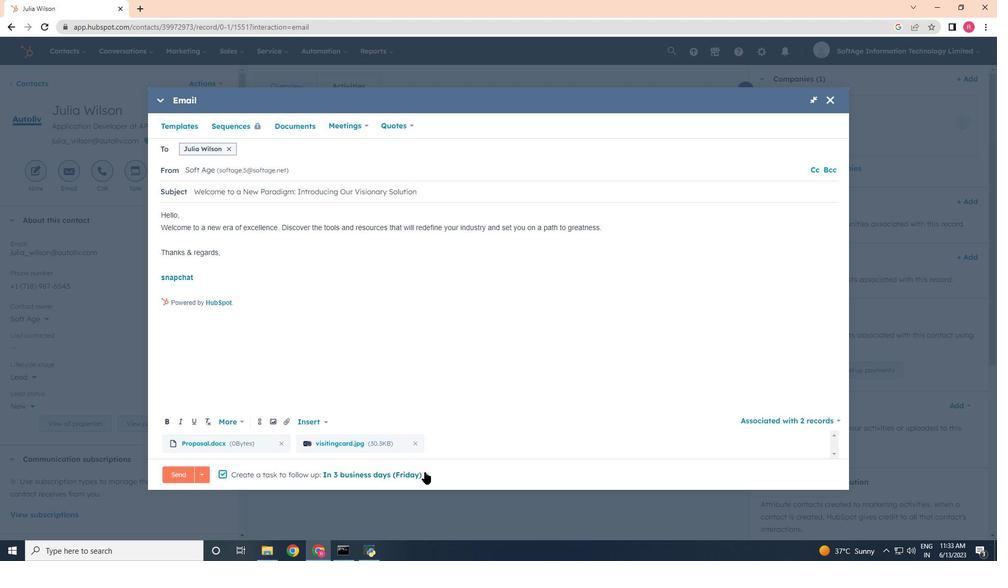 
Action: Mouse pressed left at (425, 472)
Screenshot: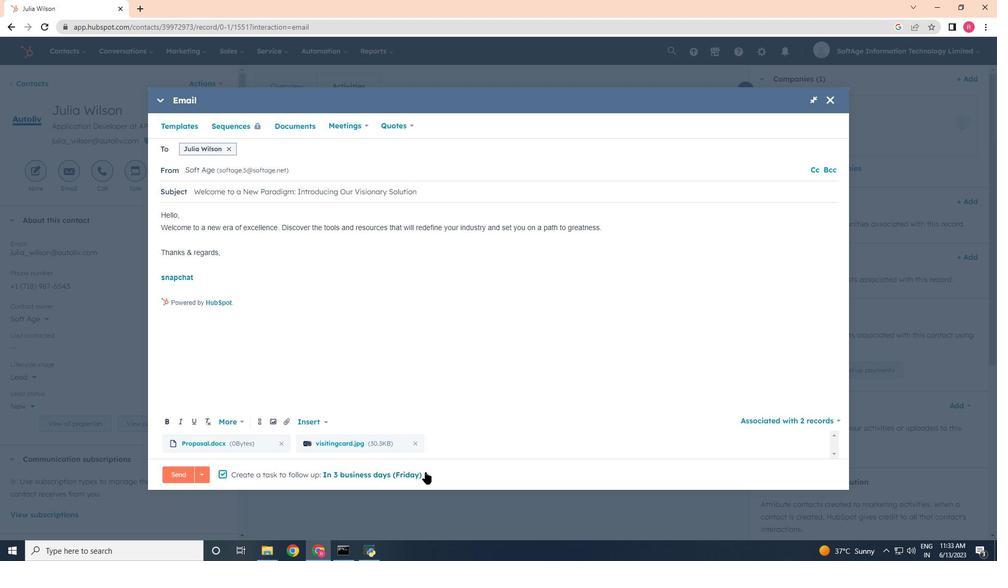 
Action: Mouse moved to (346, 377)
Screenshot: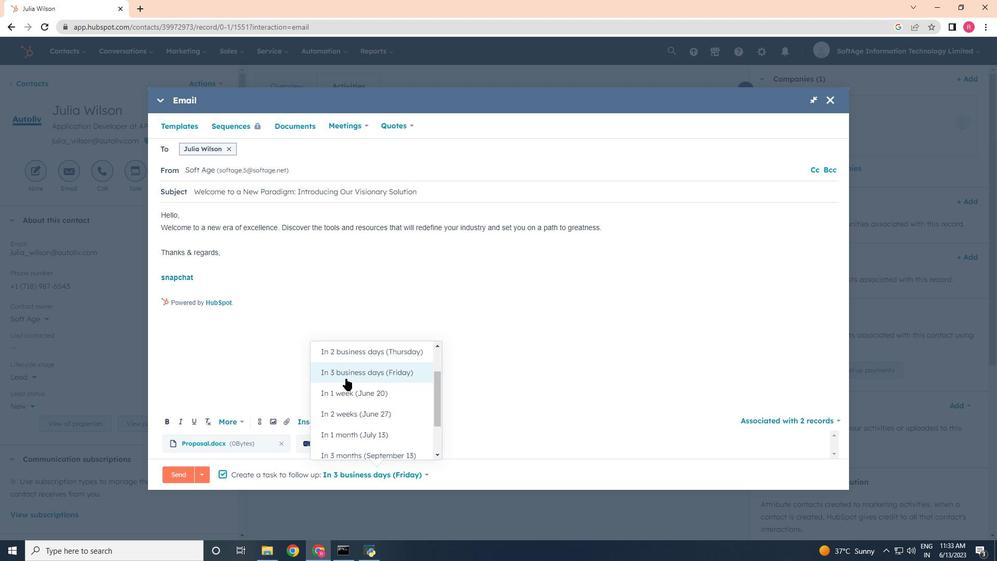 
Action: Mouse pressed left at (346, 377)
Screenshot: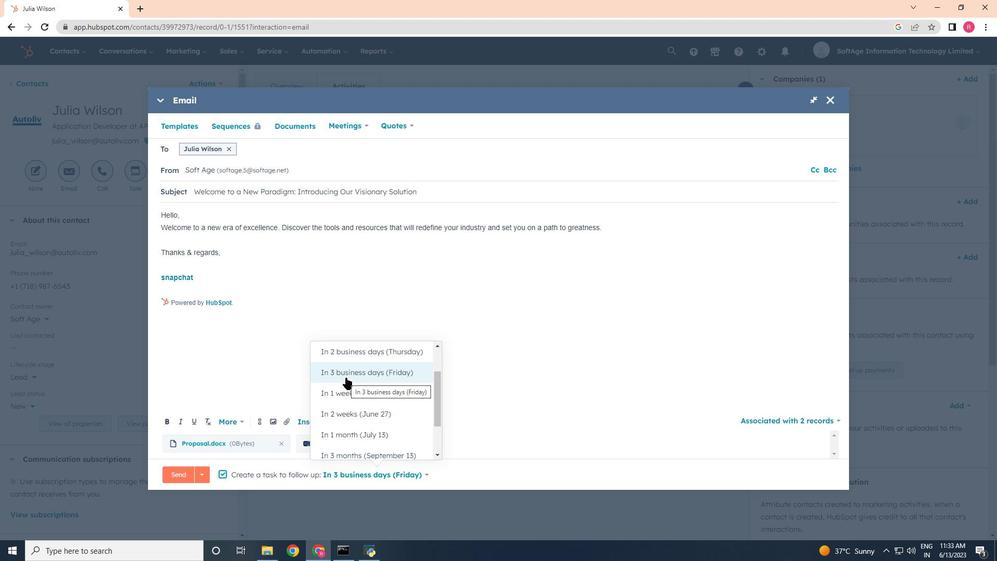 
Action: Mouse moved to (174, 473)
Screenshot: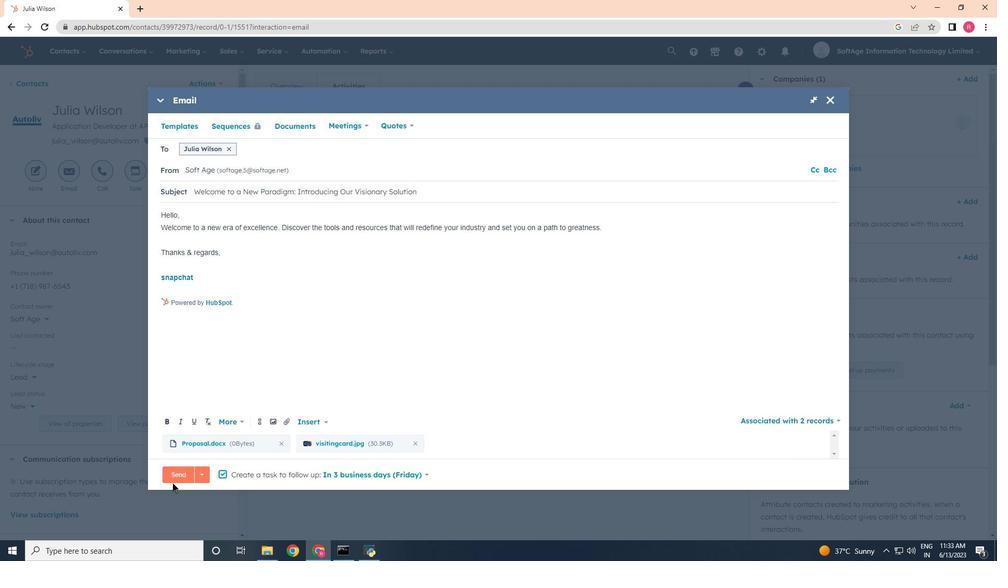 
Action: Mouse pressed left at (174, 473)
Screenshot: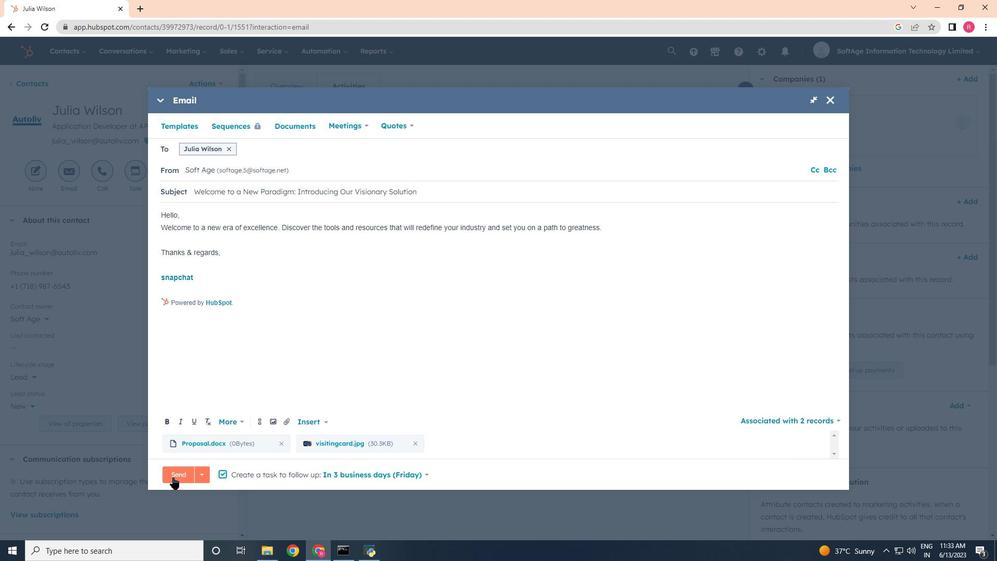 
